 Task: Find an Airbnb in Tindouf, Algeria for 9 guests from August 8 to August 15, with Wifi, Free parking, TV, Gym, 5 bedrooms, 8+ beds, 5 bathrooms, price range ₹10,000 to ₹14,000, and self check-in.
Action: Mouse moved to (682, 108)
Screenshot: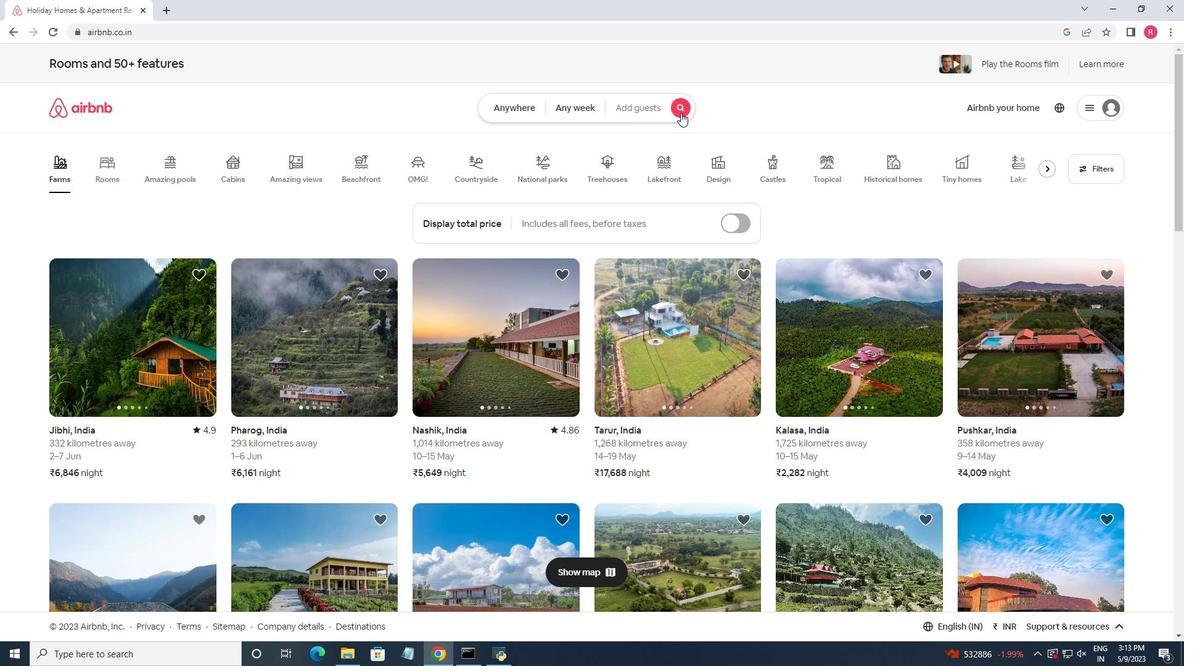 
Action: Mouse pressed left at (682, 108)
Screenshot: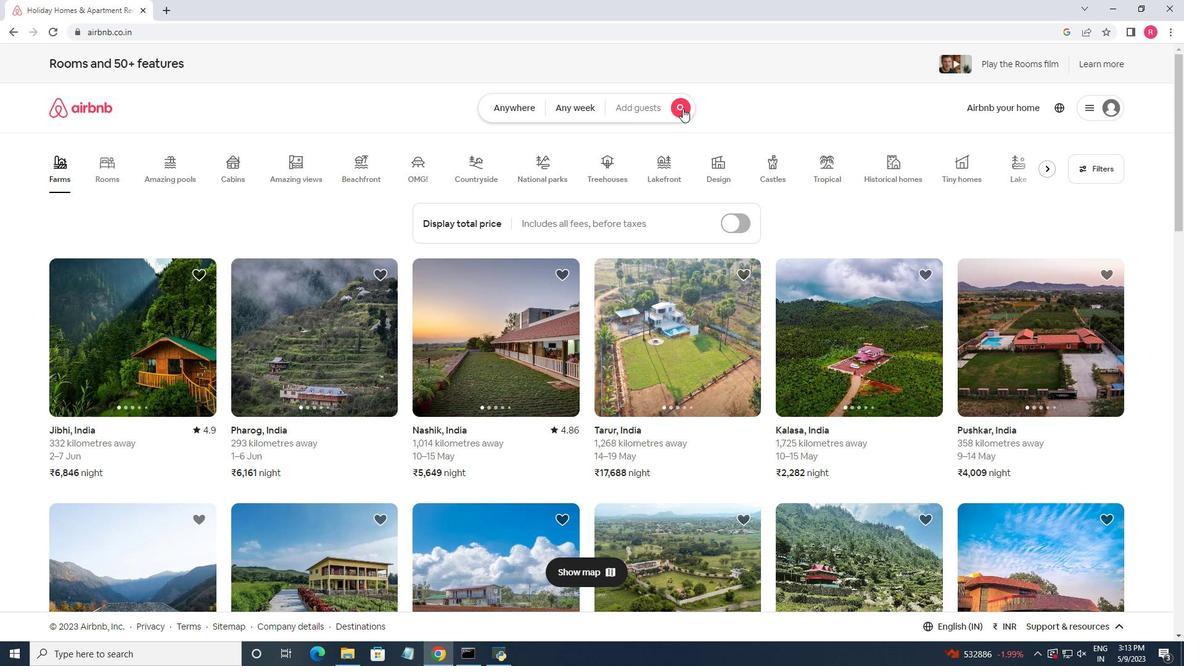 
Action: Mouse moved to (409, 162)
Screenshot: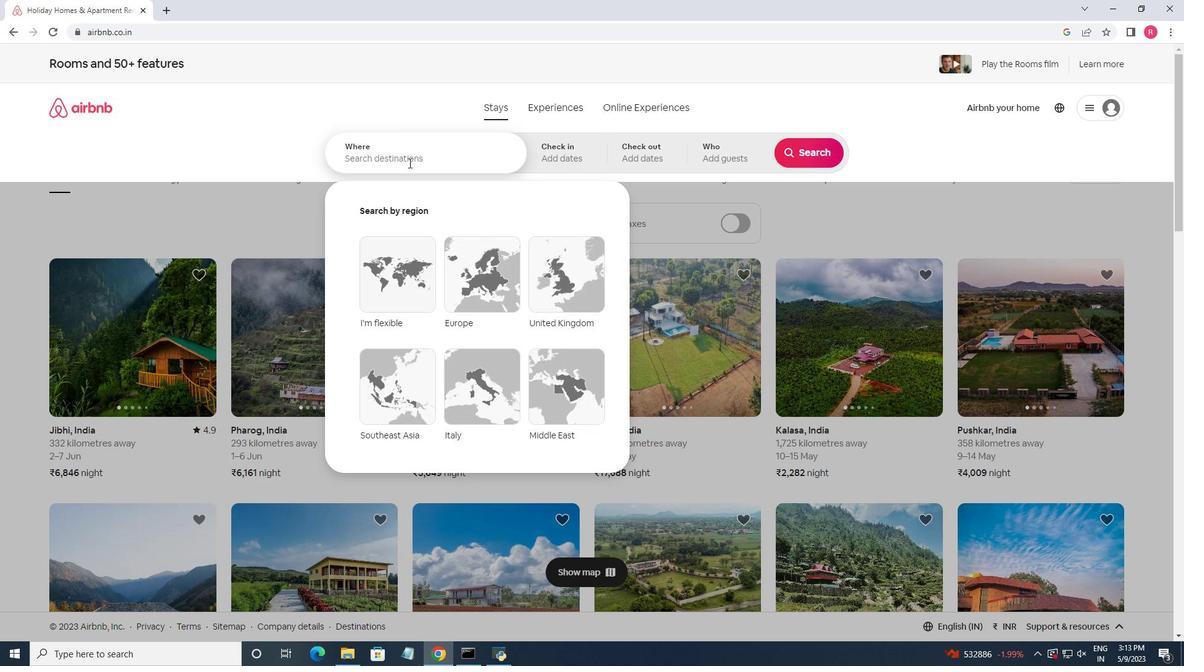 
Action: Mouse pressed left at (409, 162)
Screenshot: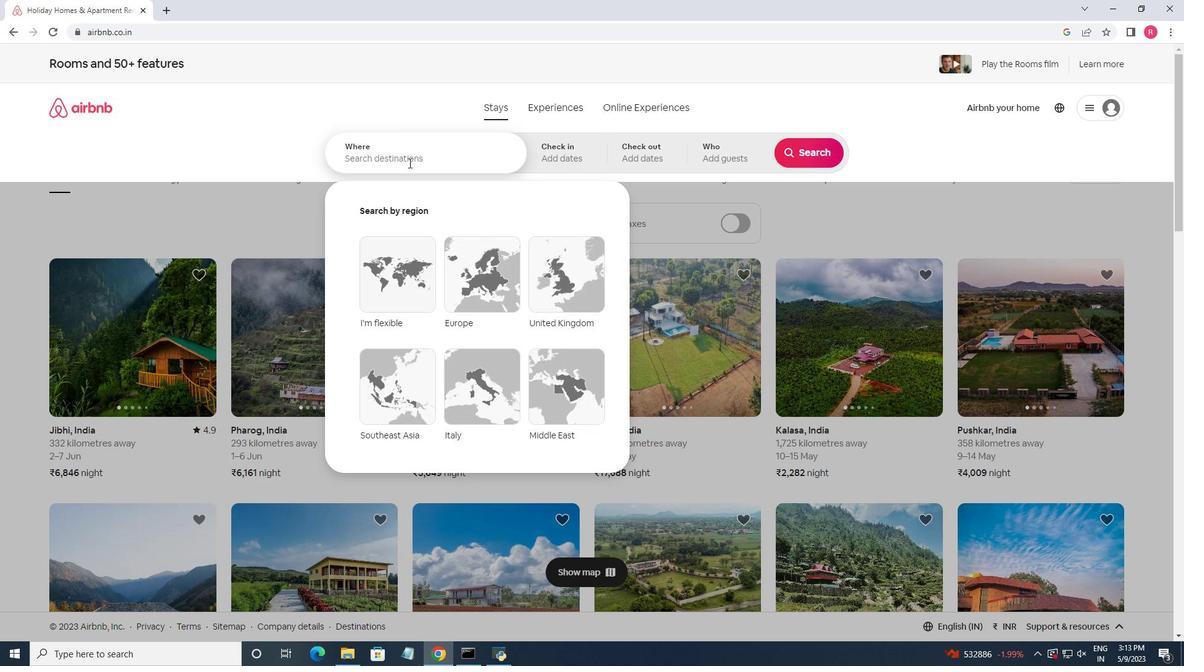 
Action: Key pressed <Key.shift>Tindouf,<Key.space><Key.caps_lock><Key.caps_lock><Key.caps_lock><Key.caps_lock><Key.caps_lock><Key.caps_lock><Key.caps_lock><Key.caps_lock>al<Key.backspace><Key.caps_lock>LGERIA<Key.enter>
Screenshot: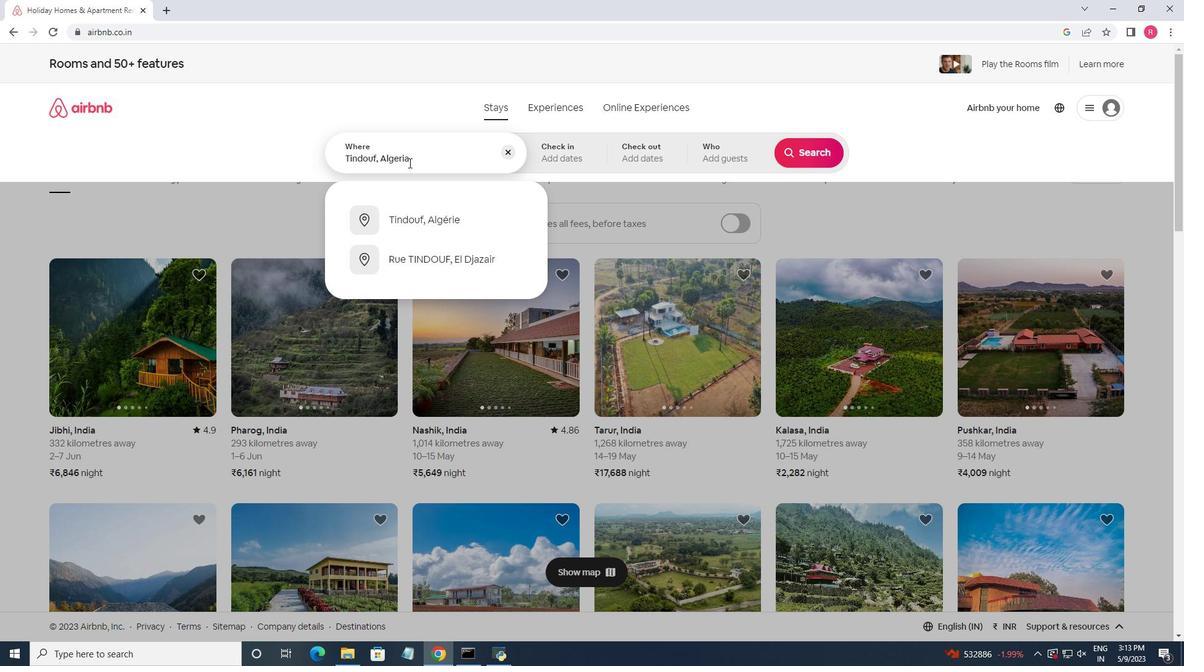
Action: Mouse moved to (803, 247)
Screenshot: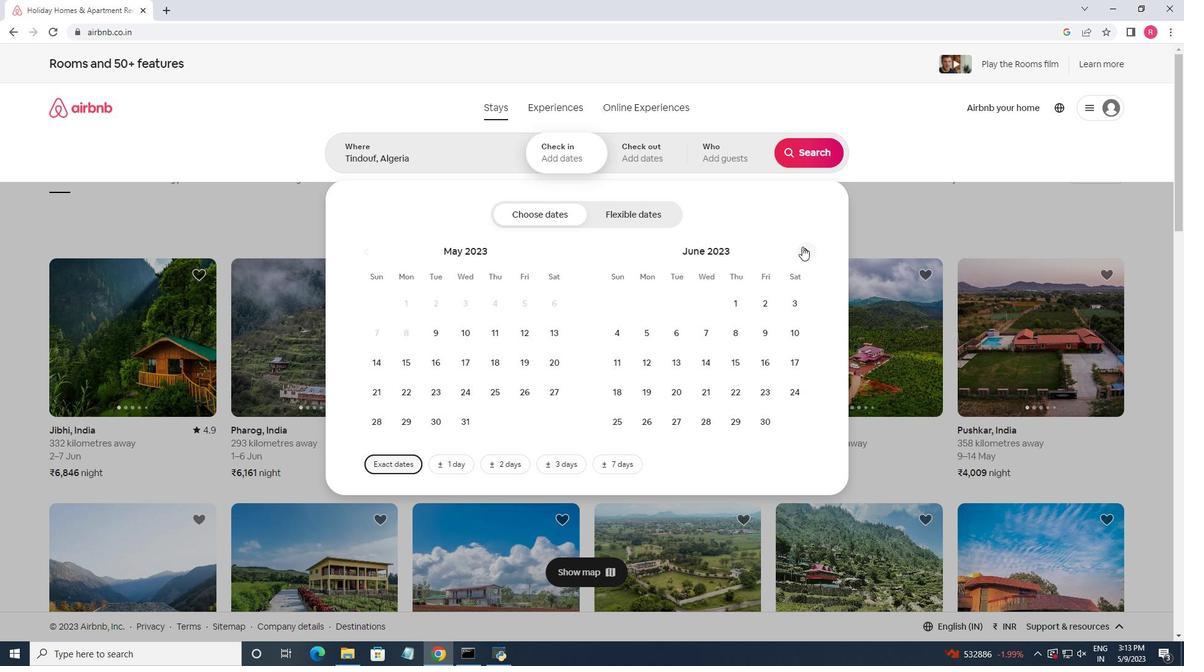 
Action: Mouse pressed left at (803, 247)
Screenshot: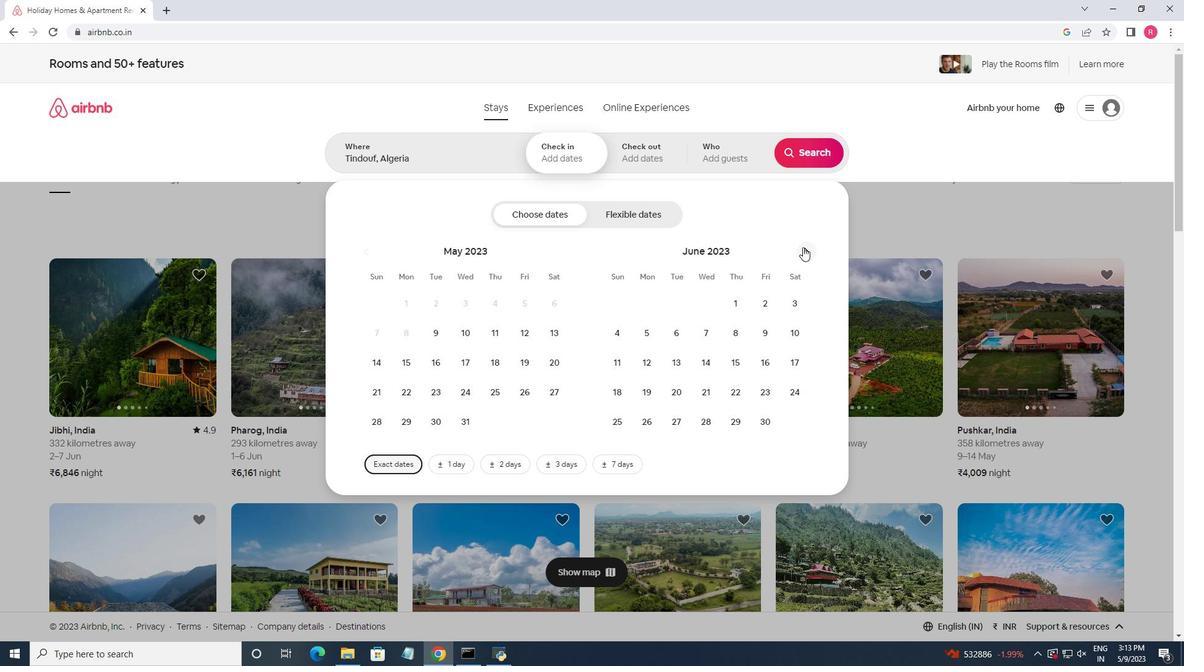
Action: Mouse moved to (811, 252)
Screenshot: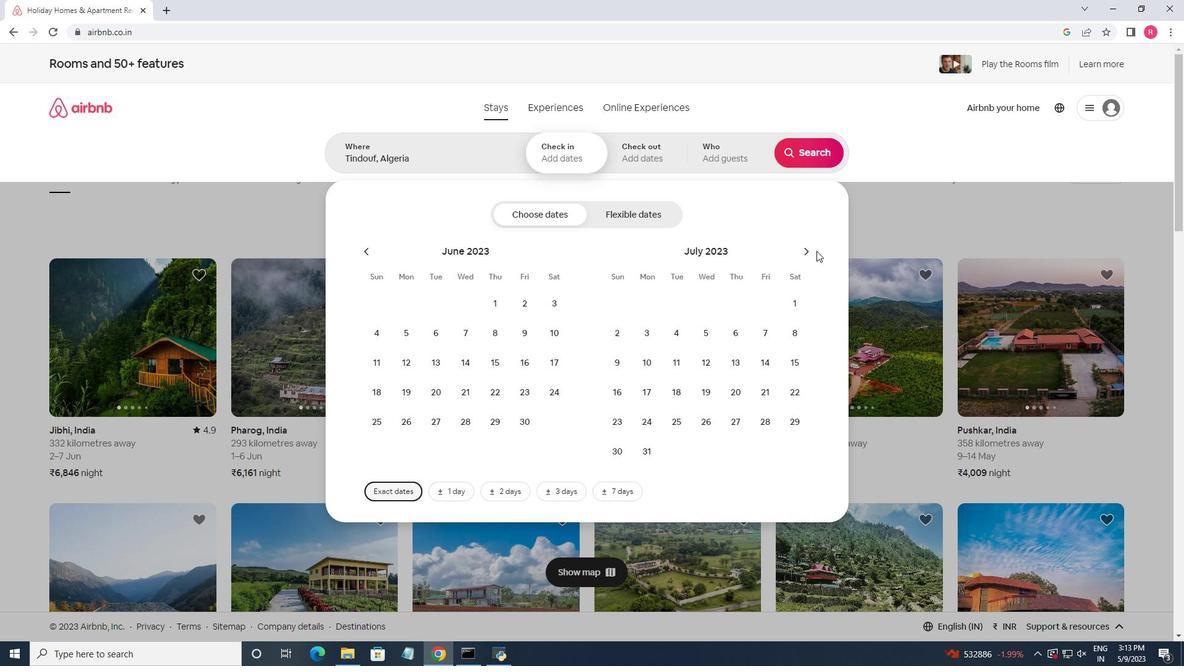 
Action: Mouse pressed left at (811, 252)
Screenshot: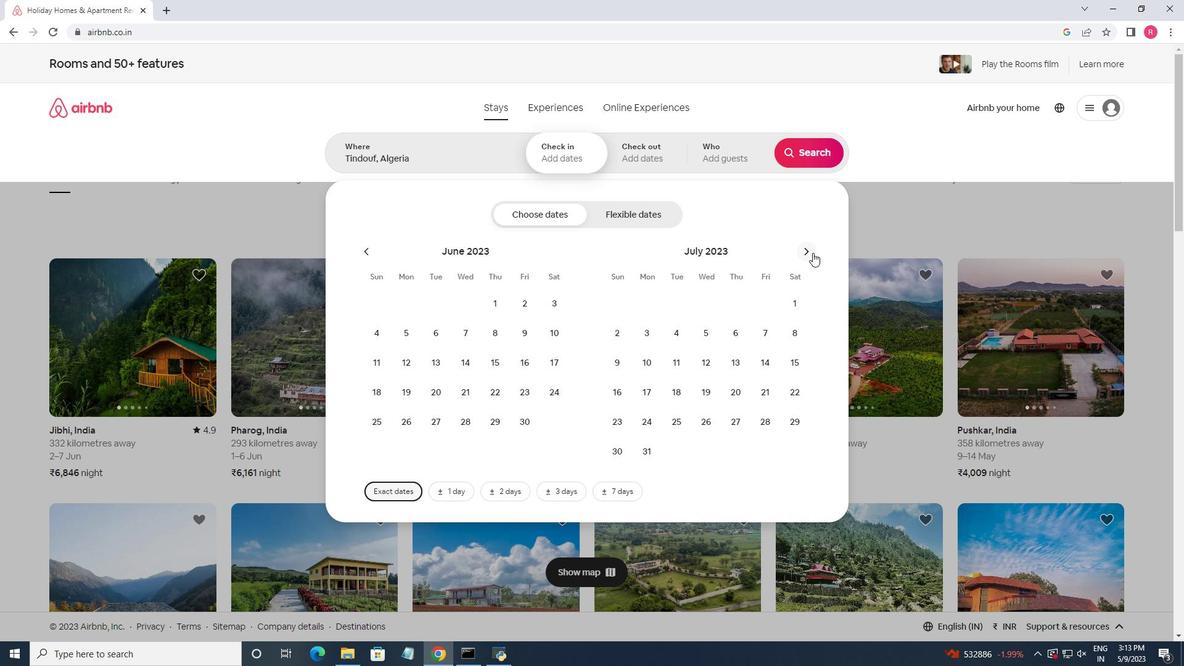
Action: Mouse moved to (676, 337)
Screenshot: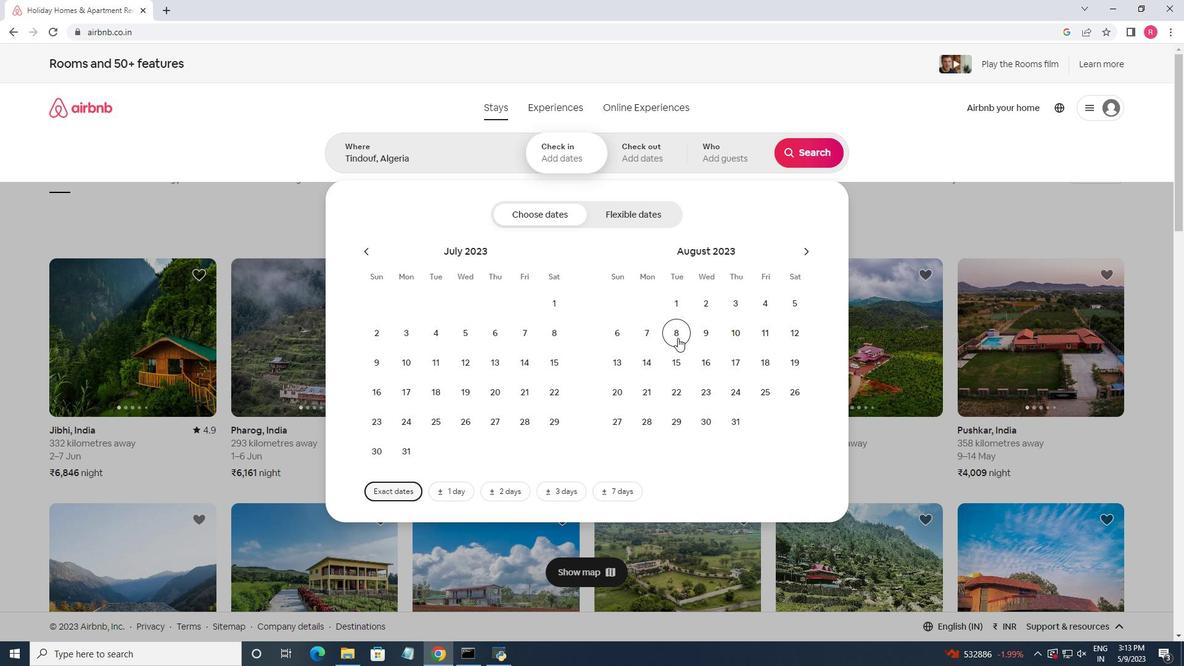 
Action: Mouse pressed left at (676, 337)
Screenshot: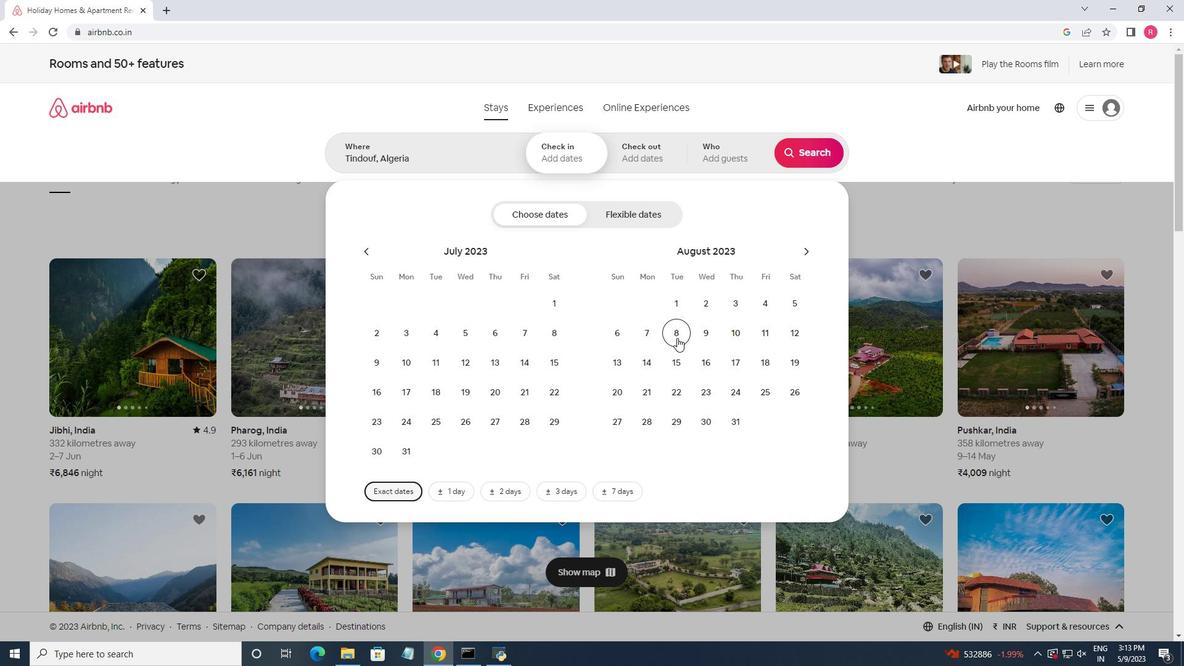 
Action: Mouse moved to (681, 354)
Screenshot: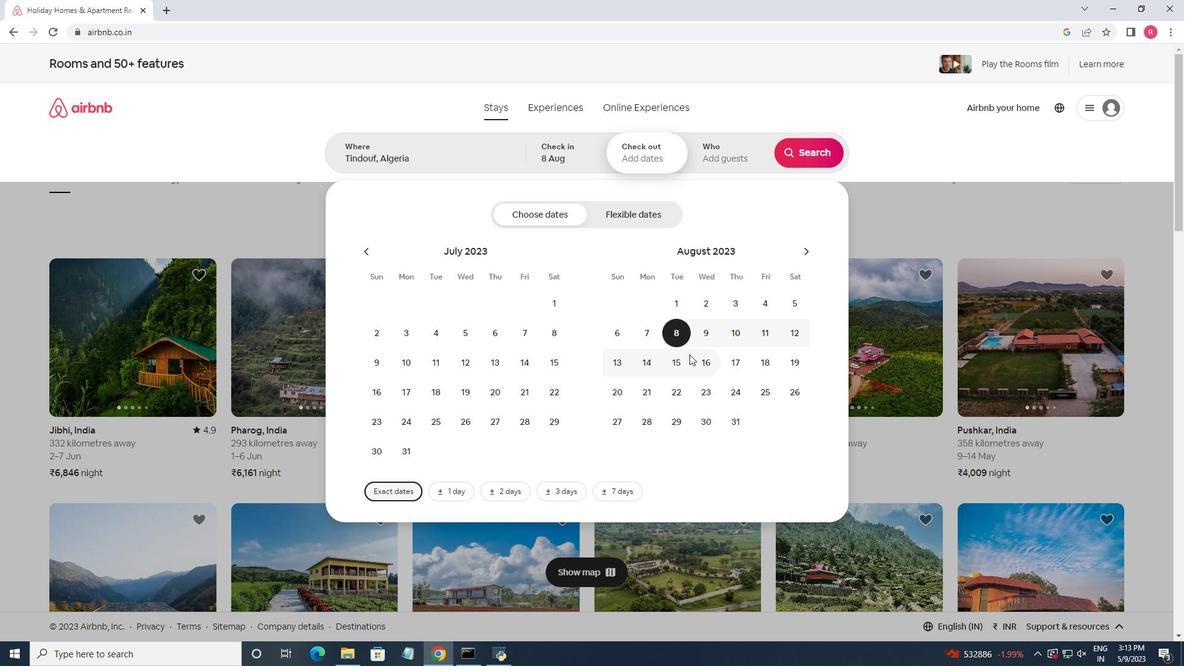 
Action: Mouse pressed left at (681, 354)
Screenshot: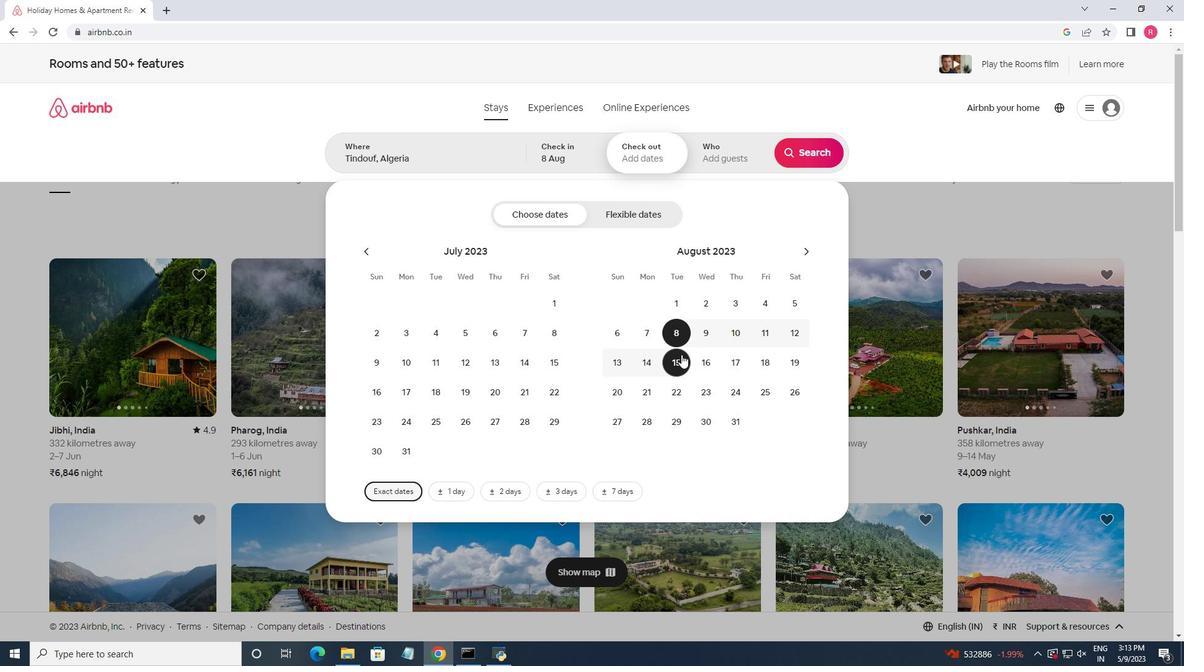 
Action: Mouse moved to (745, 157)
Screenshot: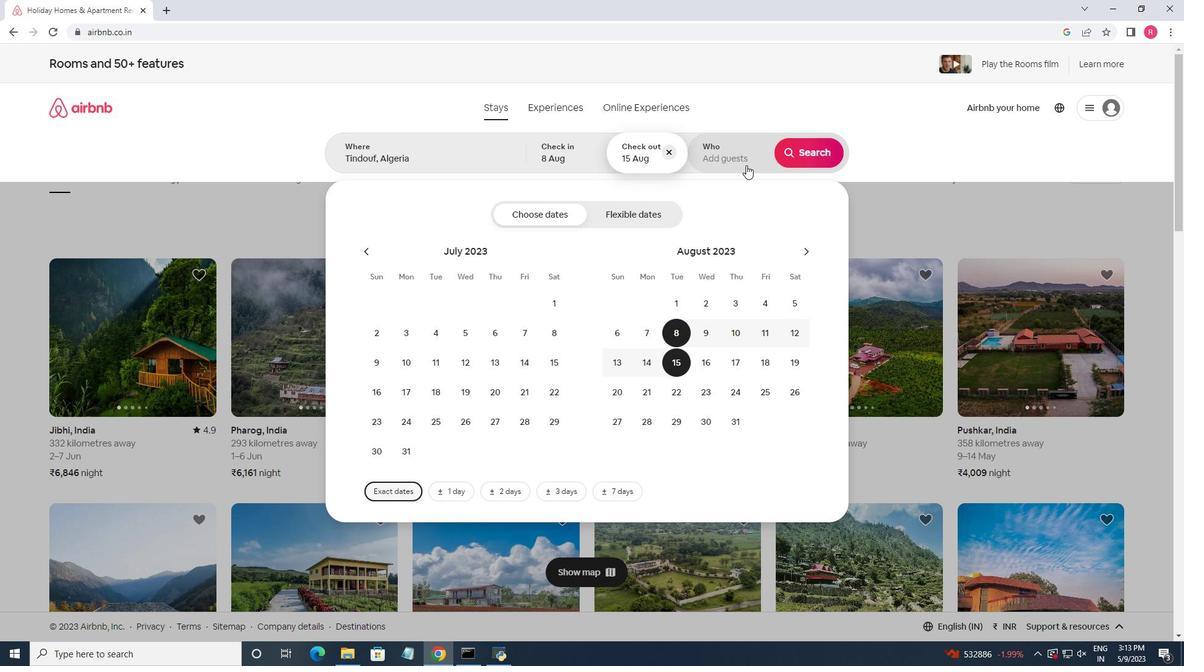 
Action: Mouse pressed left at (745, 157)
Screenshot: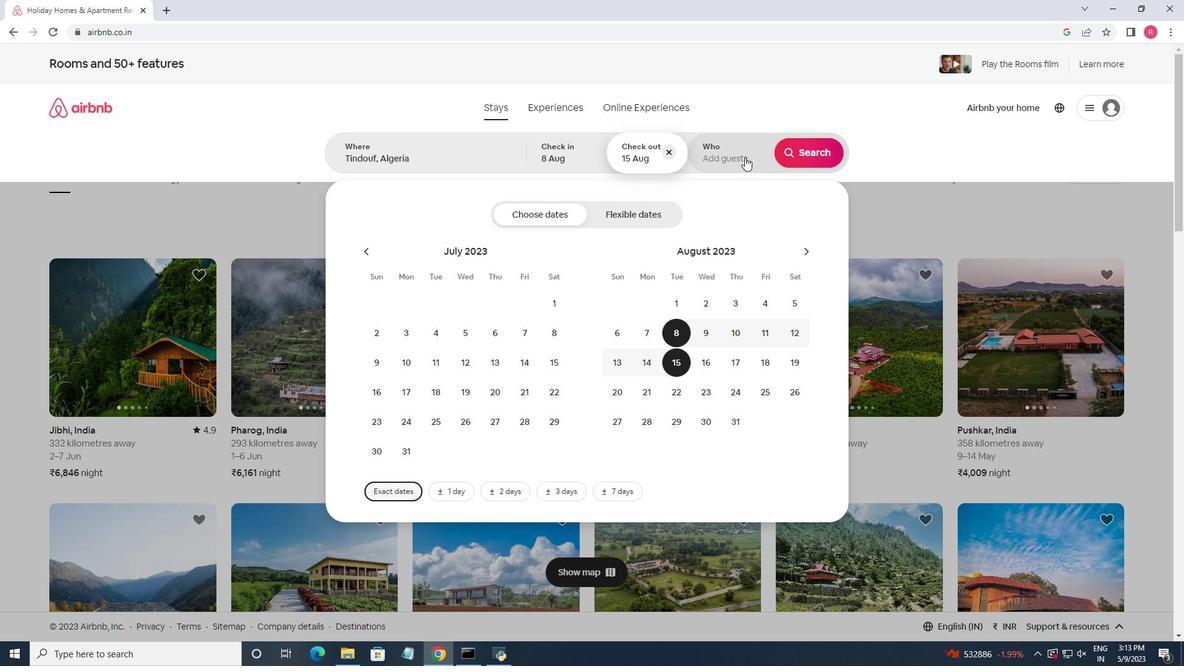 
Action: Mouse moved to (817, 225)
Screenshot: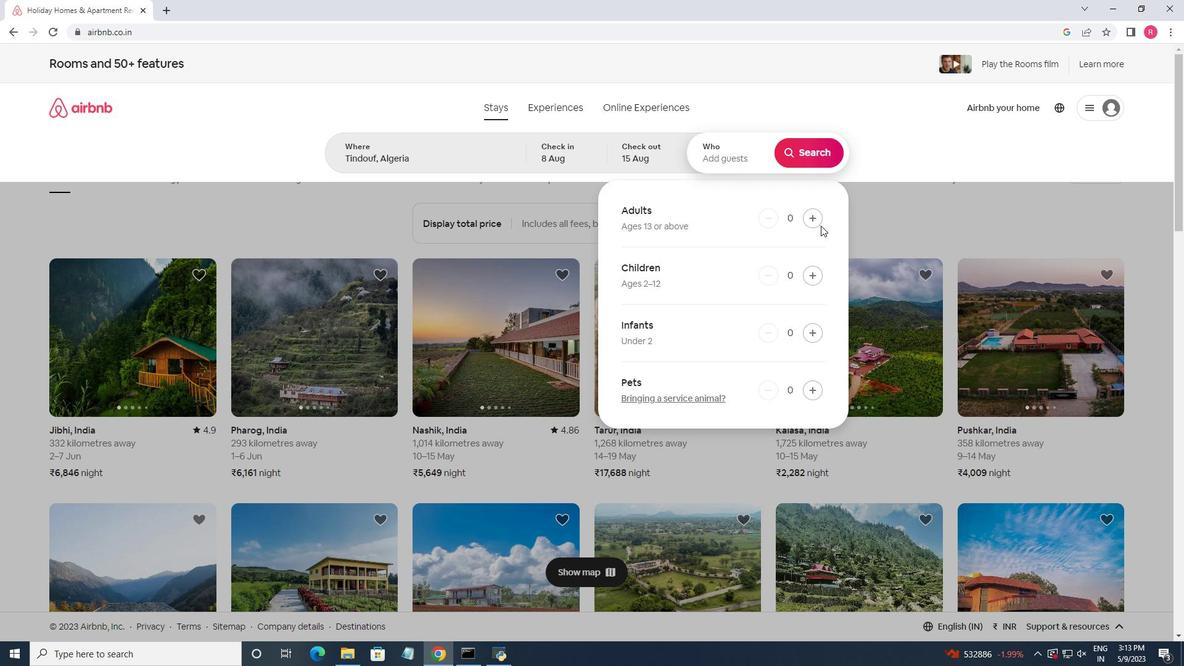 
Action: Mouse pressed left at (817, 225)
Screenshot: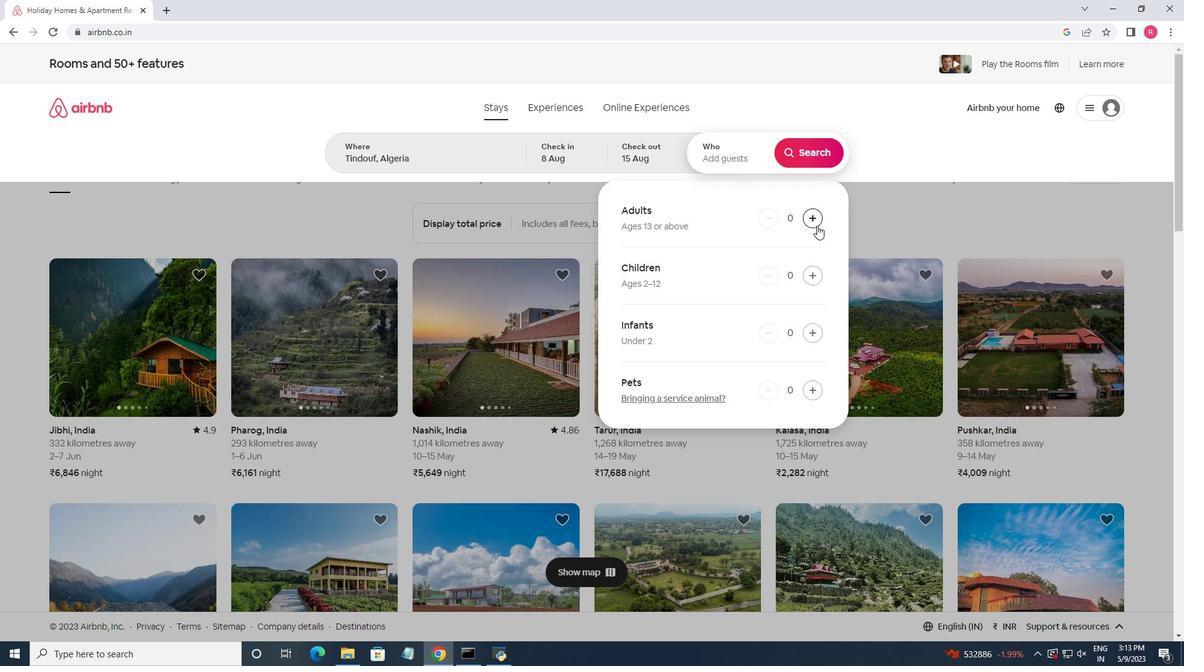 
Action: Mouse pressed left at (817, 225)
Screenshot: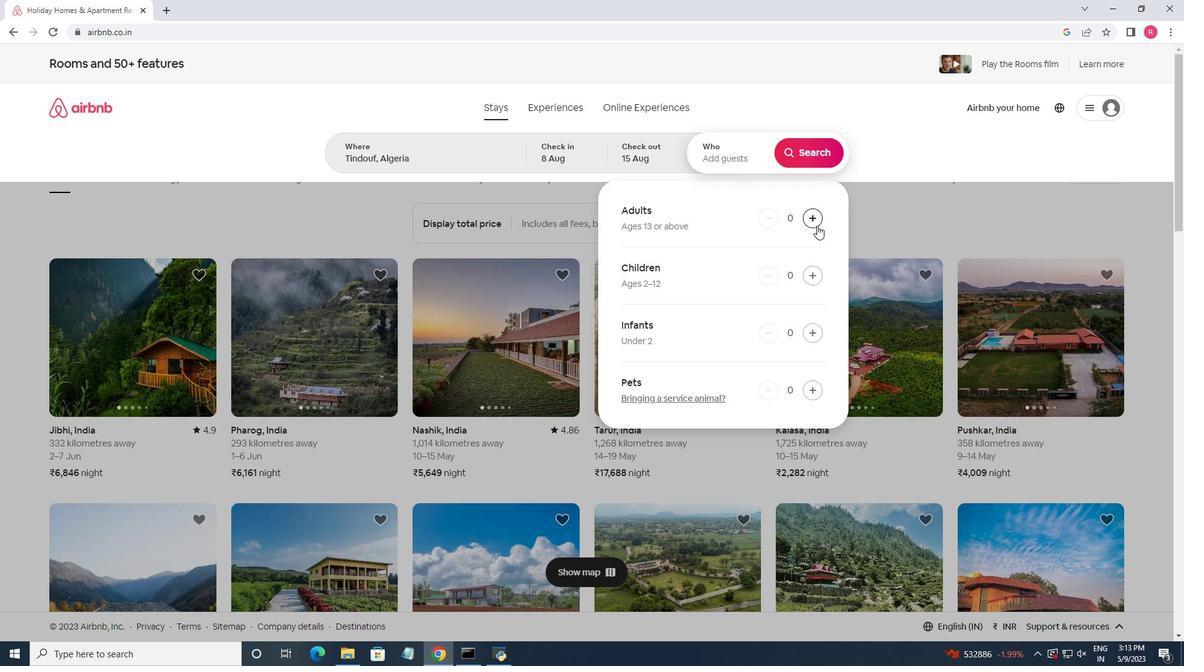 
Action: Mouse pressed left at (817, 225)
Screenshot: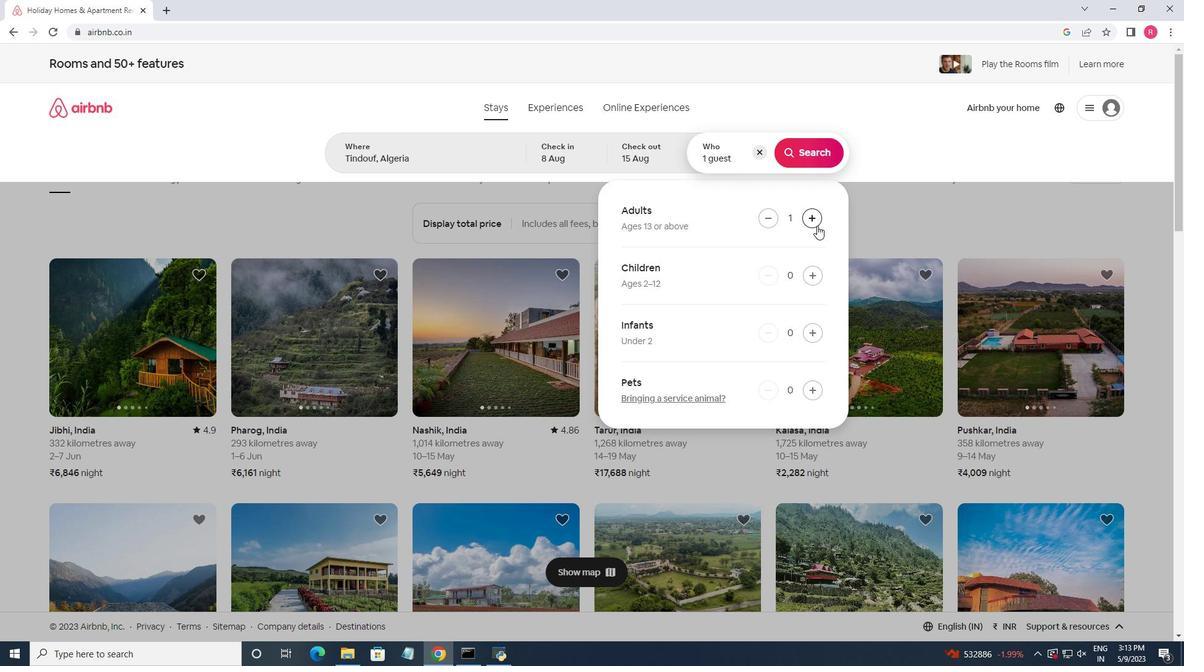 
Action: Mouse pressed left at (817, 225)
Screenshot: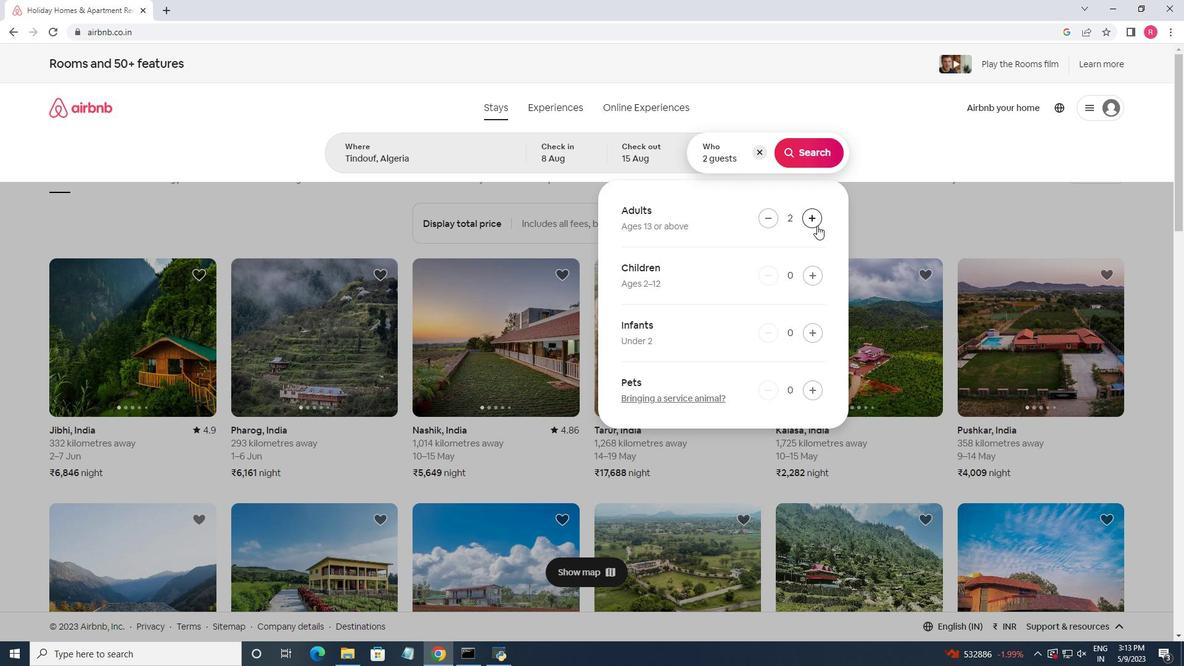 
Action: Mouse pressed left at (817, 225)
Screenshot: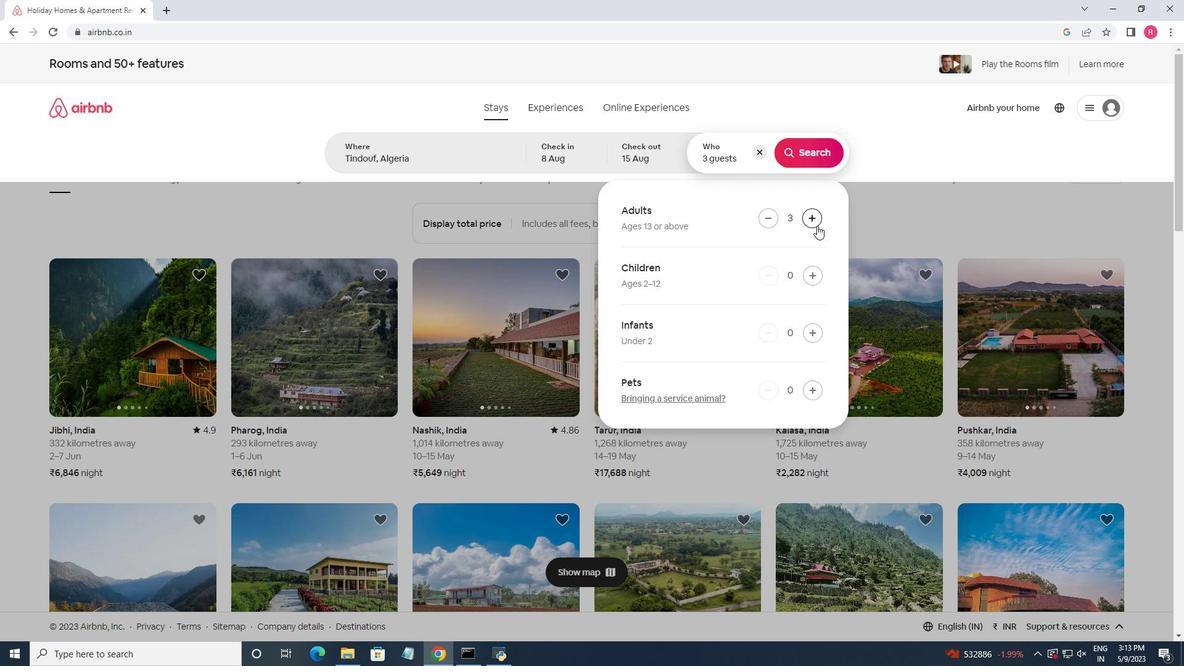 
Action: Mouse pressed left at (817, 225)
Screenshot: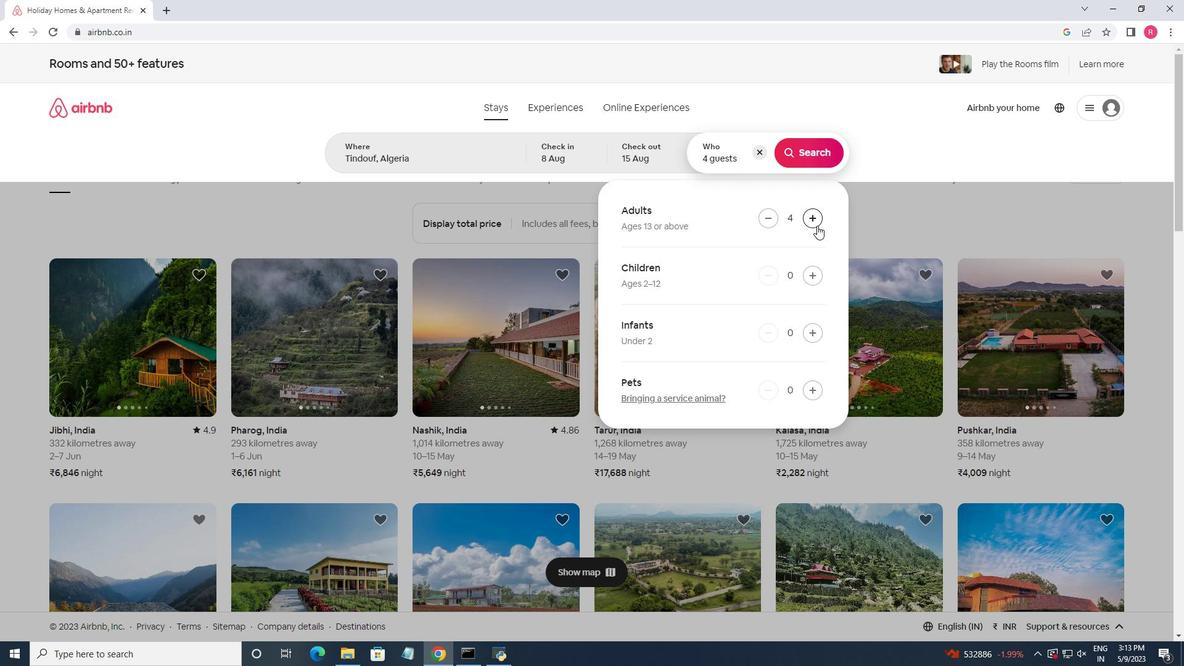 
Action: Mouse pressed left at (817, 225)
Screenshot: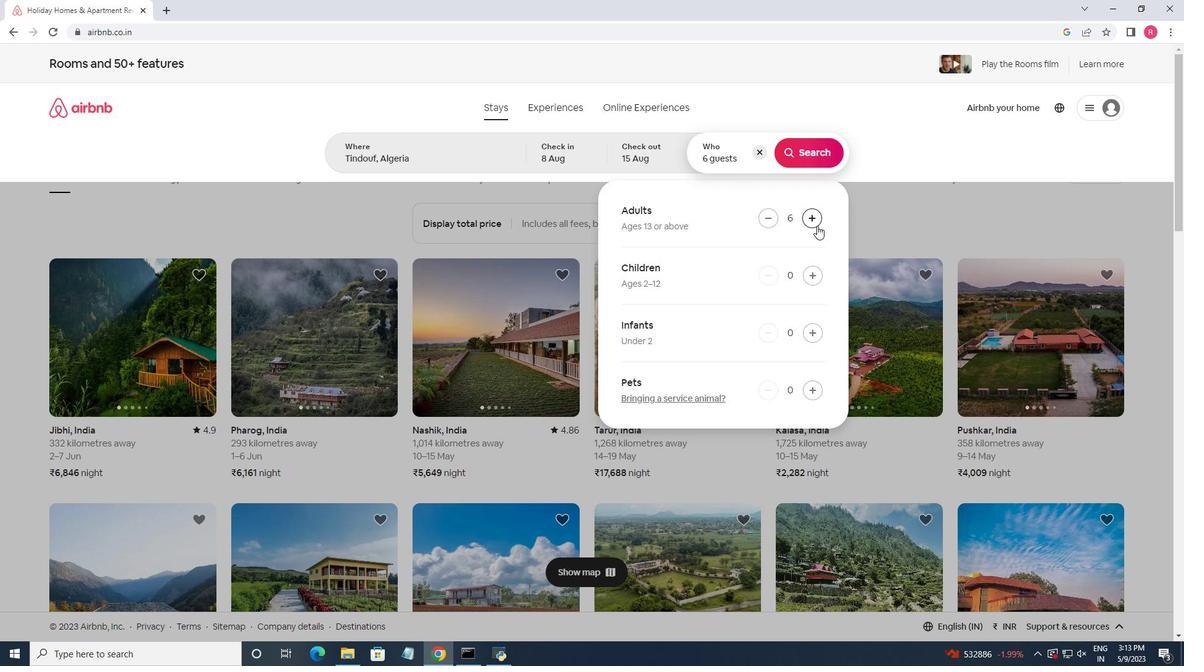 
Action: Mouse pressed left at (817, 225)
Screenshot: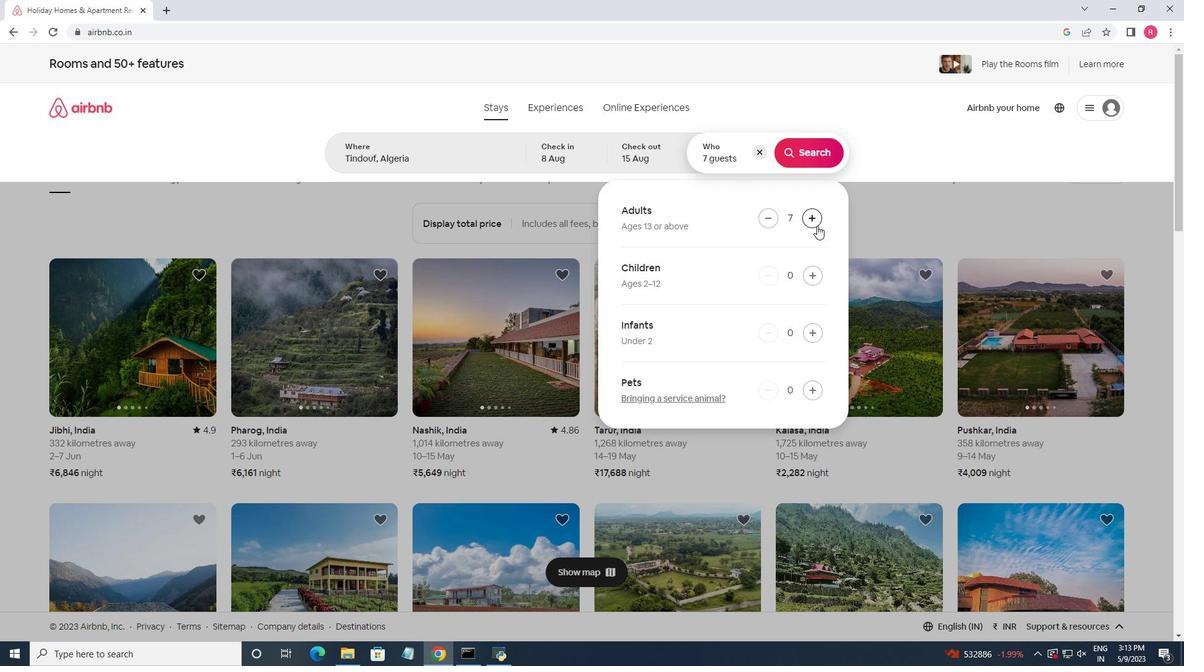 
Action: Mouse pressed left at (817, 225)
Screenshot: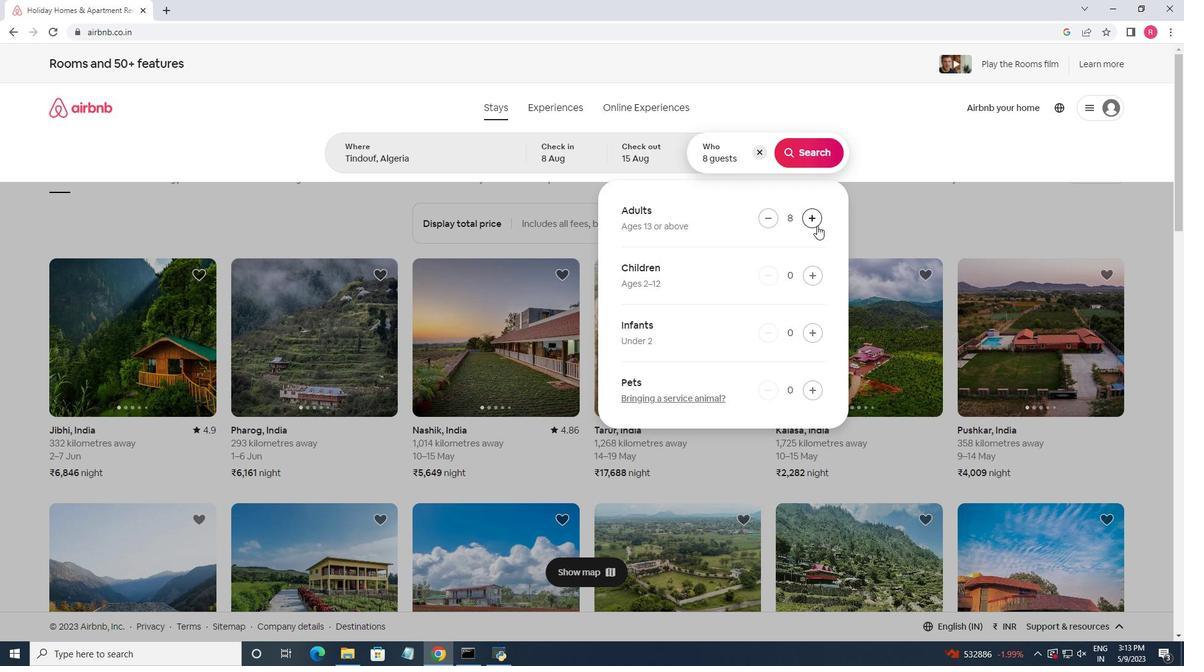 
Action: Mouse moved to (809, 161)
Screenshot: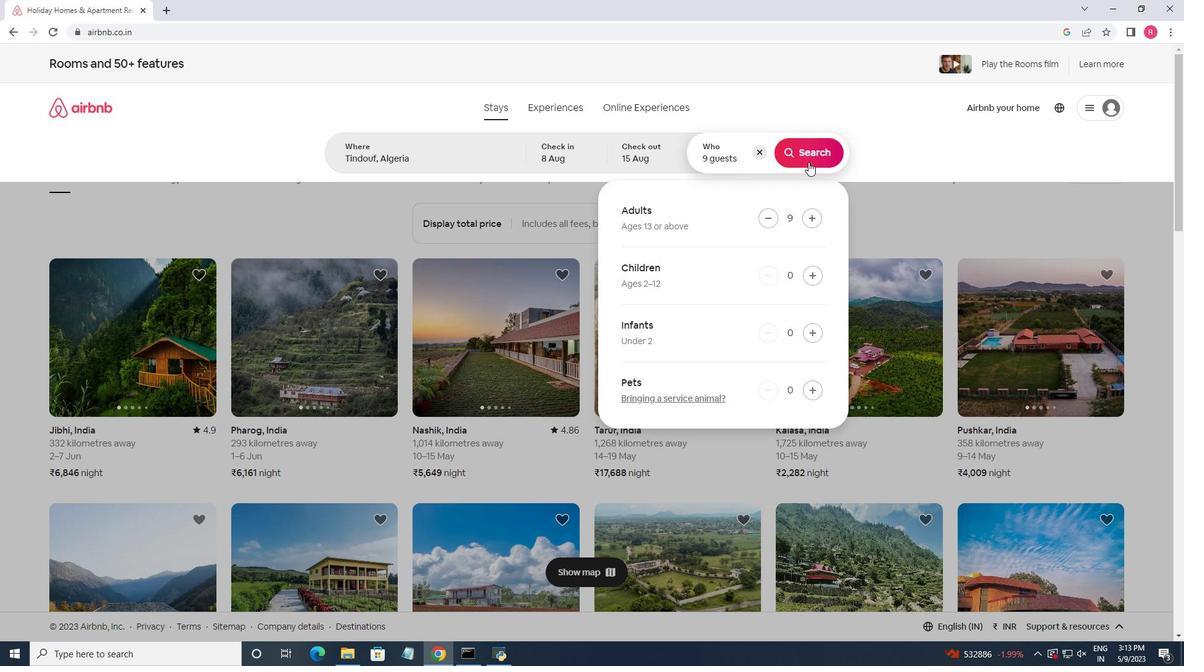 
Action: Mouse pressed left at (809, 161)
Screenshot: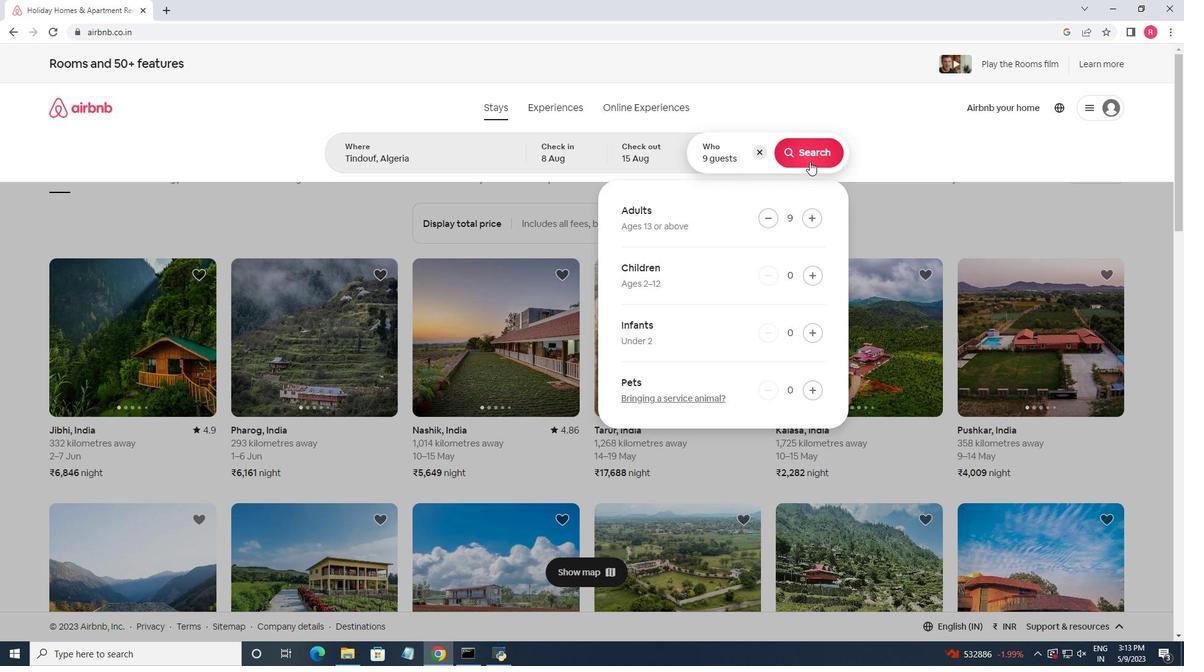 
Action: Mouse moved to (1141, 113)
Screenshot: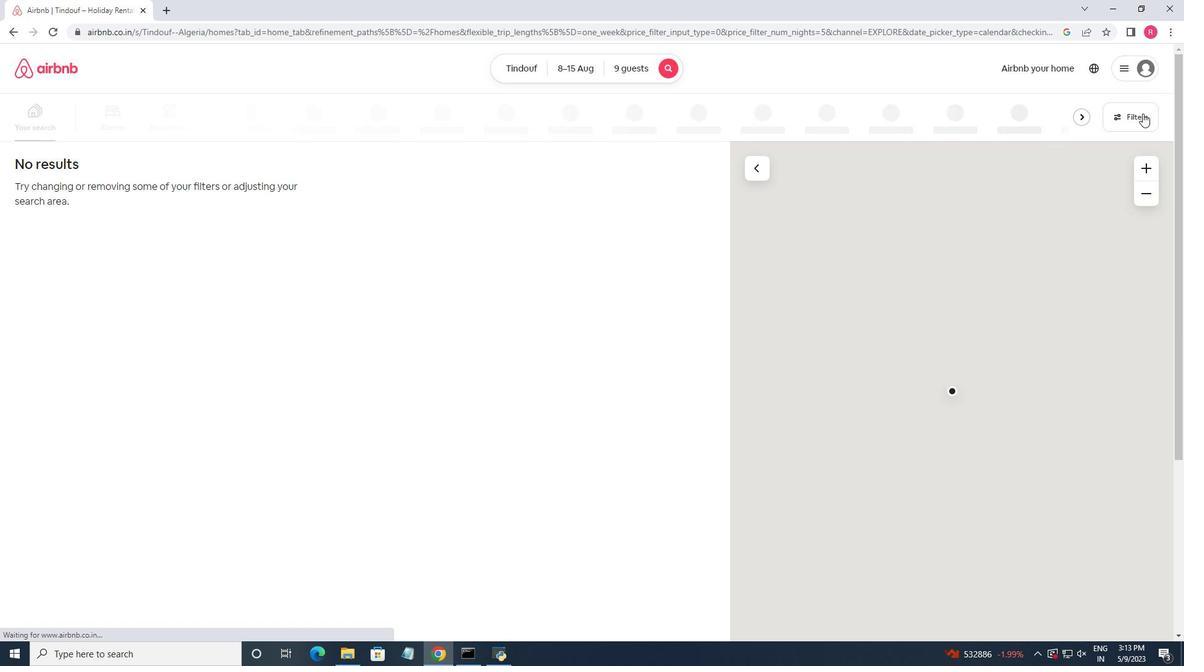 
Action: Mouse pressed left at (1141, 113)
Screenshot: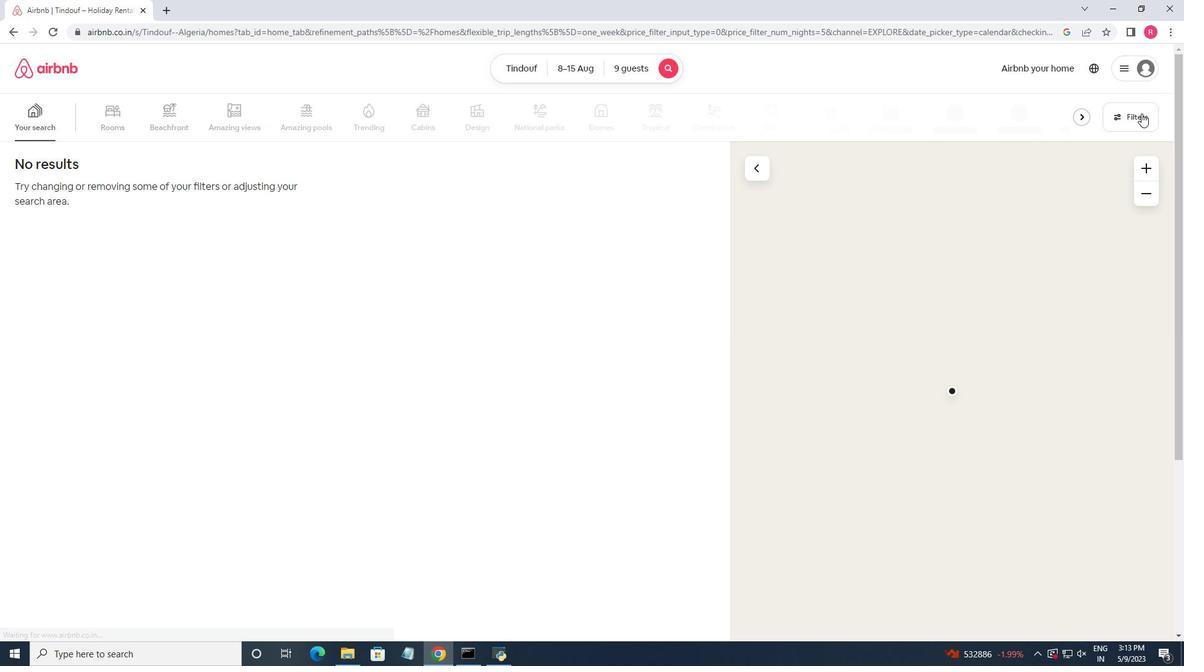 
Action: Mouse moved to (470, 417)
Screenshot: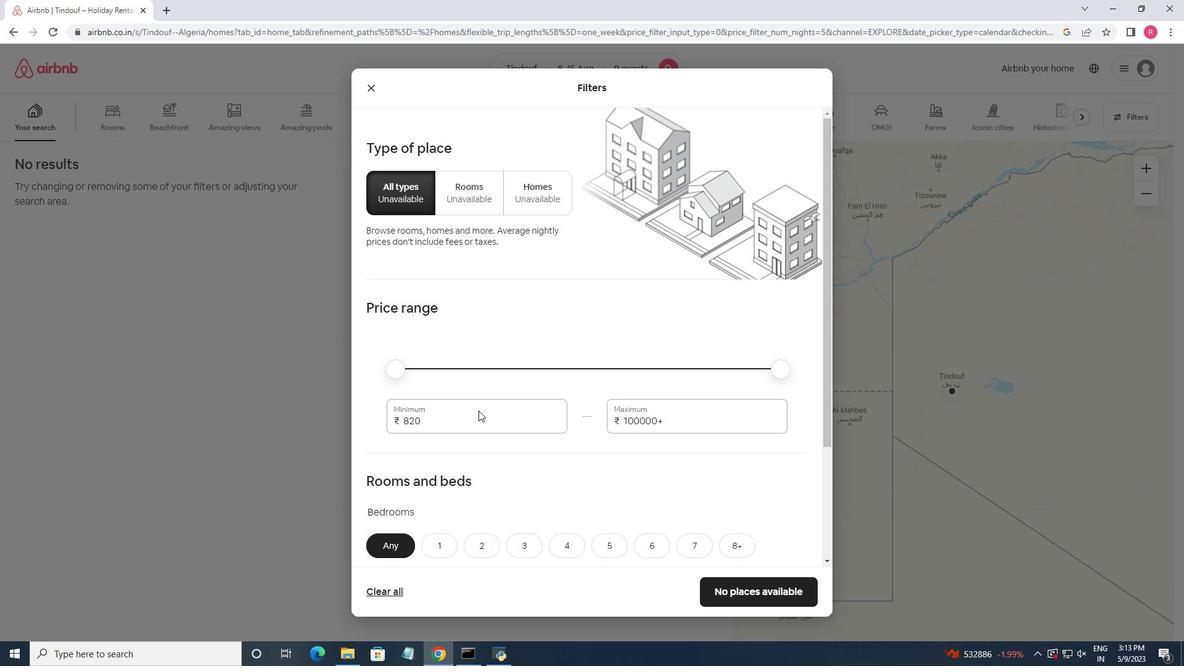 
Action: Mouse pressed left at (470, 417)
Screenshot: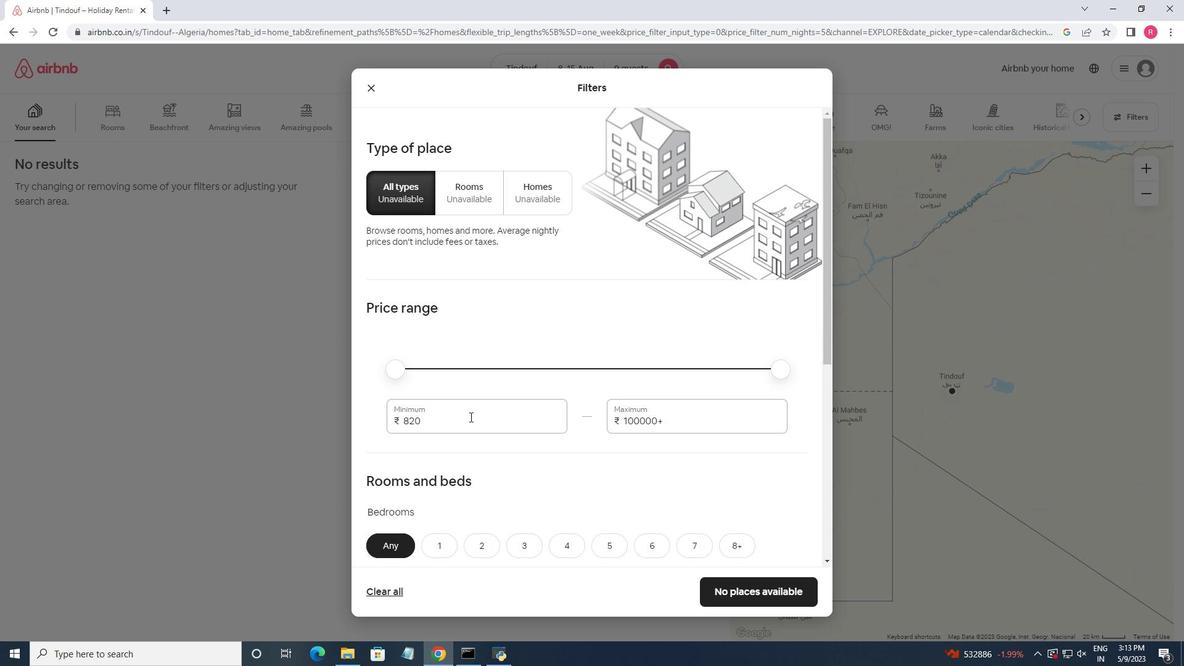 
Action: Mouse moved to (468, 417)
Screenshot: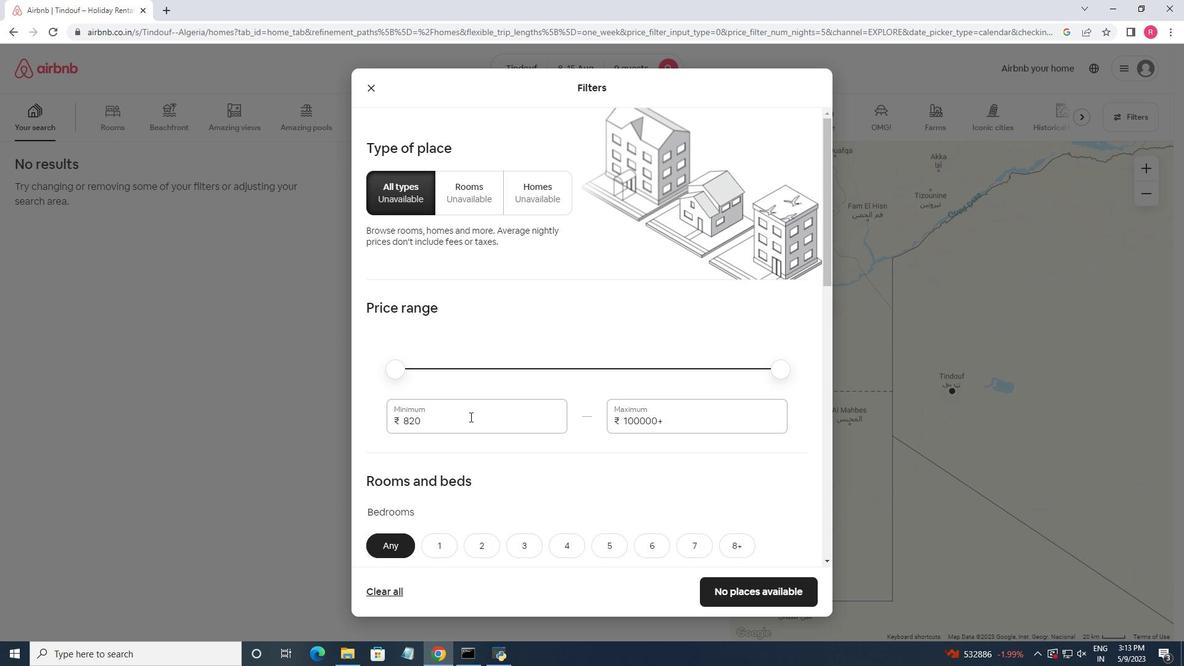 
Action: Mouse pressed left at (468, 417)
Screenshot: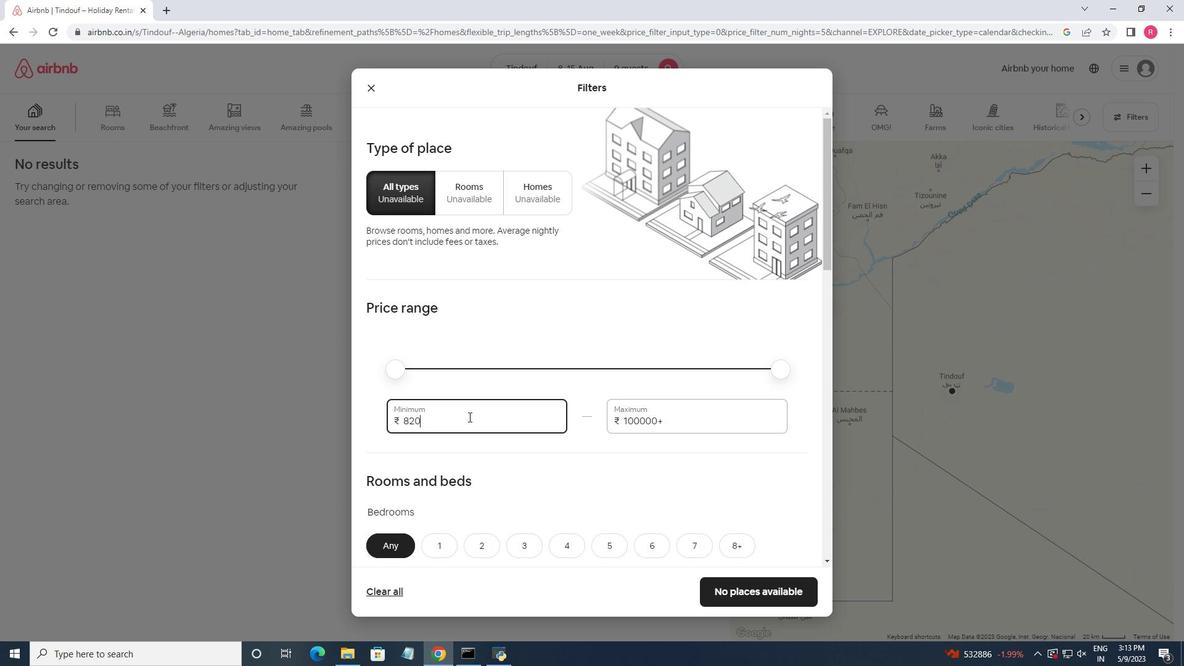 
Action: Mouse moved to (468, 417)
Screenshot: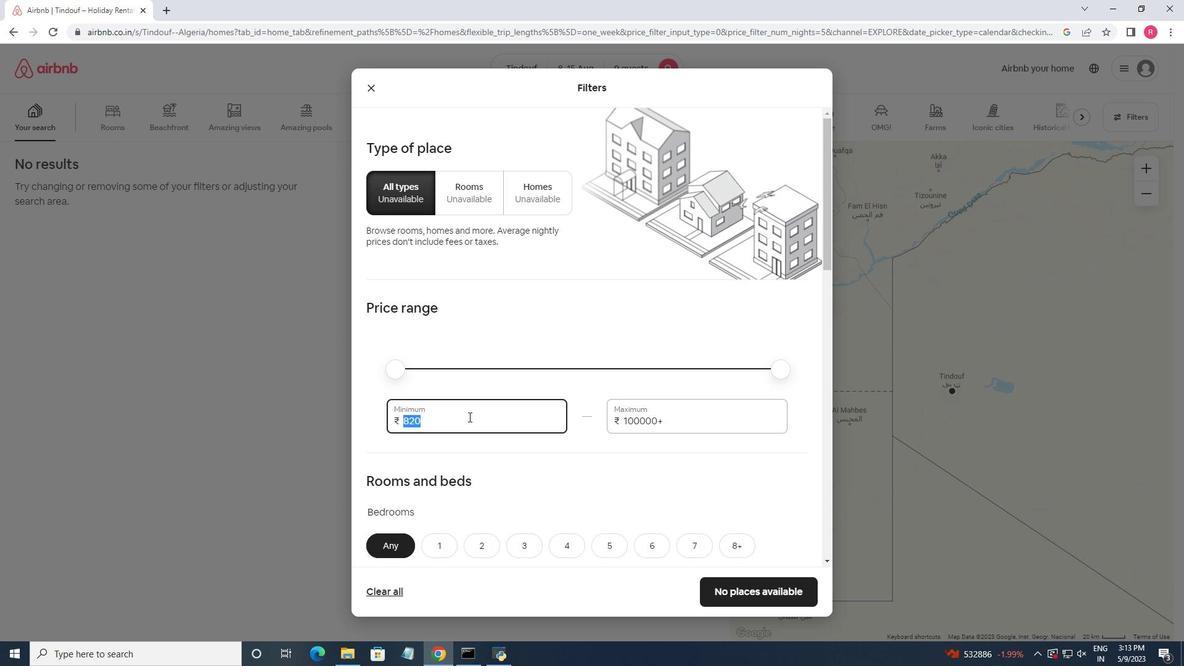 
Action: Key pressed <Key.backspace>10000<Key.tab>1500<Key.backspace><Key.backspace><Key.backspace>4000
Screenshot: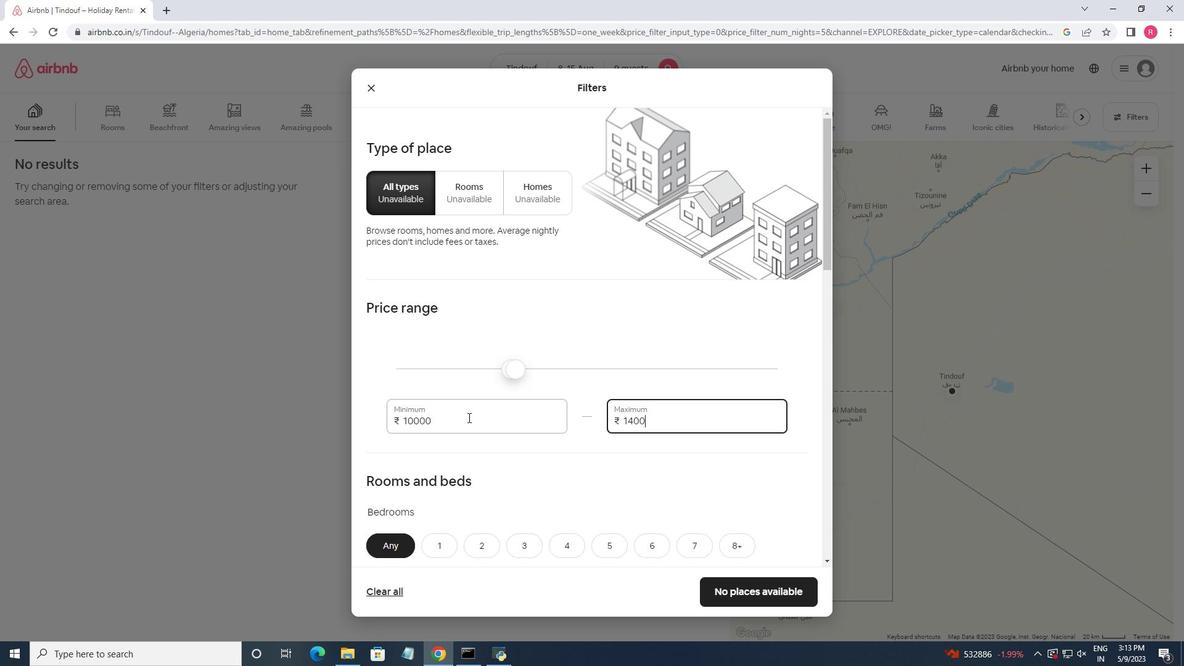 
Action: Mouse moved to (528, 447)
Screenshot: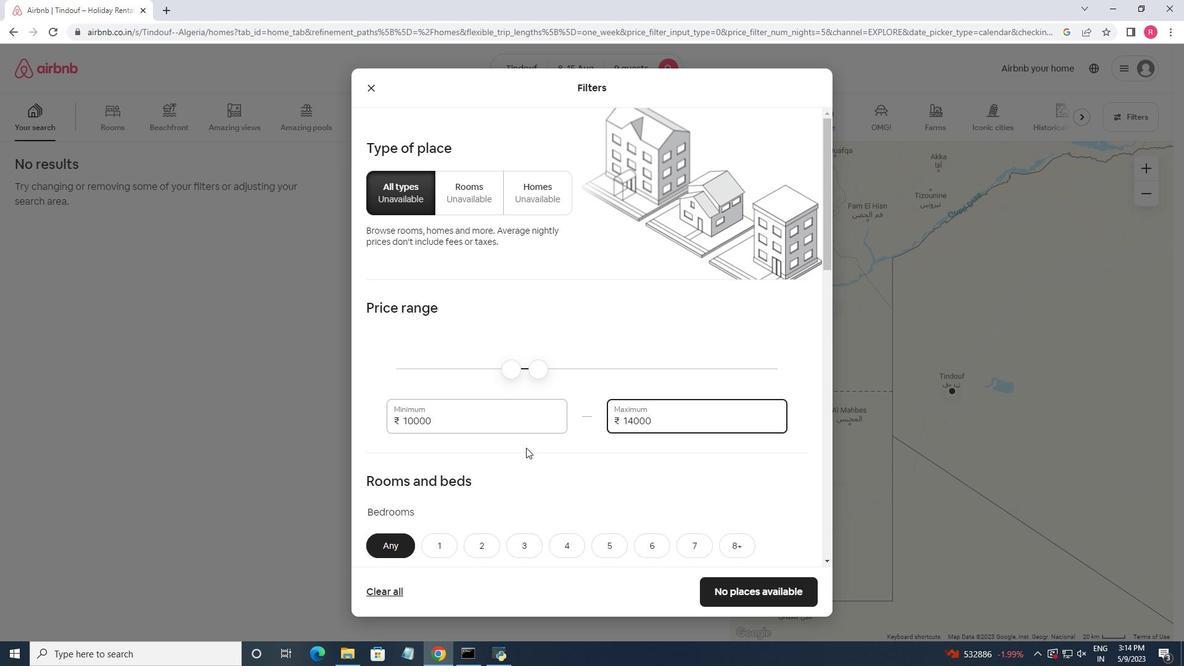 
Action: Mouse scrolled (528, 446) with delta (0, 0)
Screenshot: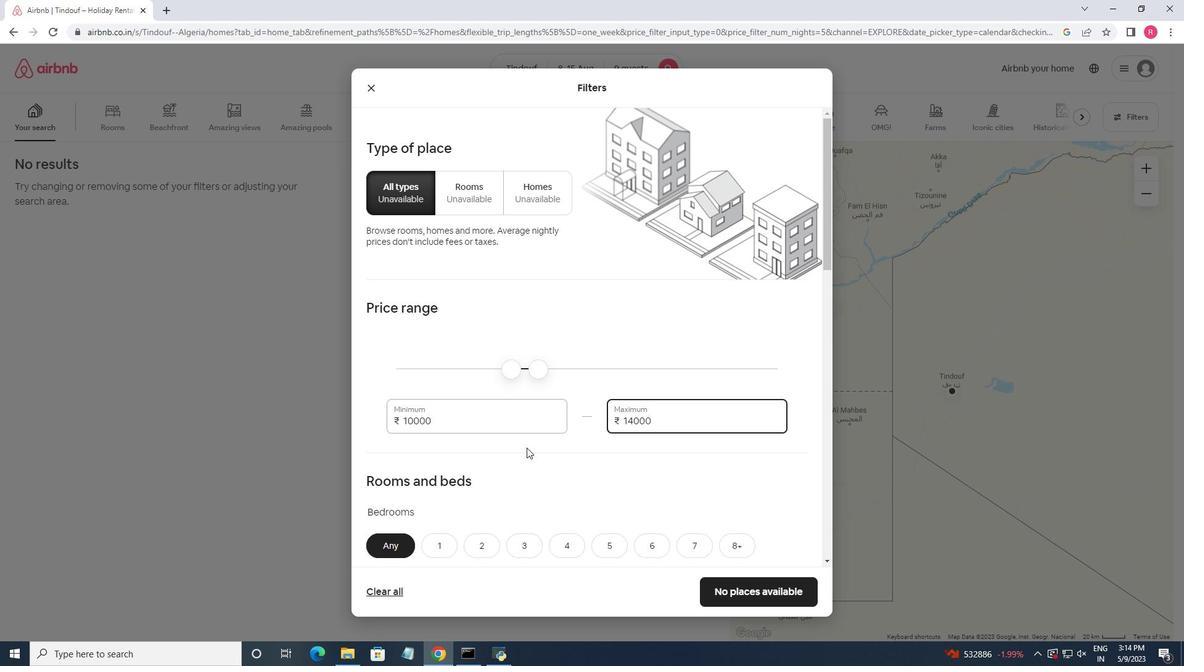 
Action: Mouse moved to (612, 483)
Screenshot: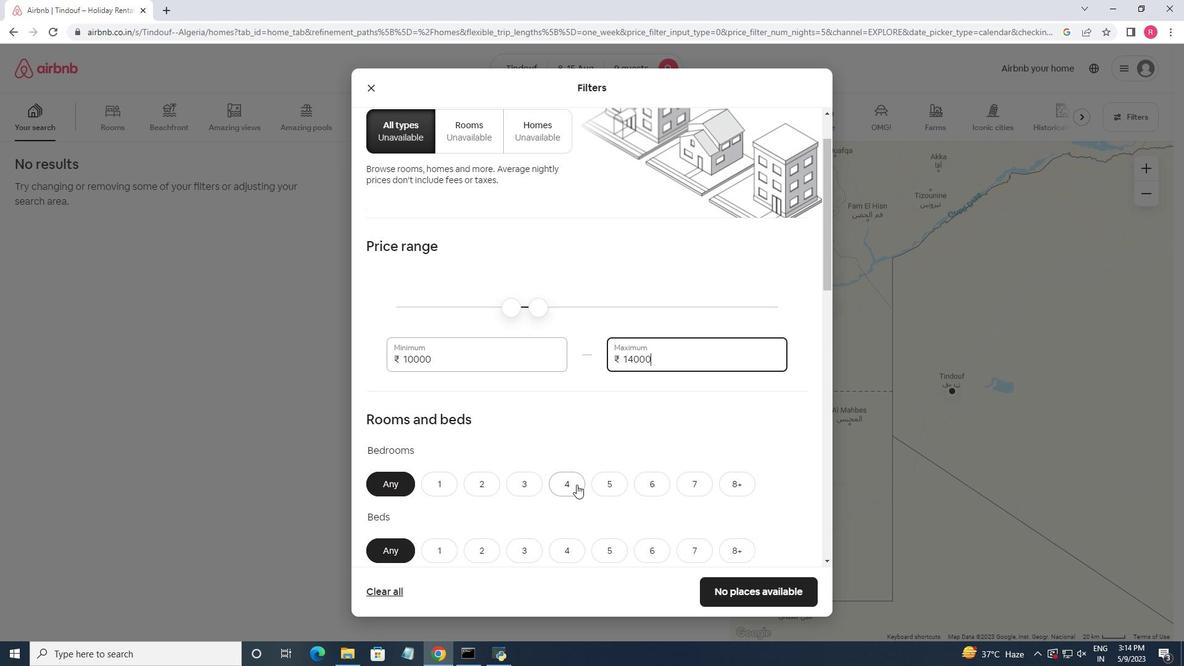 
Action: Mouse pressed left at (612, 483)
Screenshot: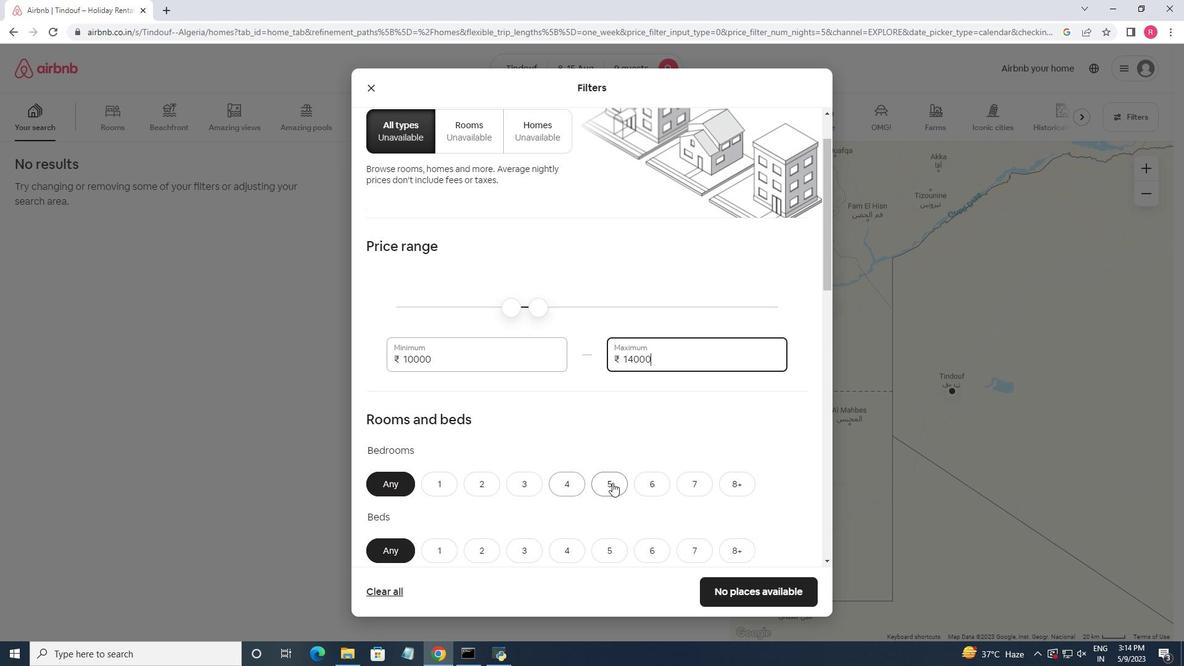 
Action: Mouse moved to (740, 548)
Screenshot: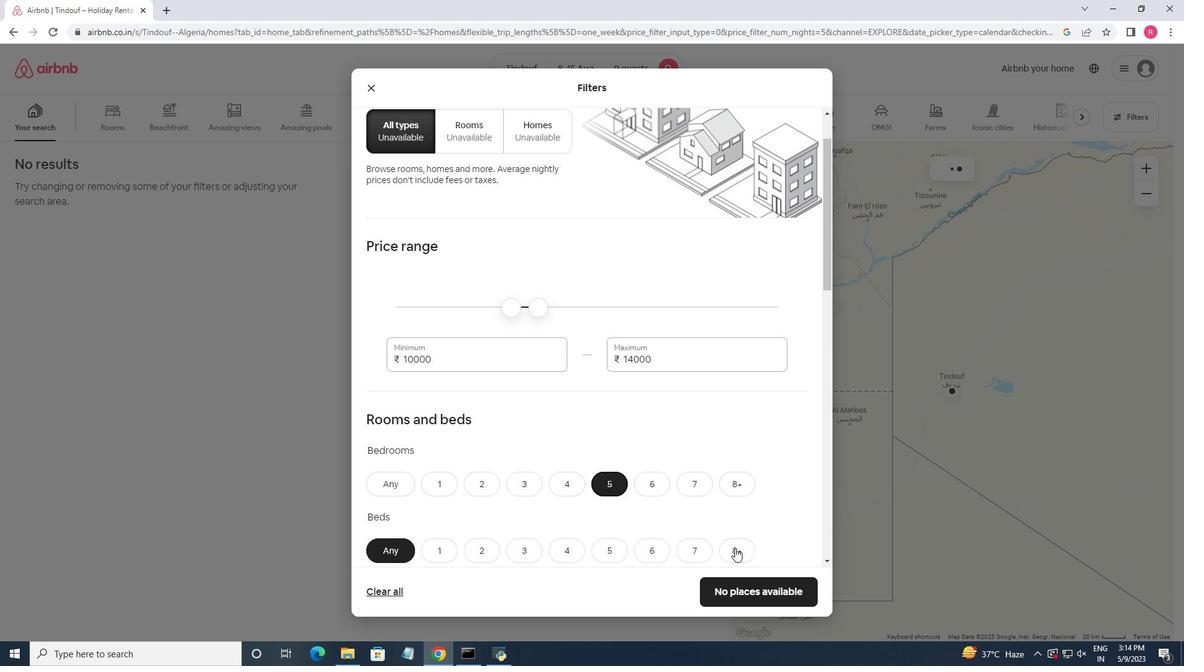 
Action: Mouse pressed left at (740, 548)
Screenshot: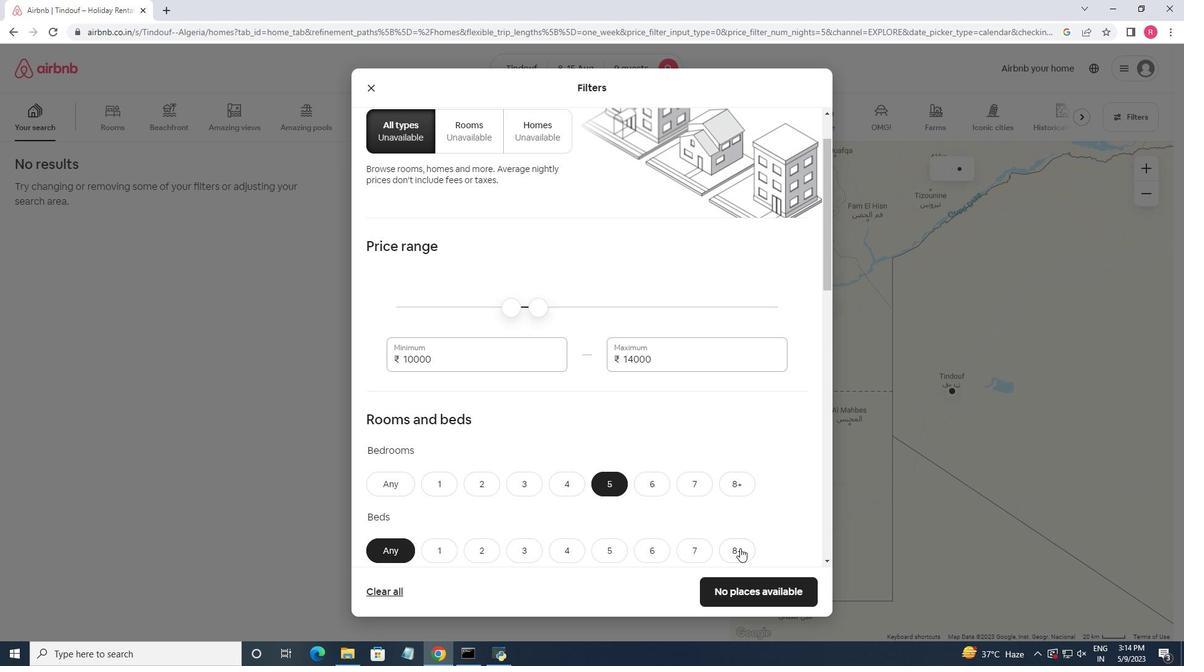 
Action: Mouse moved to (694, 441)
Screenshot: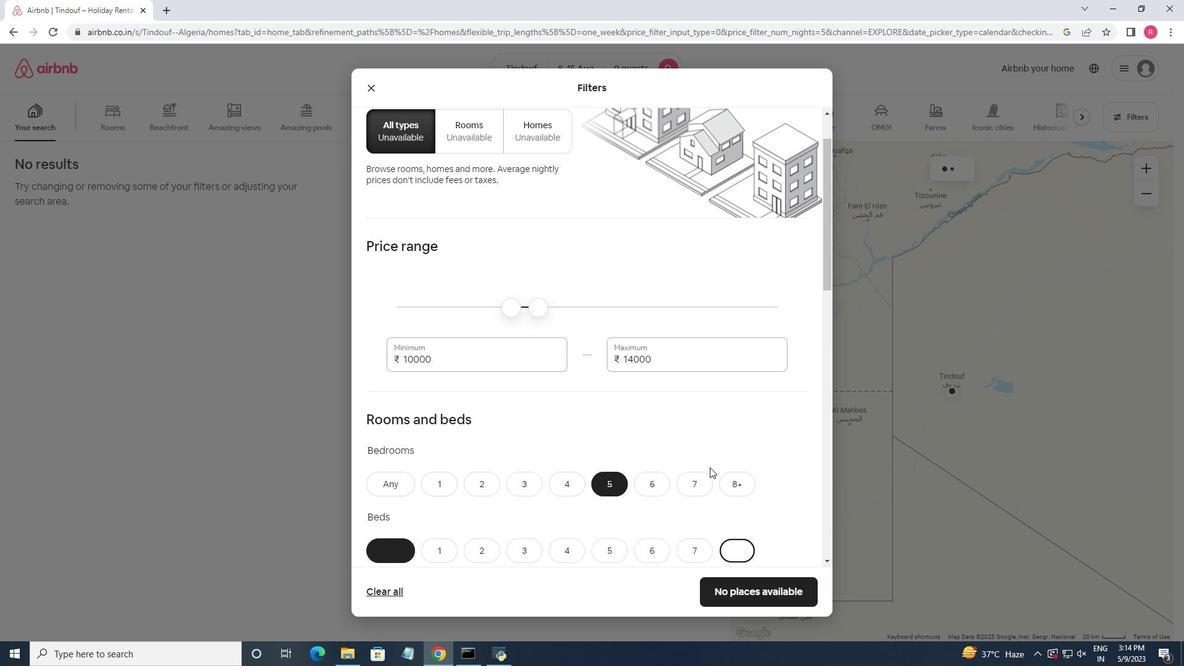 
Action: Mouse scrolled (694, 441) with delta (0, 0)
Screenshot: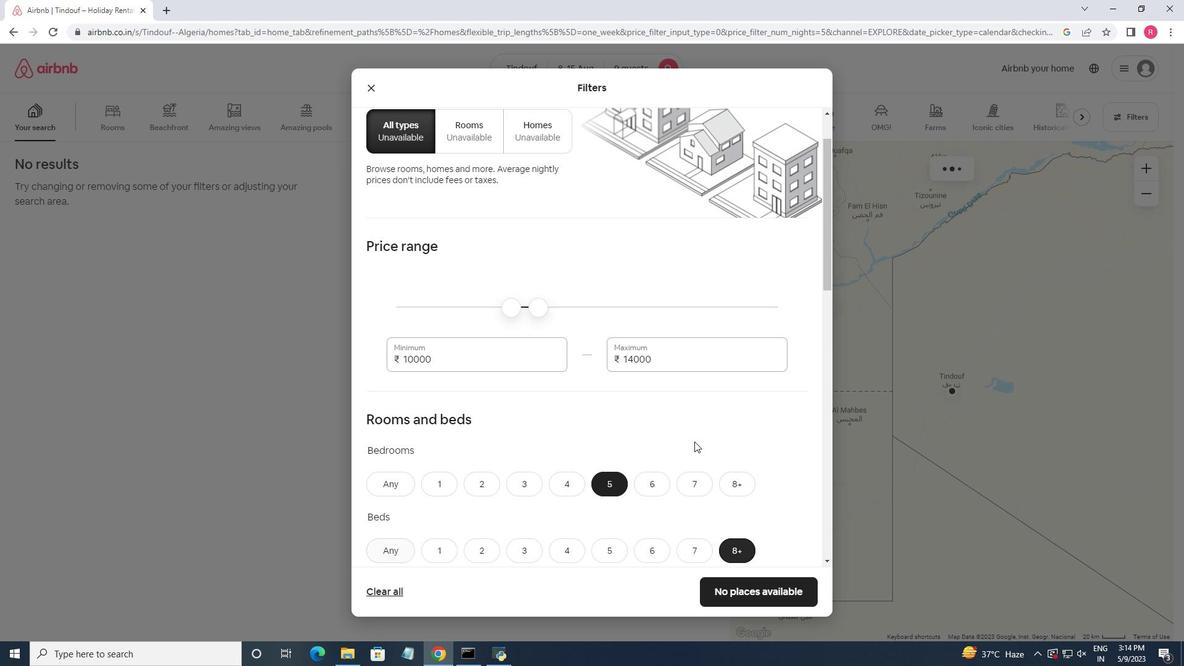 
Action: Mouse scrolled (694, 441) with delta (0, 0)
Screenshot: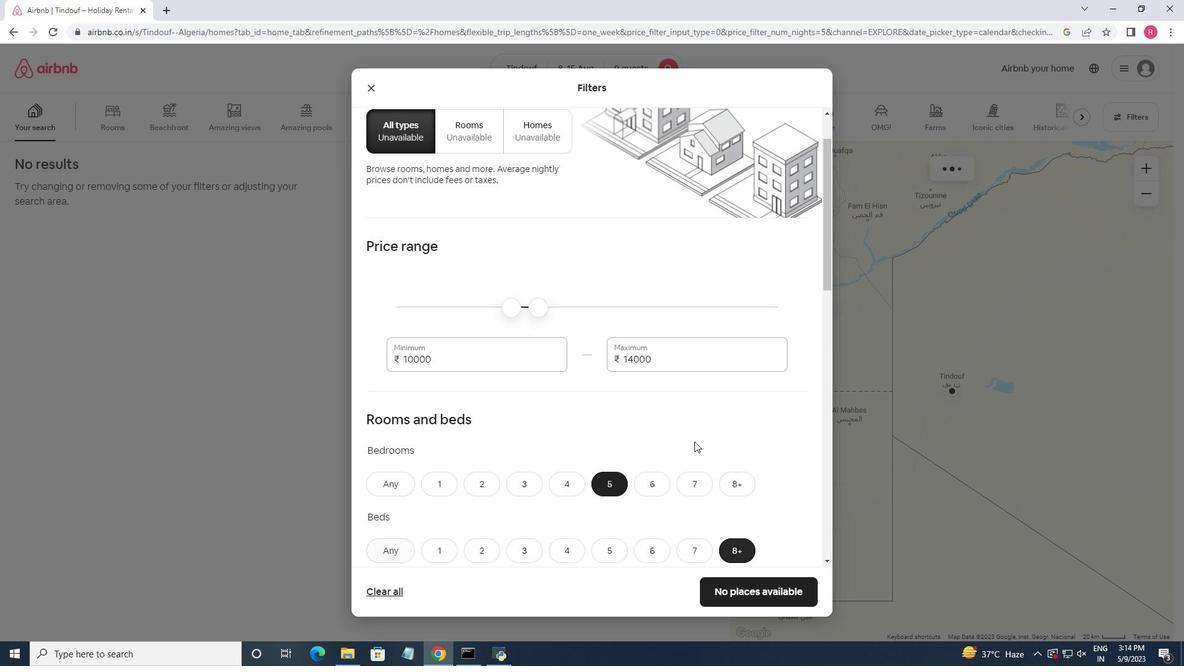 
Action: Mouse moved to (612, 495)
Screenshot: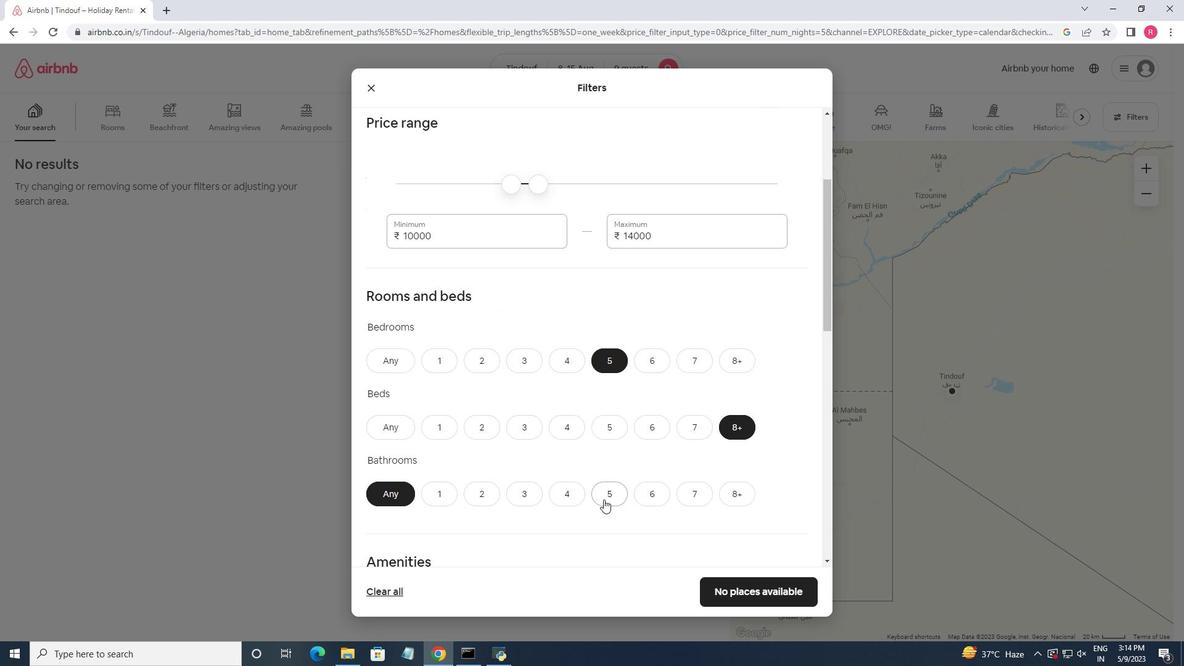 
Action: Mouse pressed left at (612, 495)
Screenshot: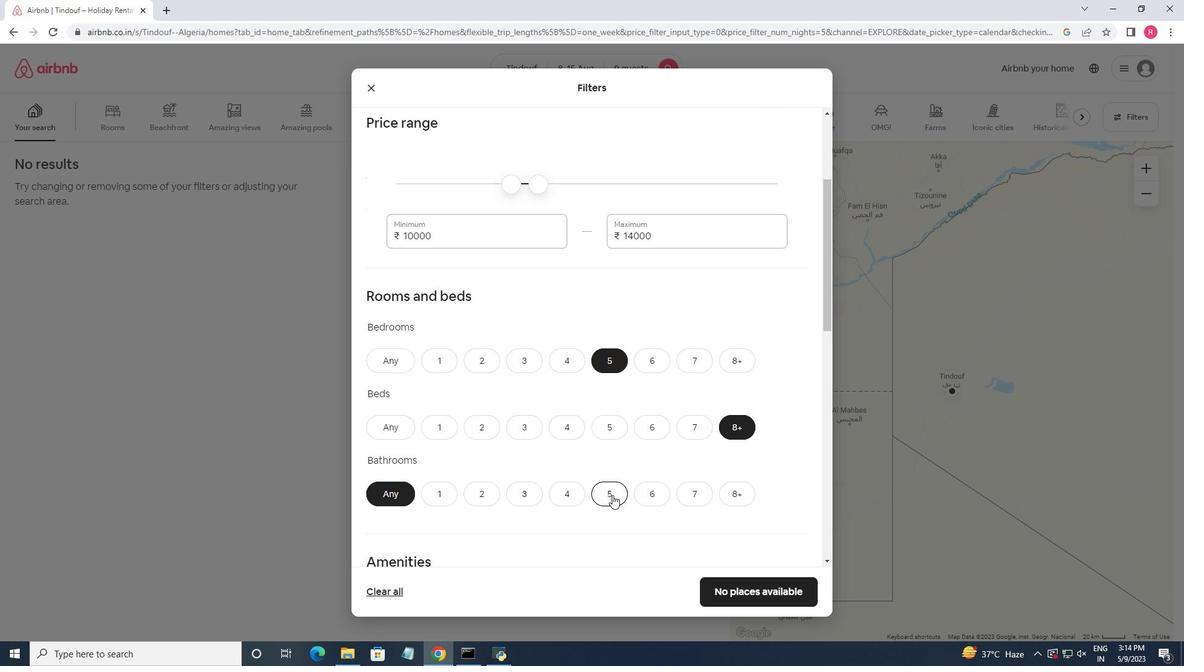 
Action: Mouse moved to (631, 412)
Screenshot: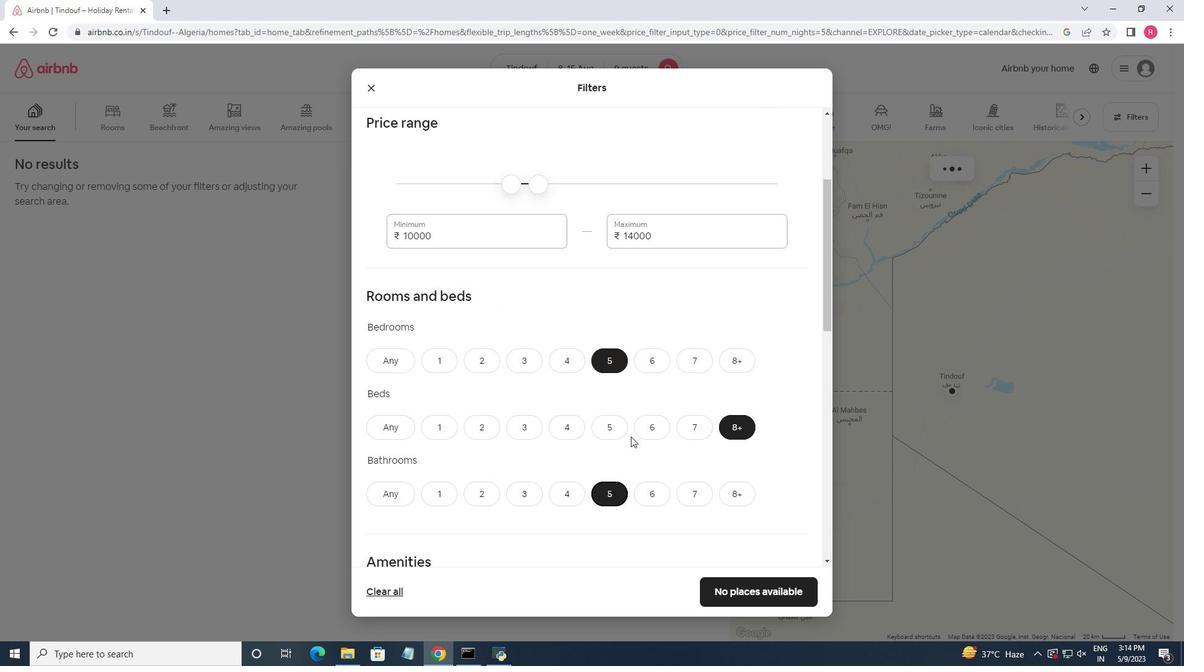 
Action: Mouse scrolled (631, 411) with delta (0, 0)
Screenshot: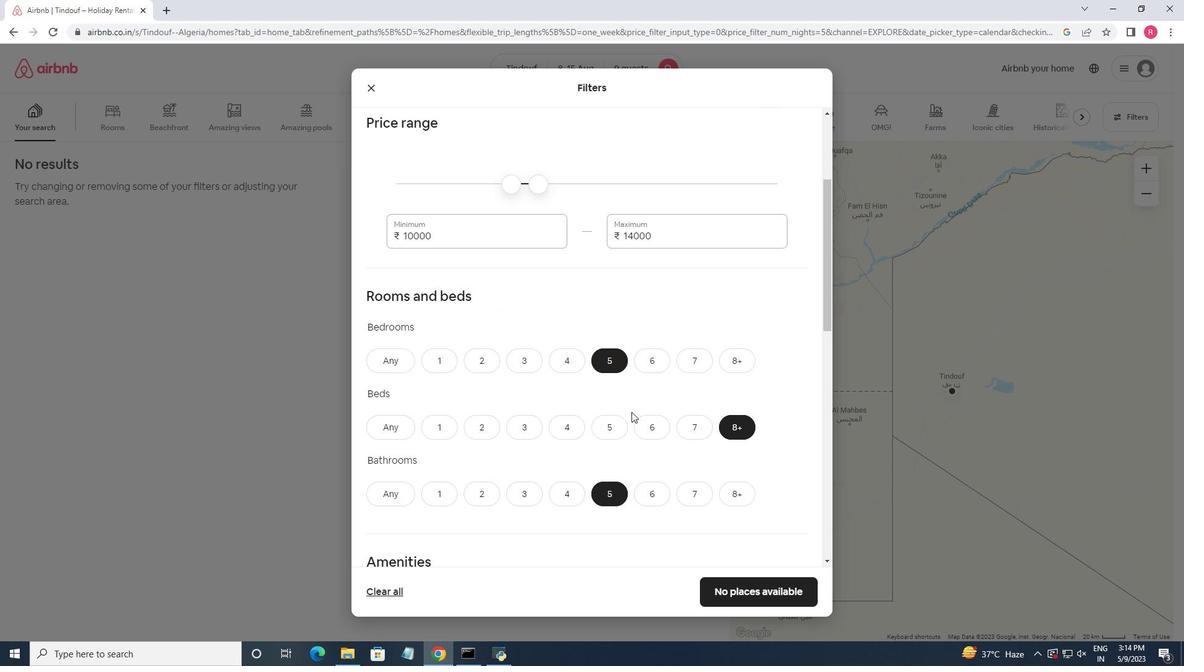
Action: Mouse moved to (631, 411)
Screenshot: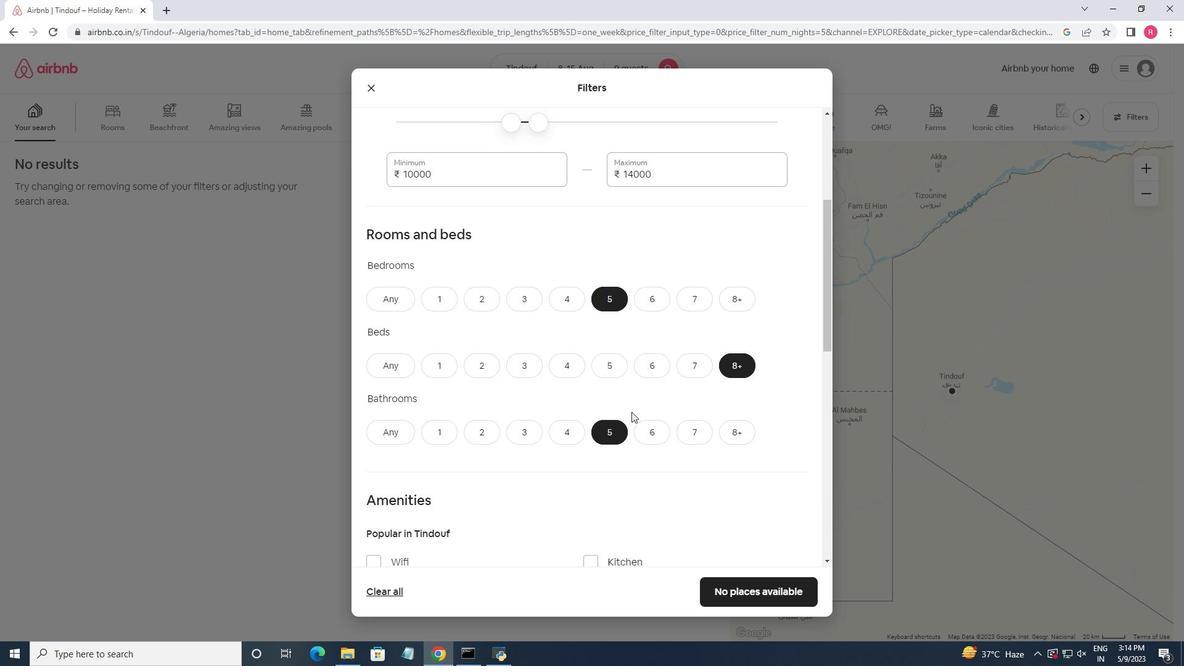 
Action: Mouse scrolled (631, 410) with delta (0, 0)
Screenshot: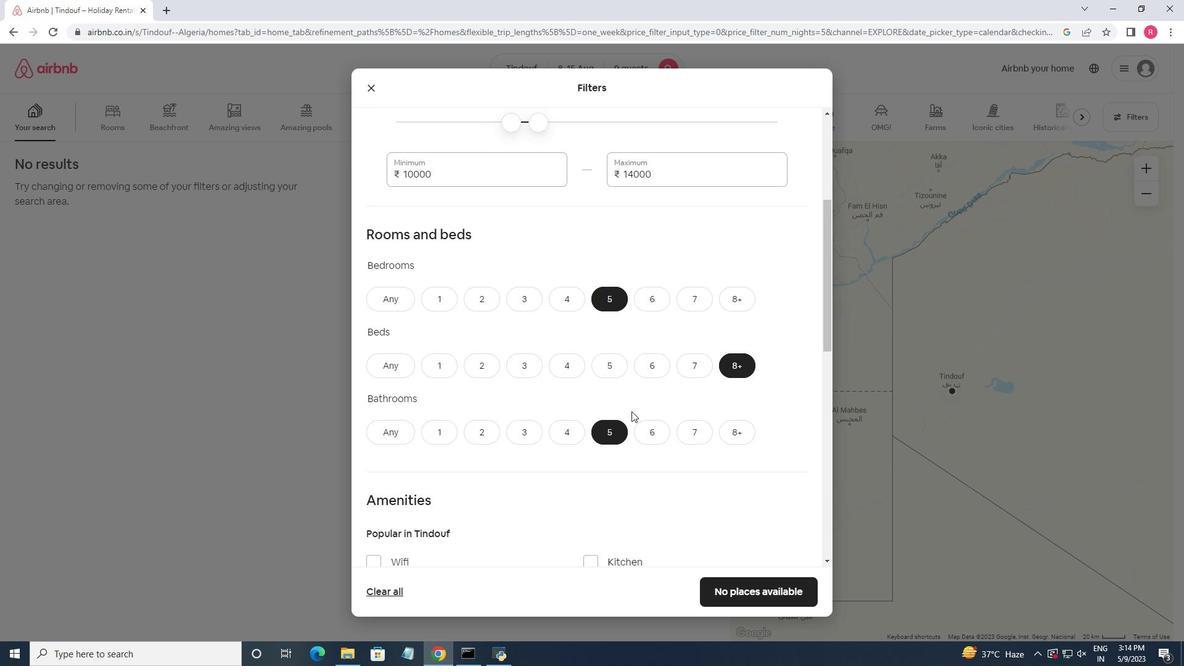 
Action: Mouse moved to (613, 432)
Screenshot: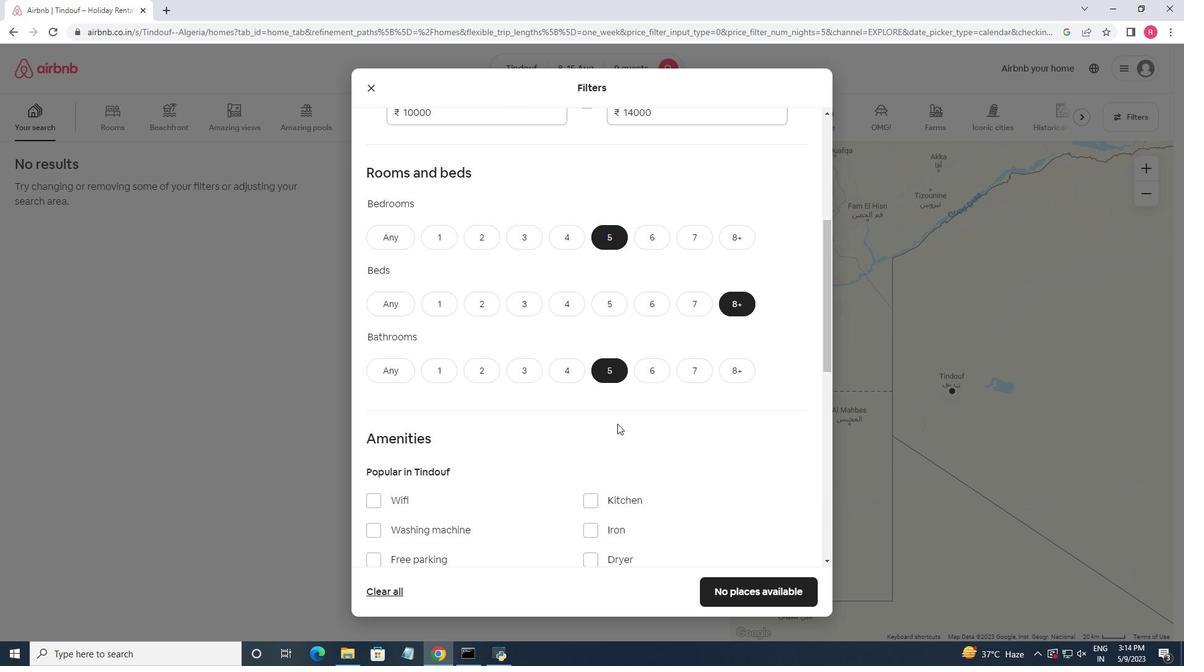 
Action: Mouse scrolled (613, 431) with delta (0, 0)
Screenshot: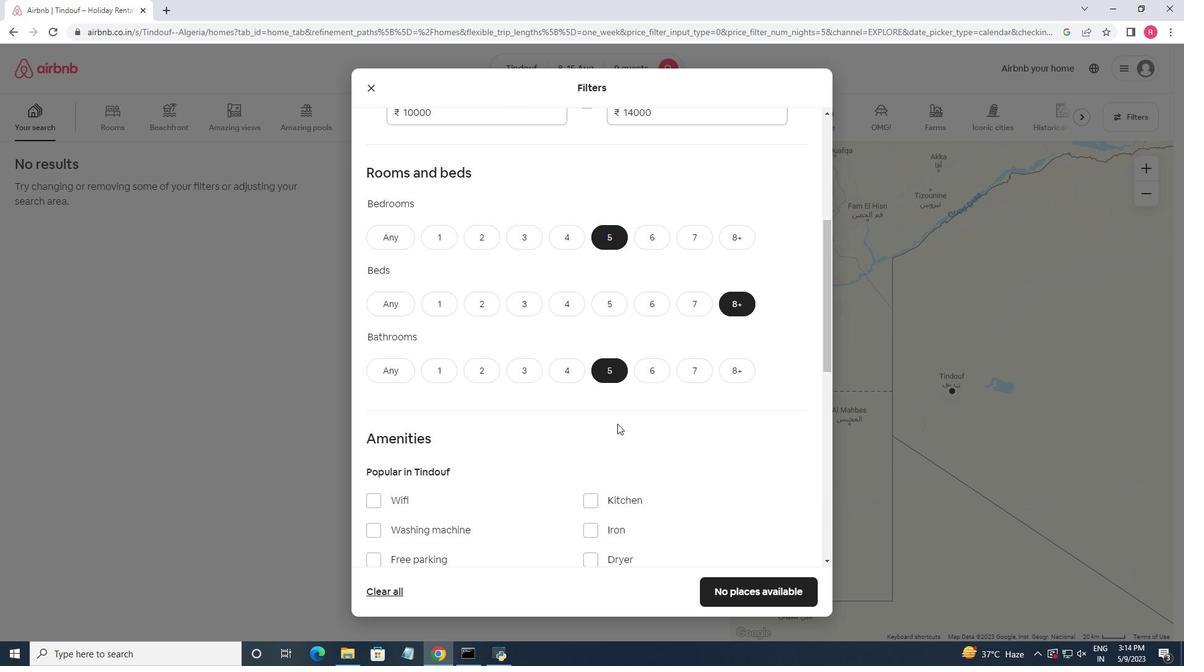 
Action: Mouse moved to (372, 438)
Screenshot: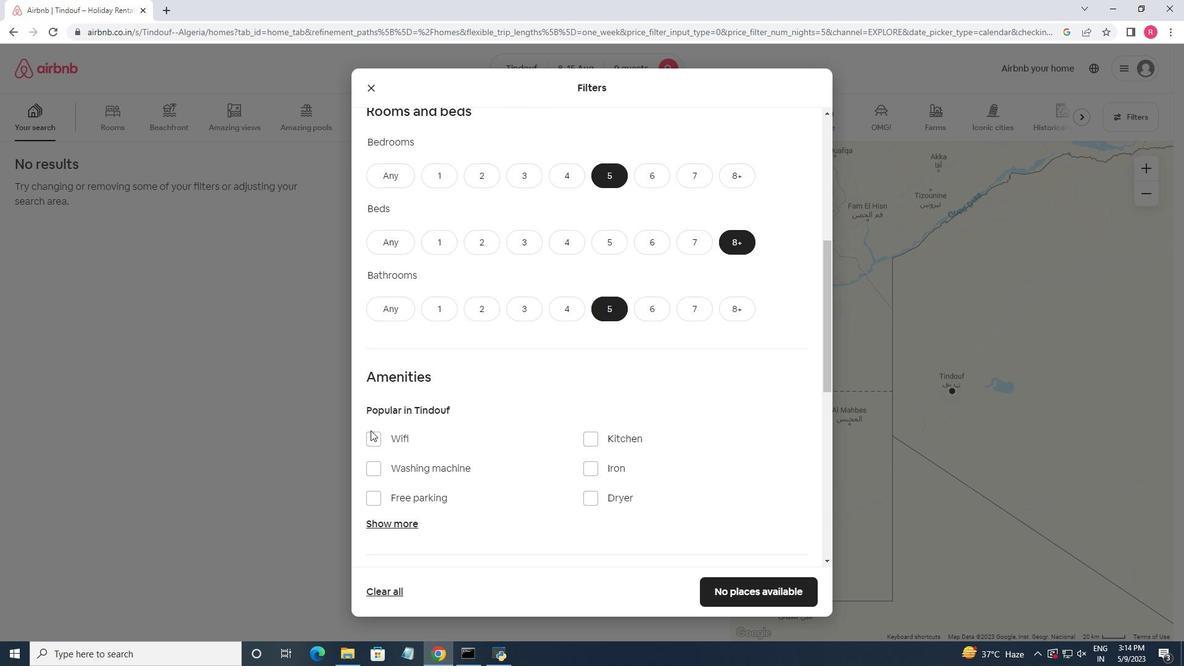 
Action: Mouse pressed left at (372, 438)
Screenshot: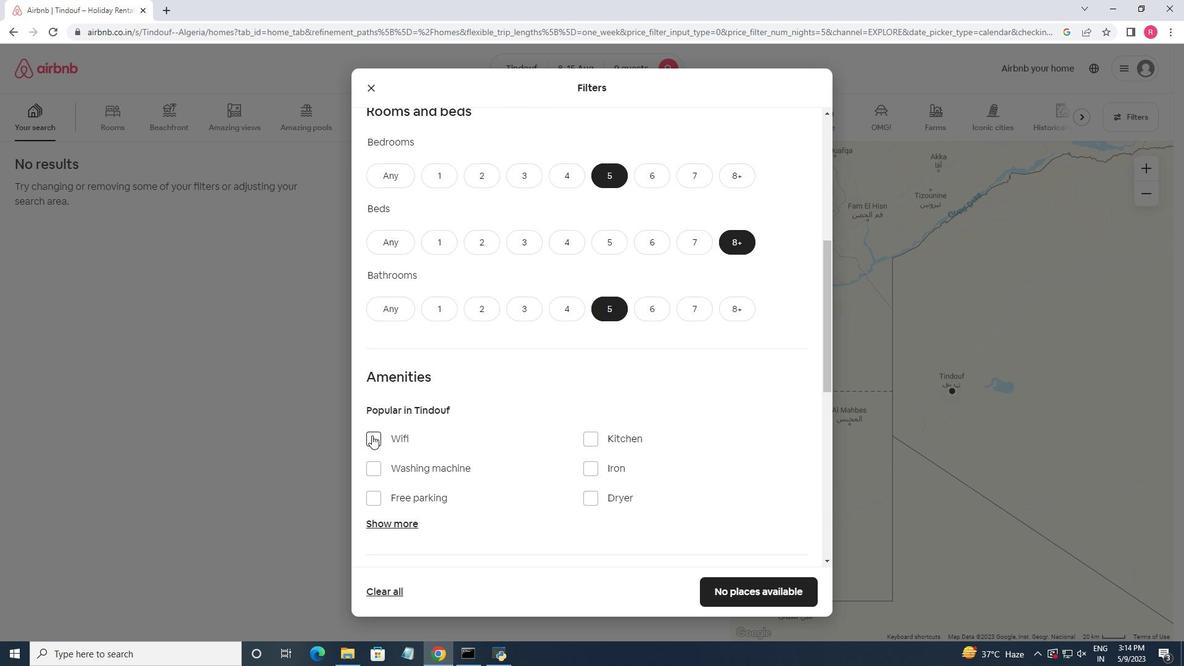 
Action: Mouse moved to (395, 528)
Screenshot: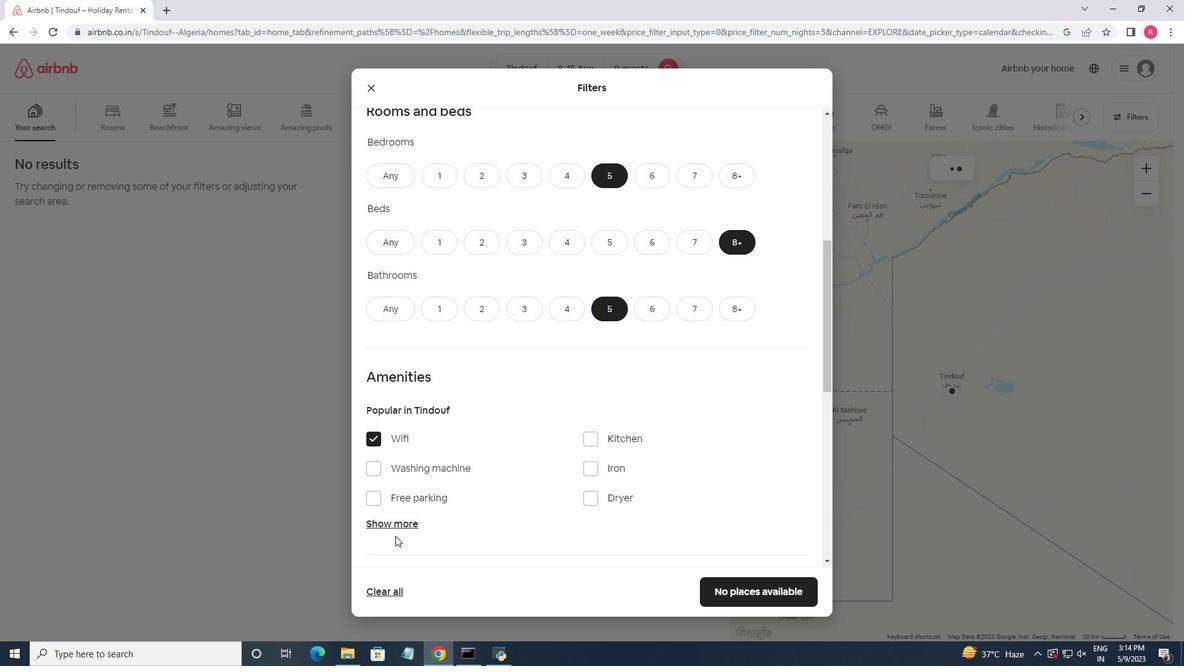 
Action: Mouse pressed left at (395, 528)
Screenshot: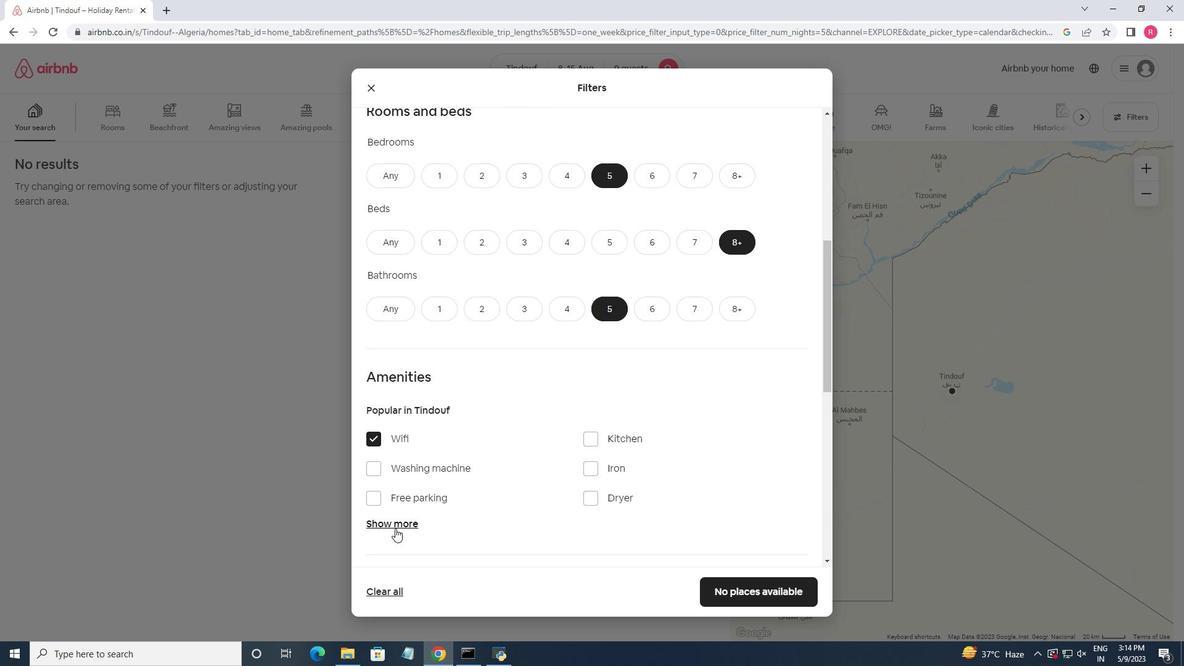 
Action: Mouse moved to (558, 475)
Screenshot: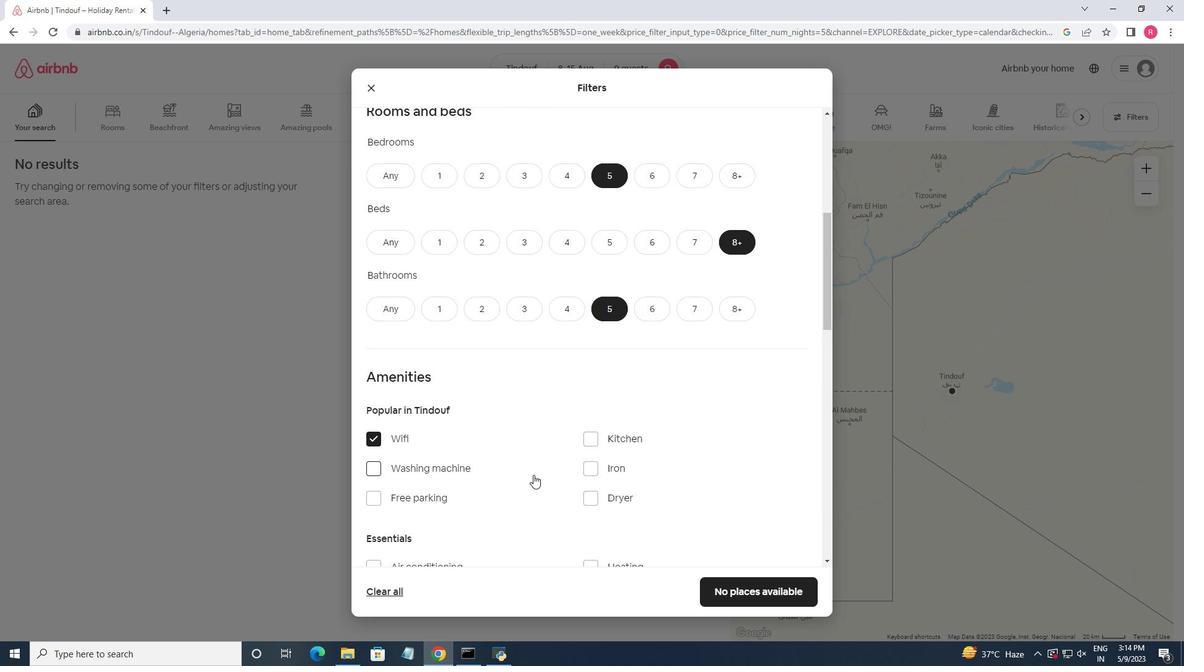 
Action: Mouse scrolled (558, 474) with delta (0, 0)
Screenshot: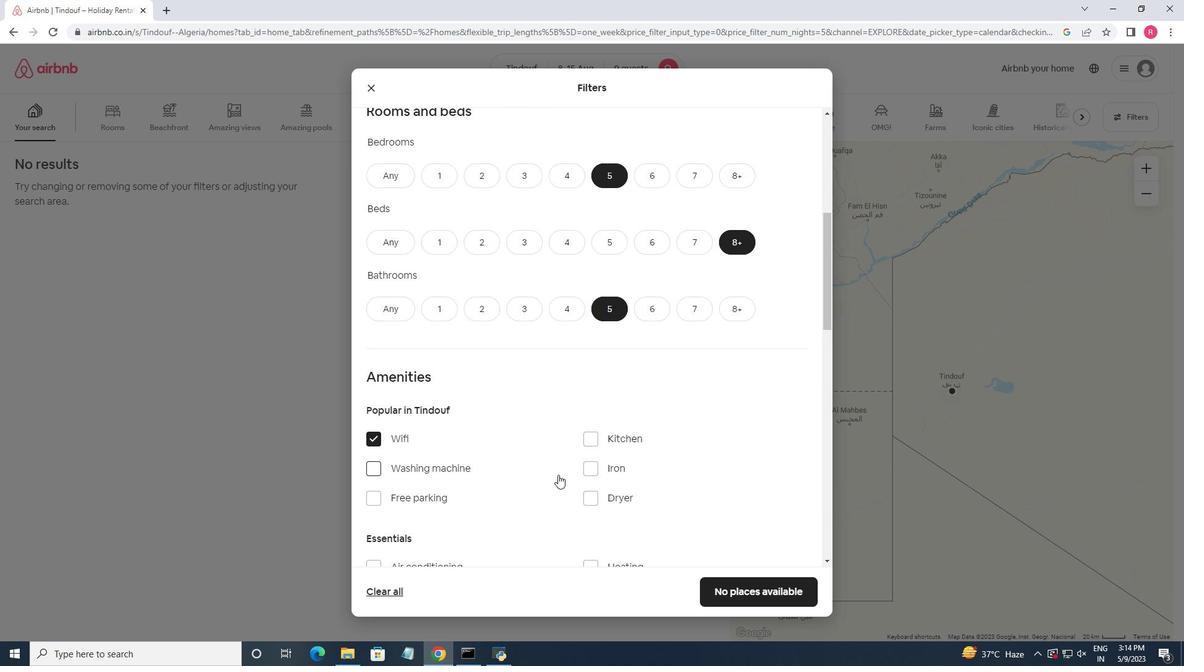 
Action: Mouse scrolled (558, 474) with delta (0, 0)
Screenshot: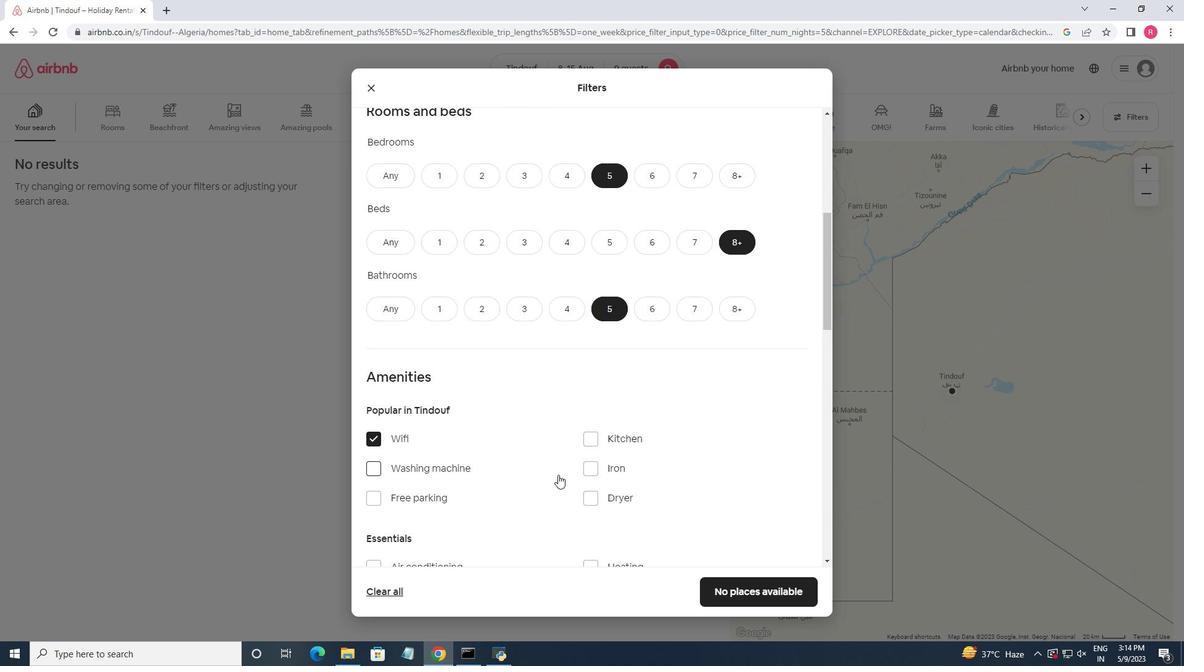 
Action: Mouse moved to (366, 375)
Screenshot: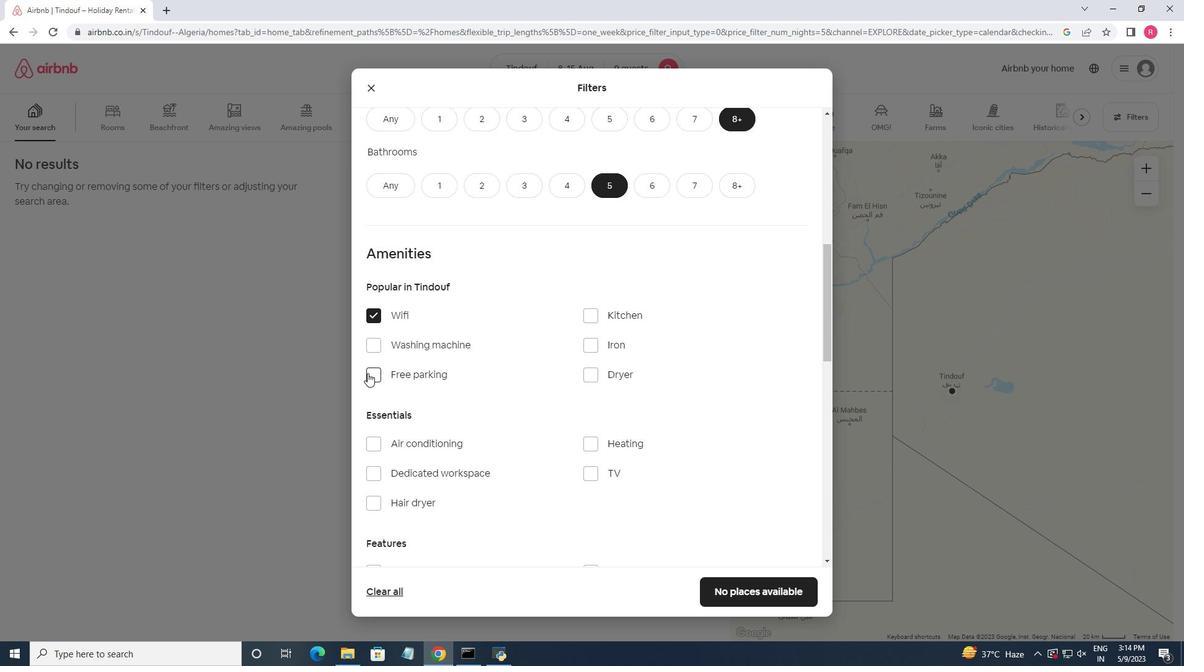 
Action: Mouse pressed left at (366, 375)
Screenshot: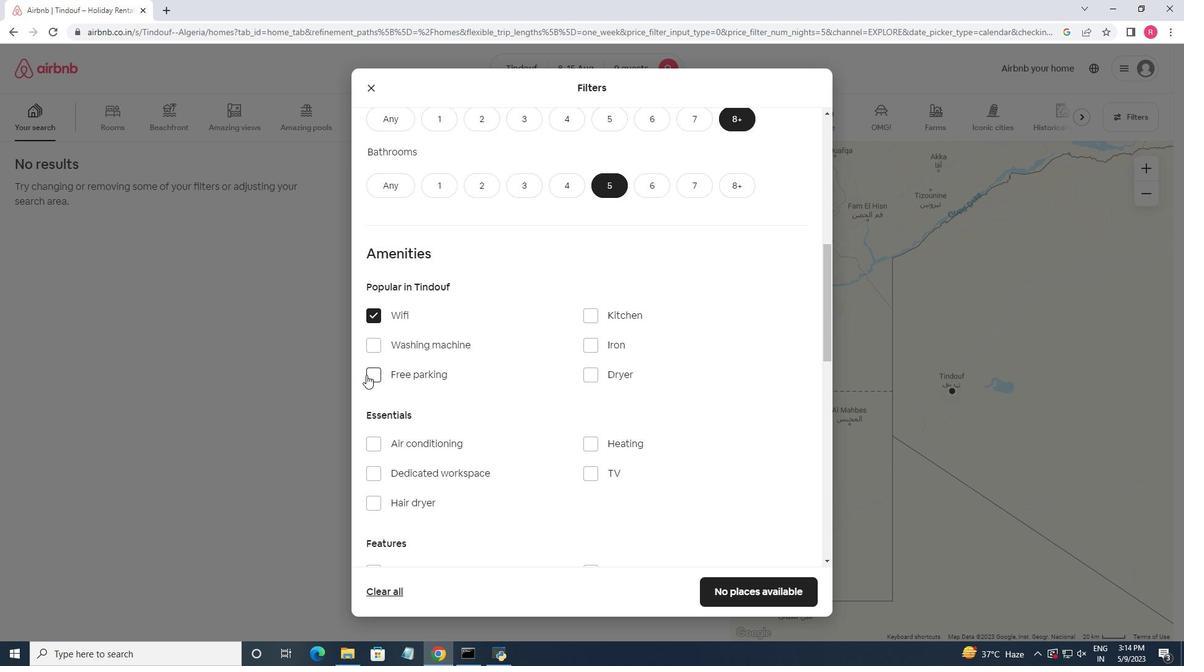 
Action: Mouse moved to (487, 389)
Screenshot: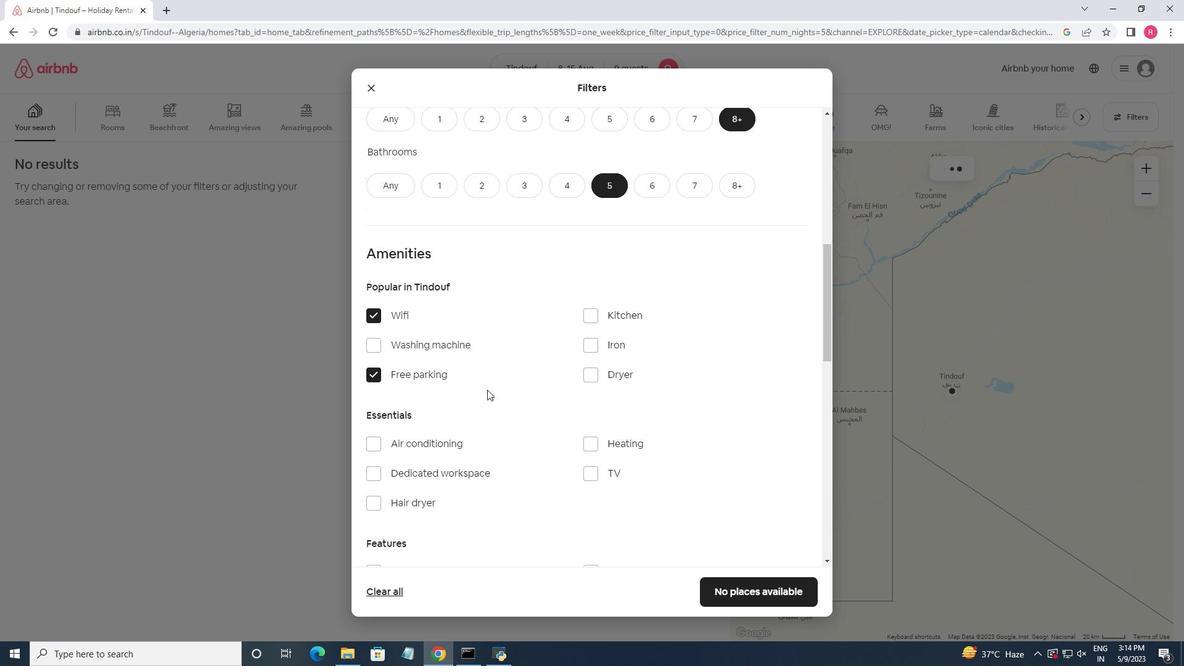 
Action: Mouse scrolled (487, 388) with delta (0, 0)
Screenshot: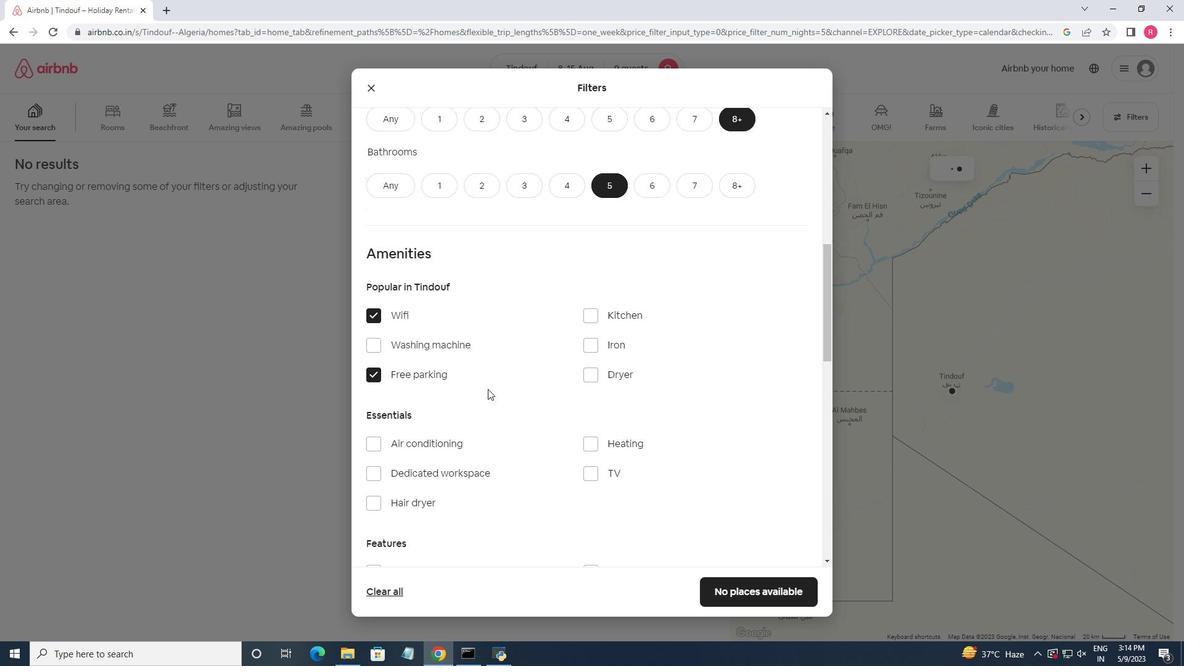 
Action: Mouse moved to (594, 406)
Screenshot: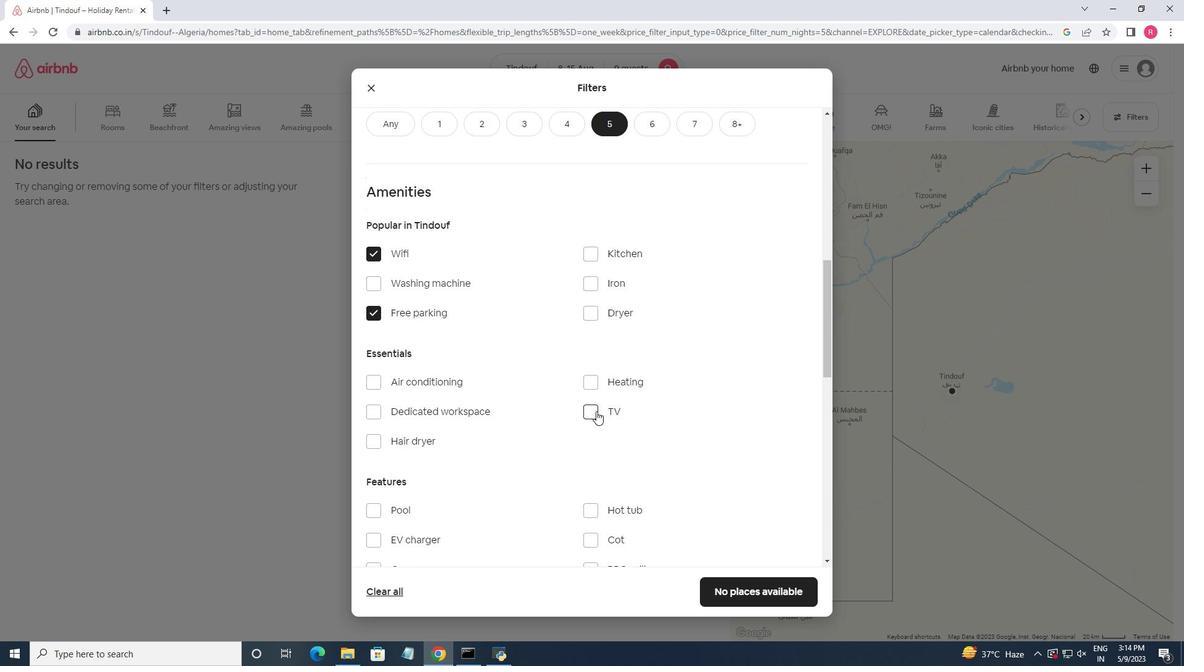 
Action: Mouse pressed left at (594, 406)
Screenshot: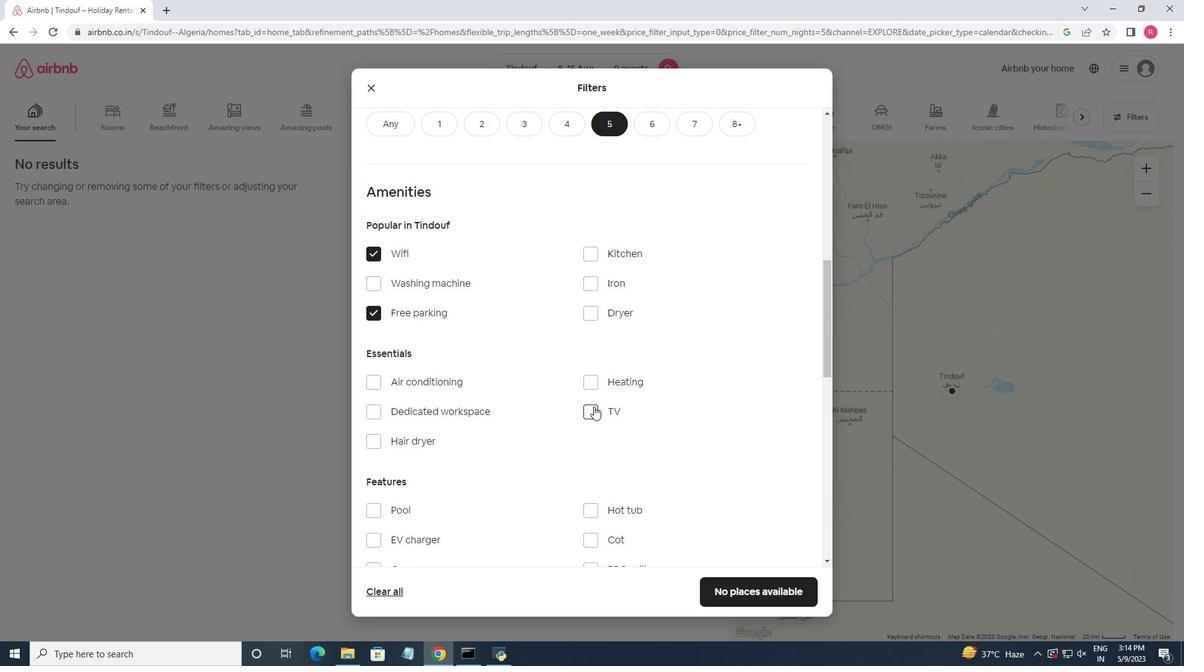 
Action: Mouse moved to (524, 405)
Screenshot: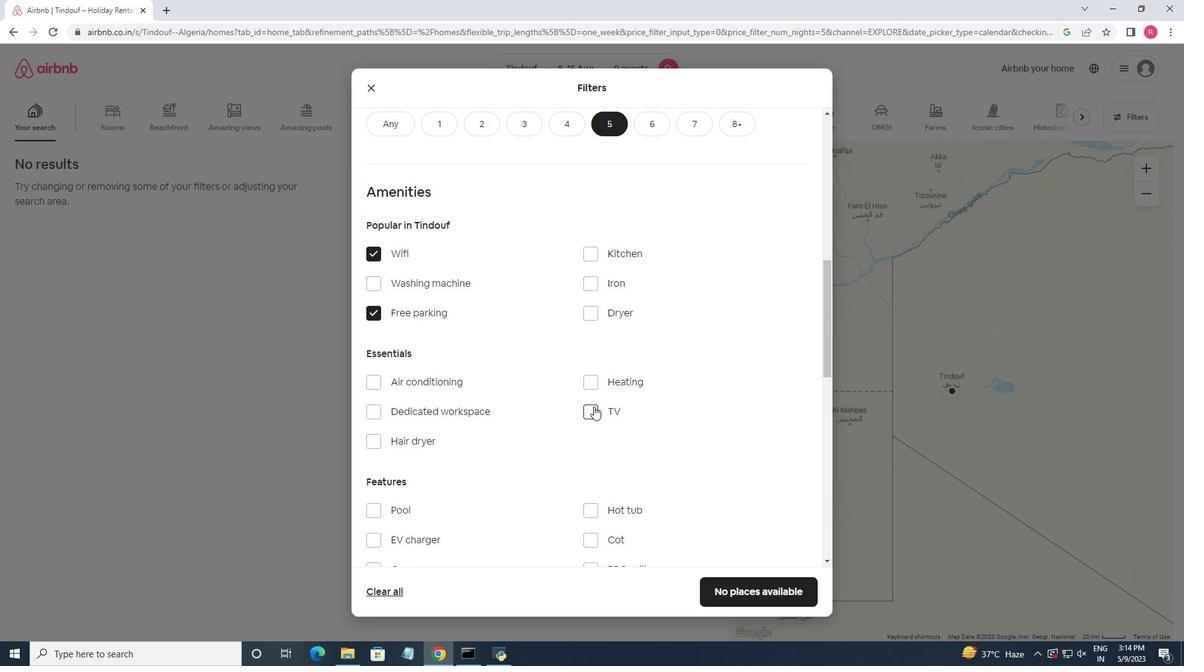 
Action: Mouse scrolled (524, 405) with delta (0, 0)
Screenshot: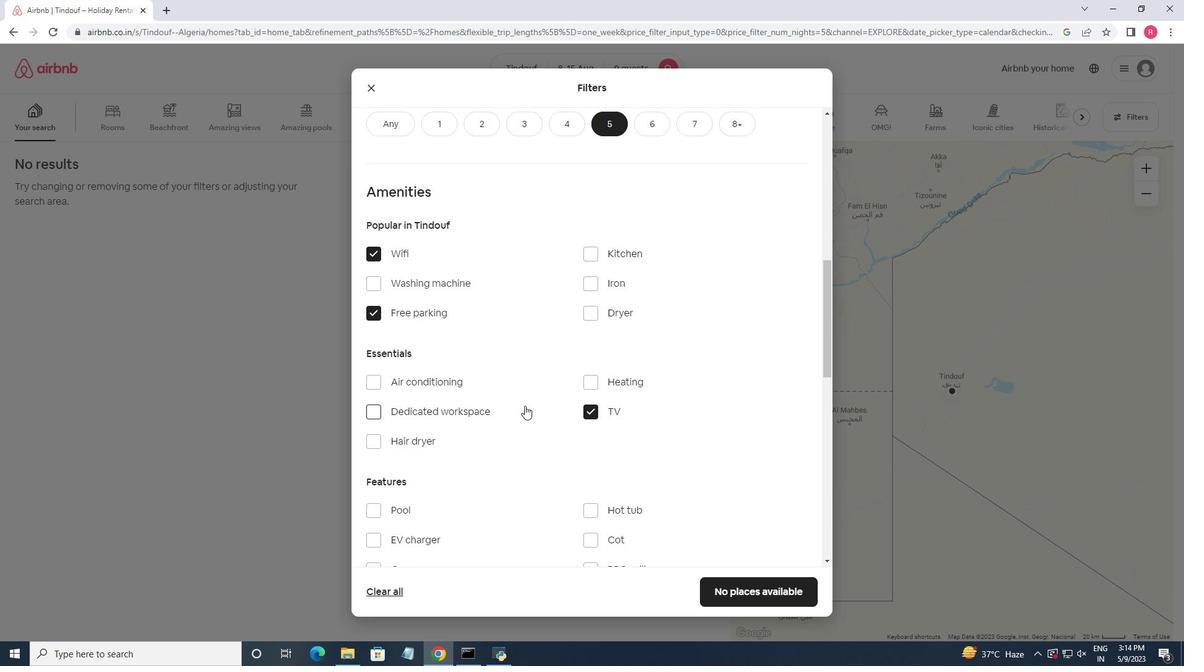 
Action: Mouse scrolled (524, 405) with delta (0, 0)
Screenshot: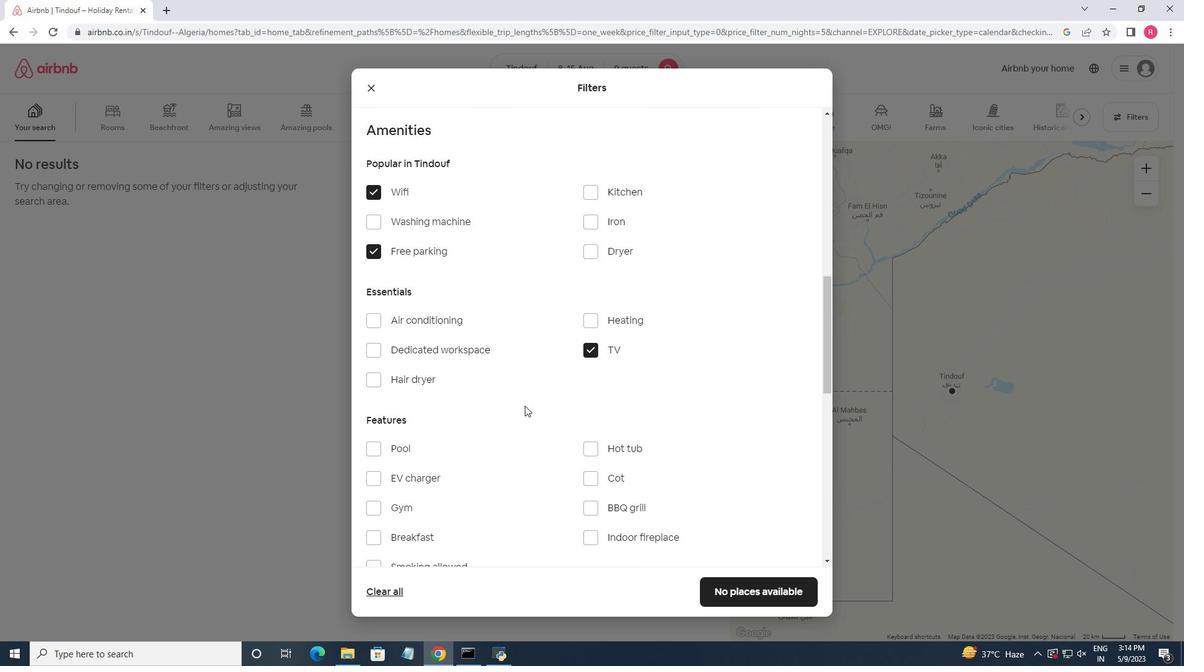
Action: Mouse scrolled (524, 405) with delta (0, 0)
Screenshot: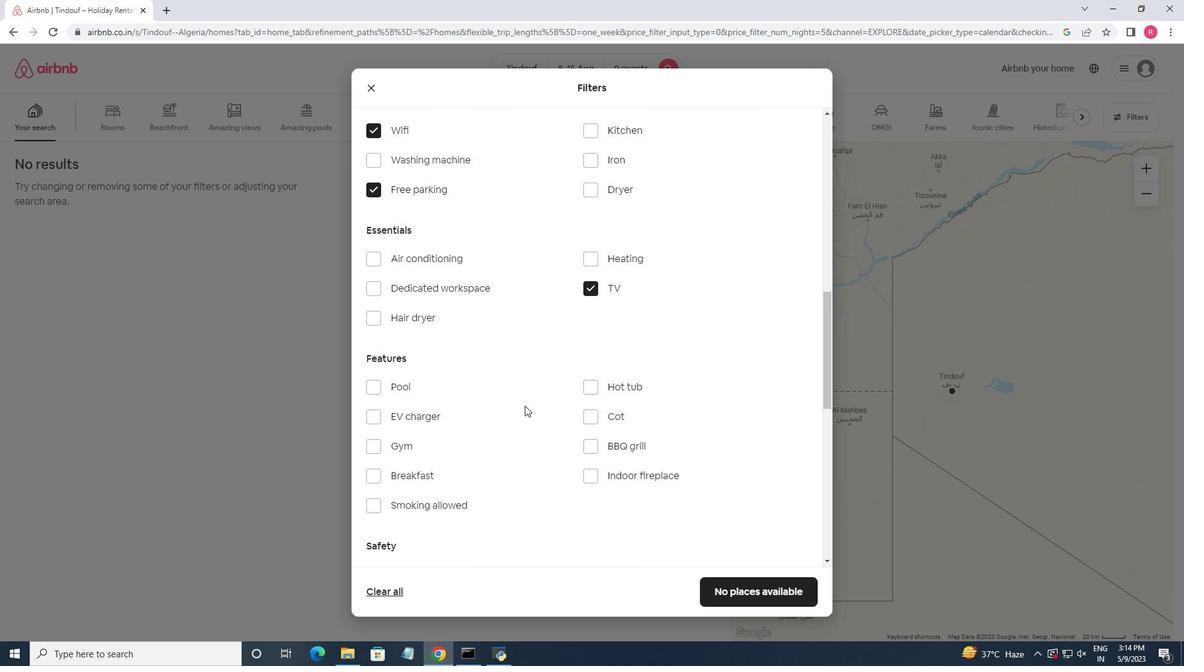 
Action: Mouse moved to (523, 407)
Screenshot: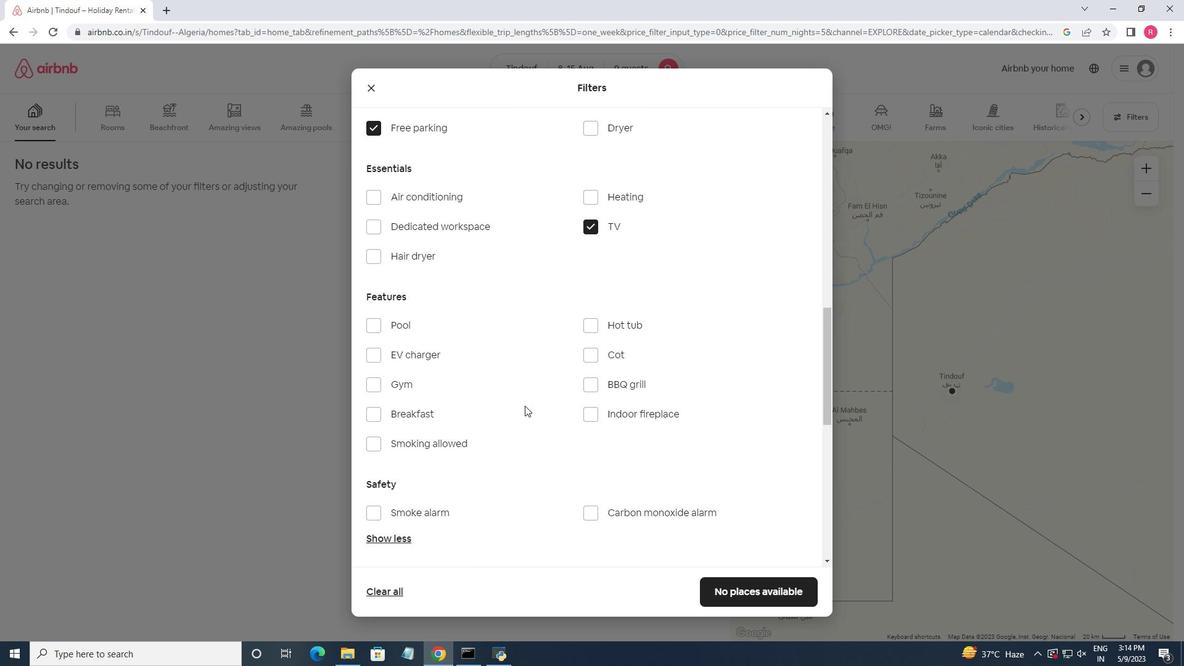 
Action: Mouse scrolled (523, 406) with delta (0, 0)
Screenshot: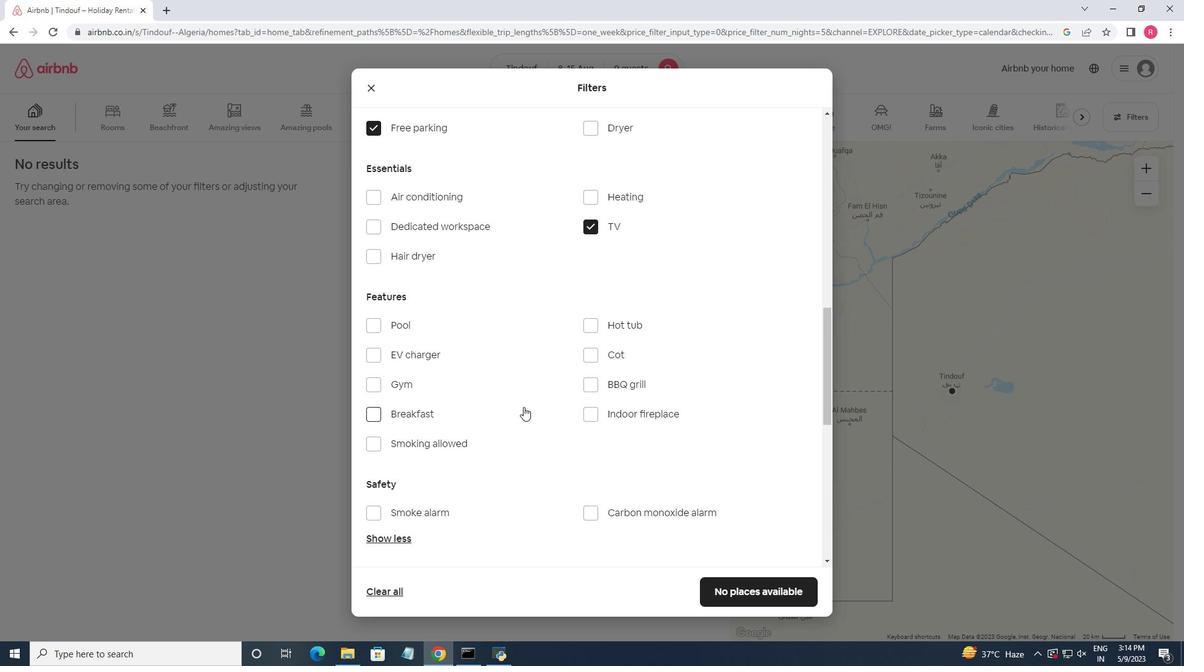 
Action: Mouse moved to (371, 324)
Screenshot: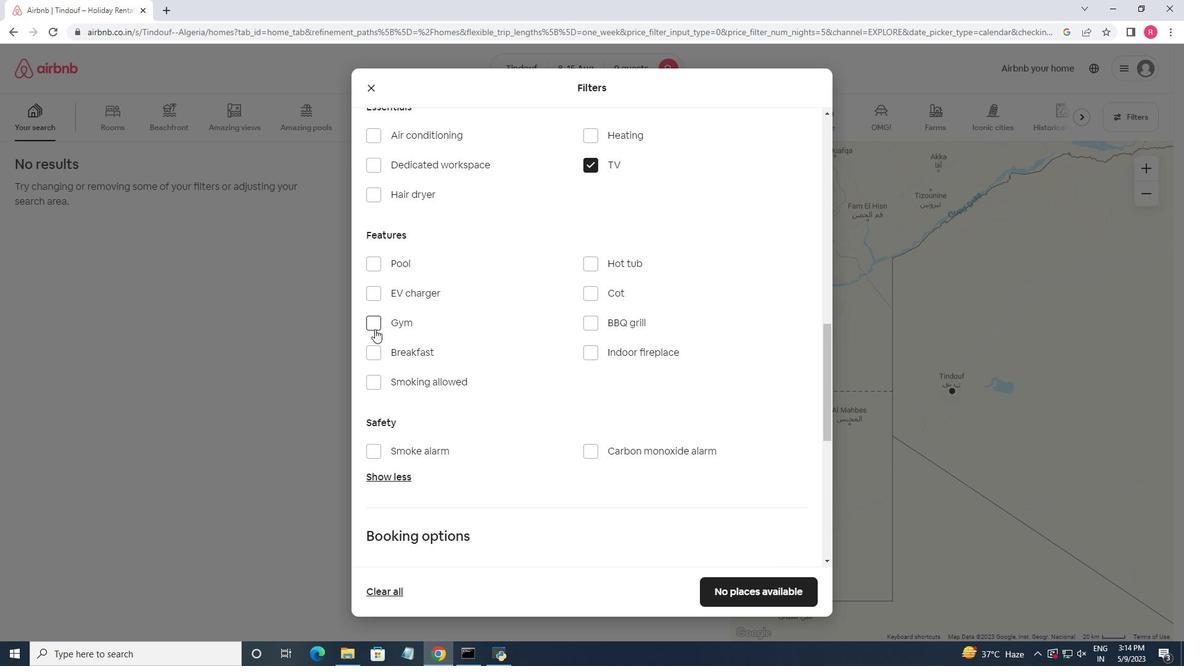 
Action: Mouse pressed left at (371, 324)
Screenshot: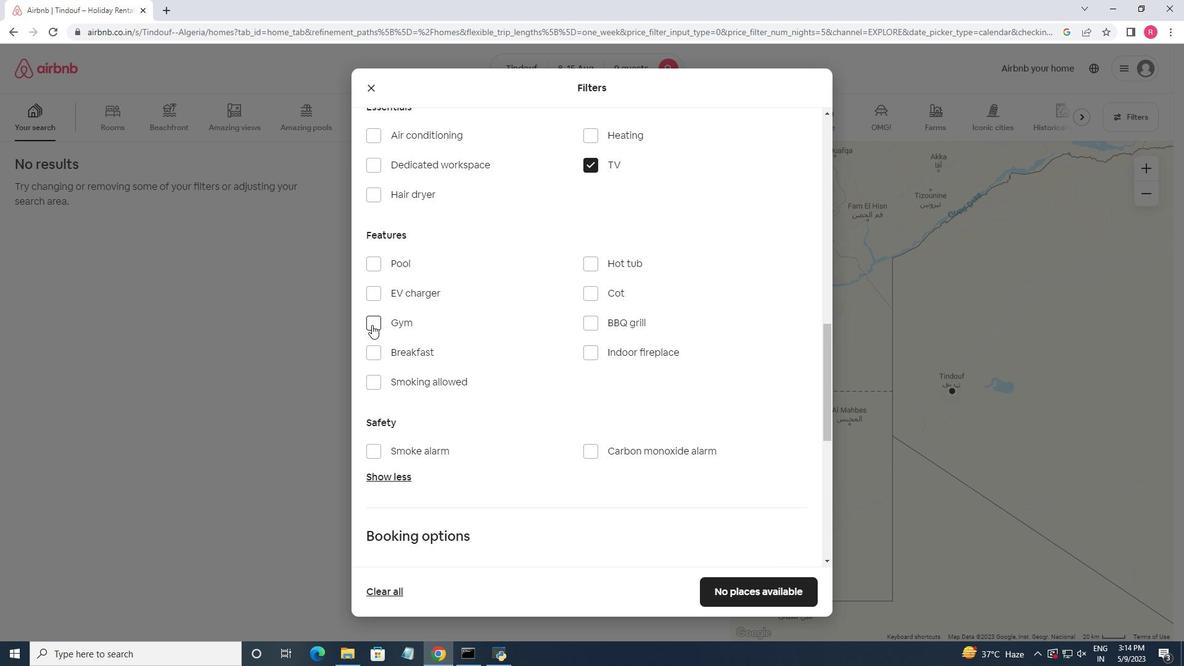 
Action: Mouse moved to (376, 357)
Screenshot: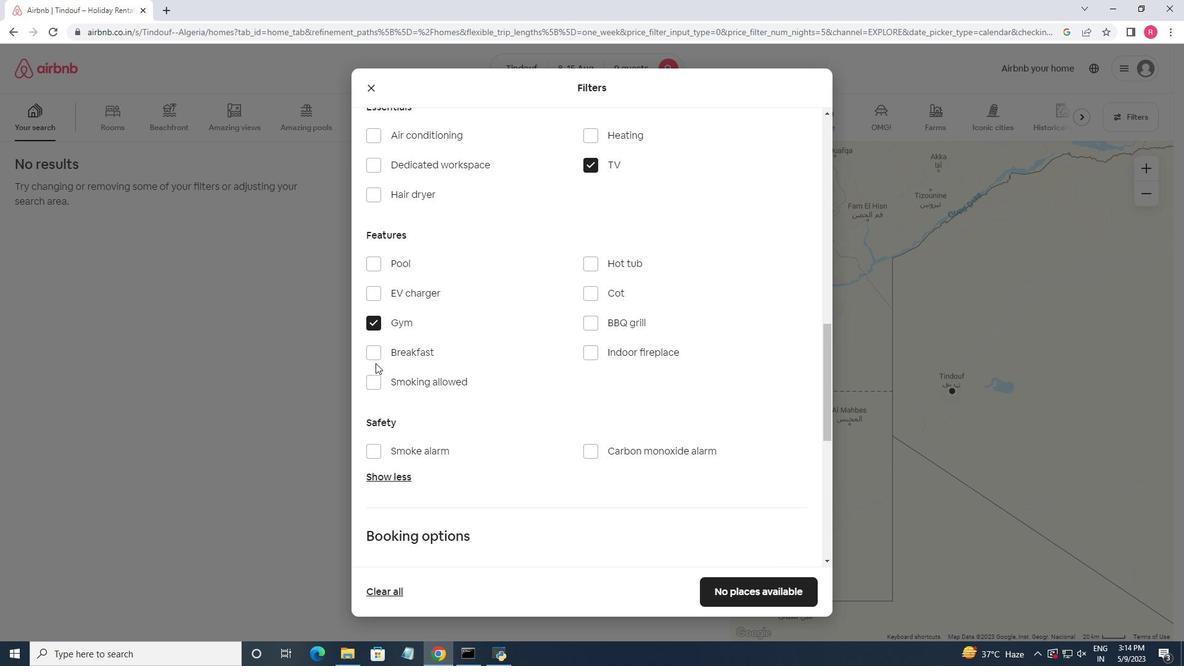 
Action: Mouse pressed left at (376, 357)
Screenshot: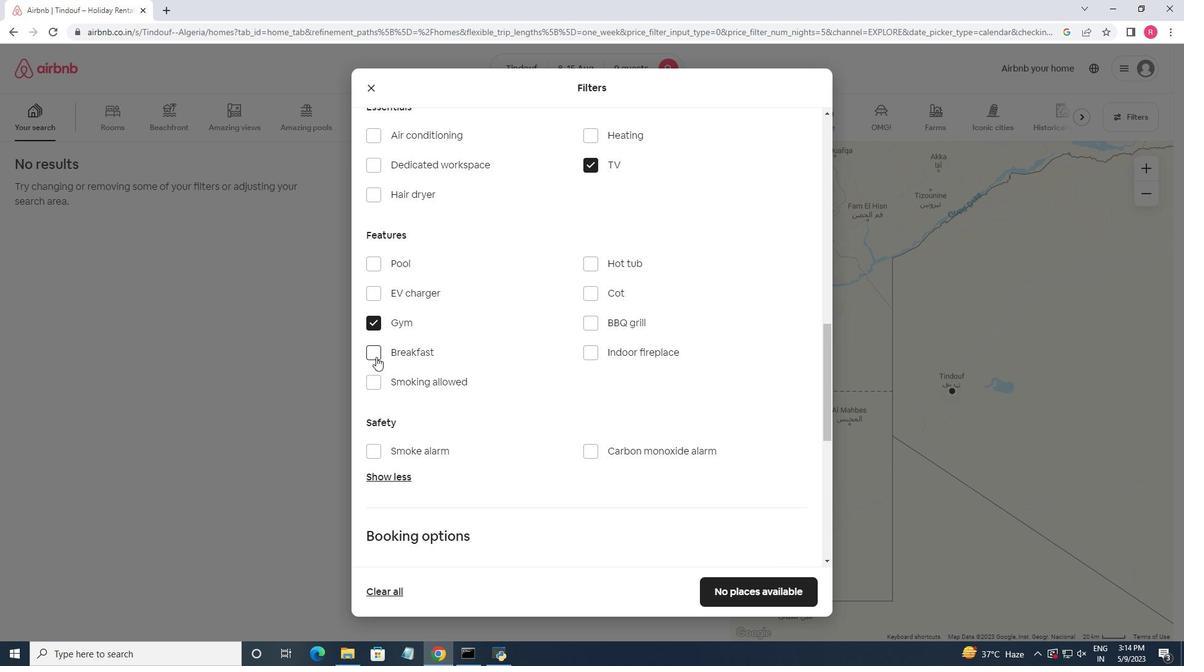
Action: Mouse moved to (533, 355)
Screenshot: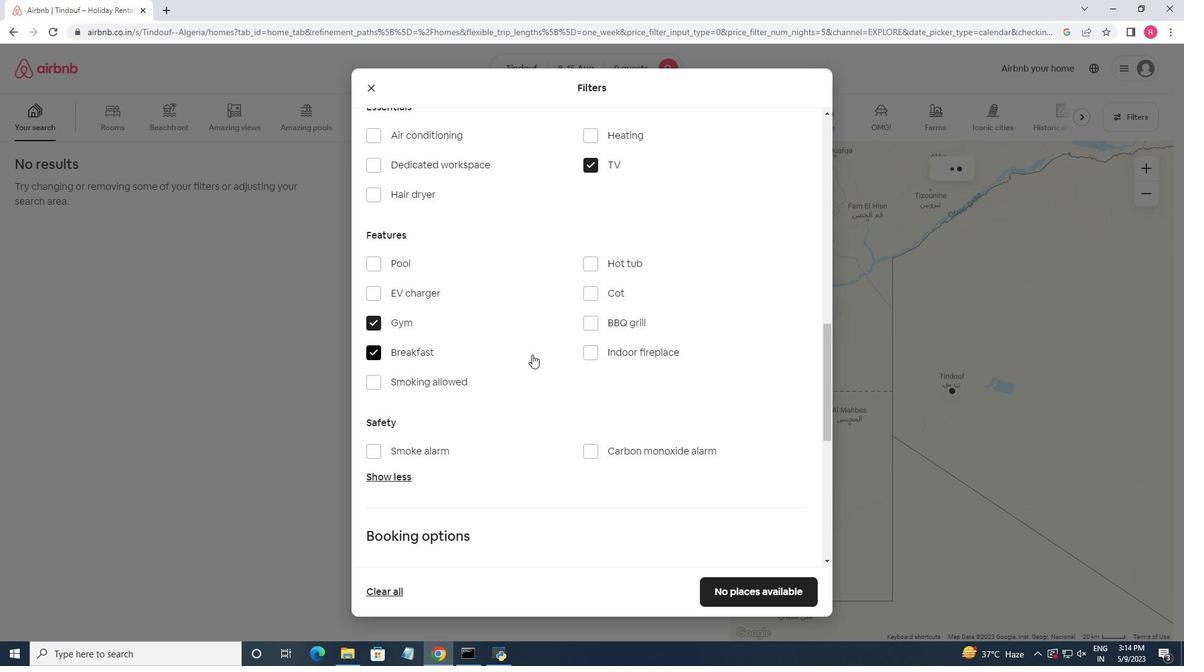 
Action: Mouse scrolled (533, 355) with delta (0, 0)
Screenshot: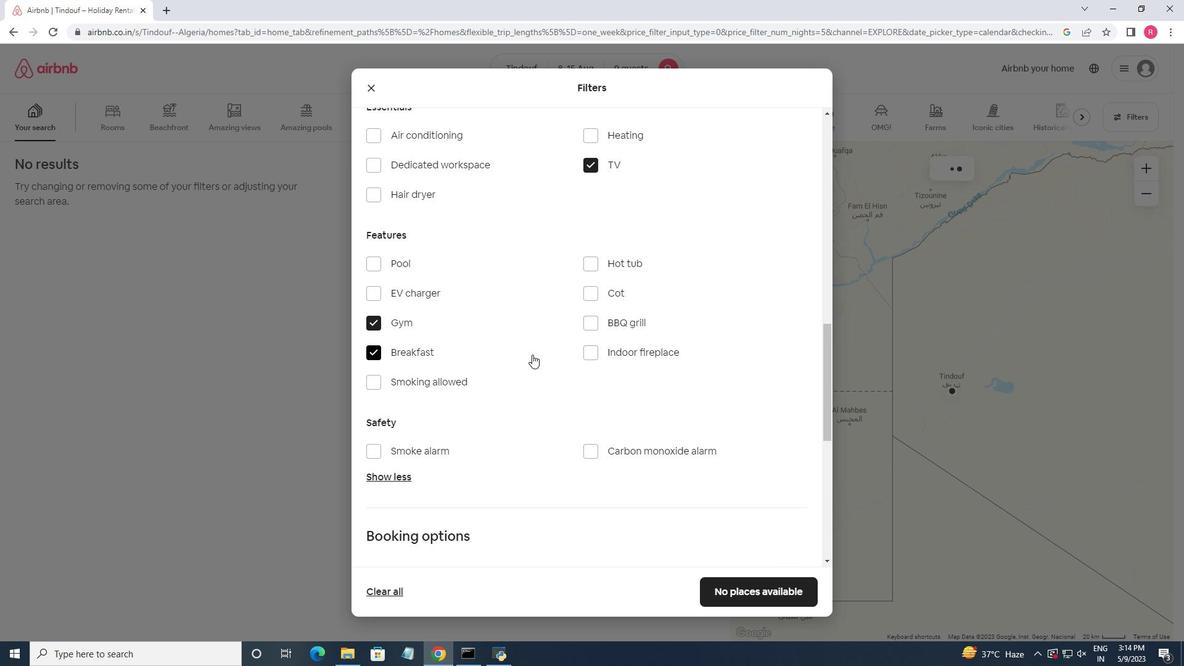
Action: Mouse moved to (533, 357)
Screenshot: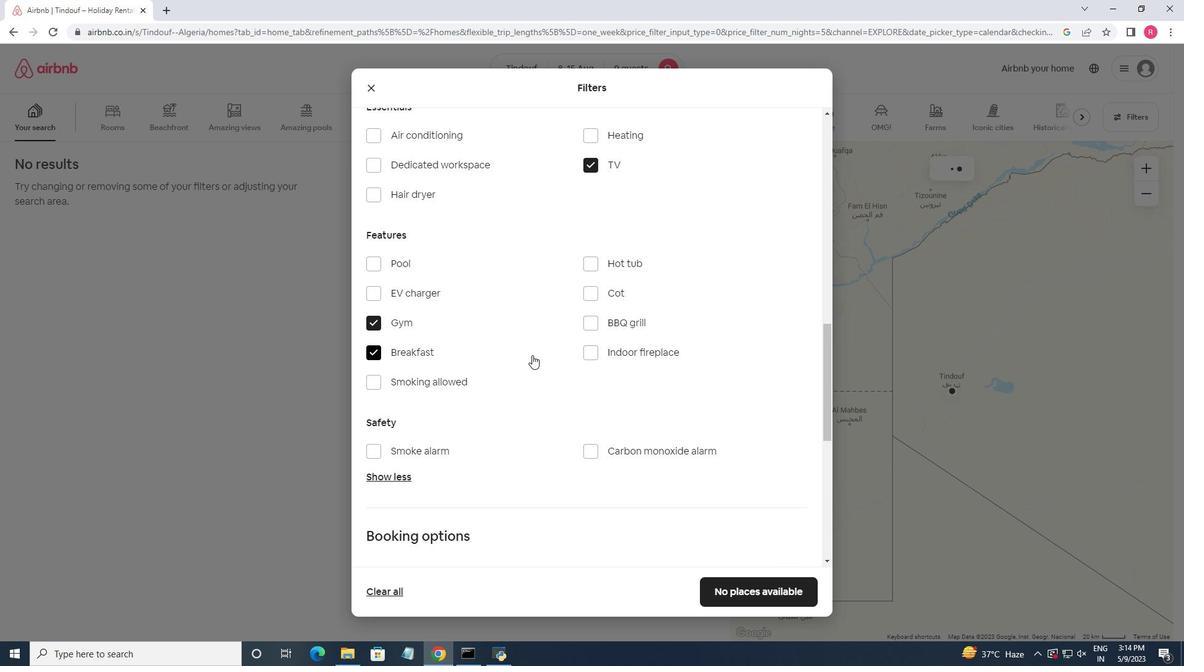 
Action: Mouse scrolled (533, 356) with delta (0, 0)
Screenshot: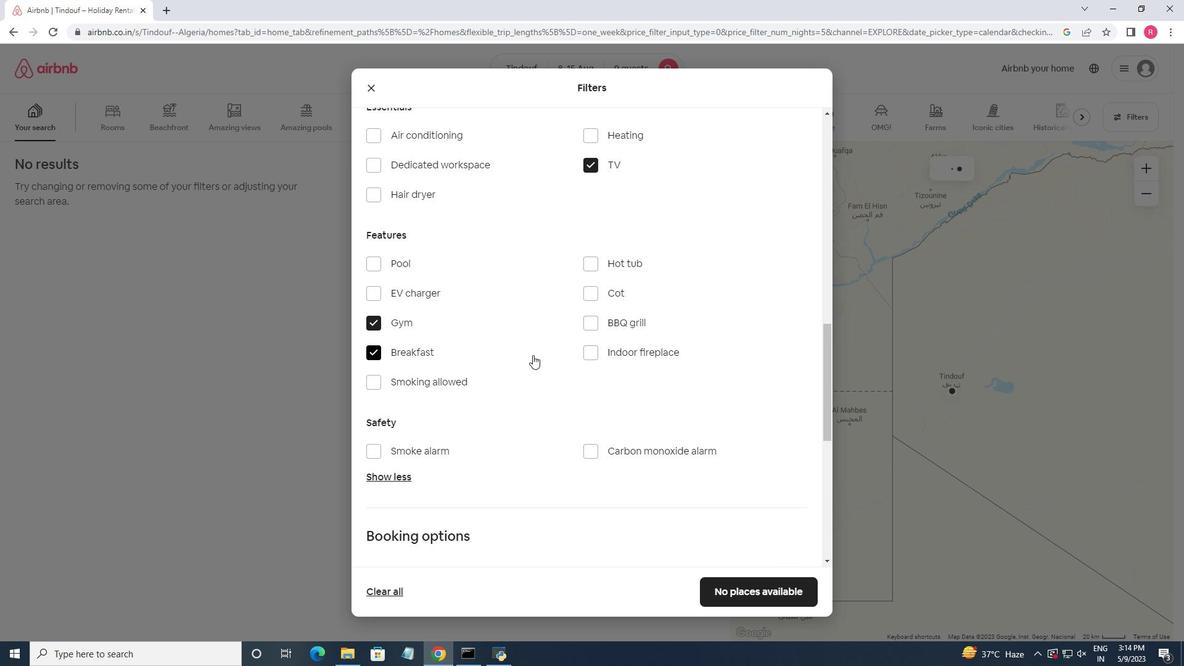 
Action: Mouse moved to (539, 388)
Screenshot: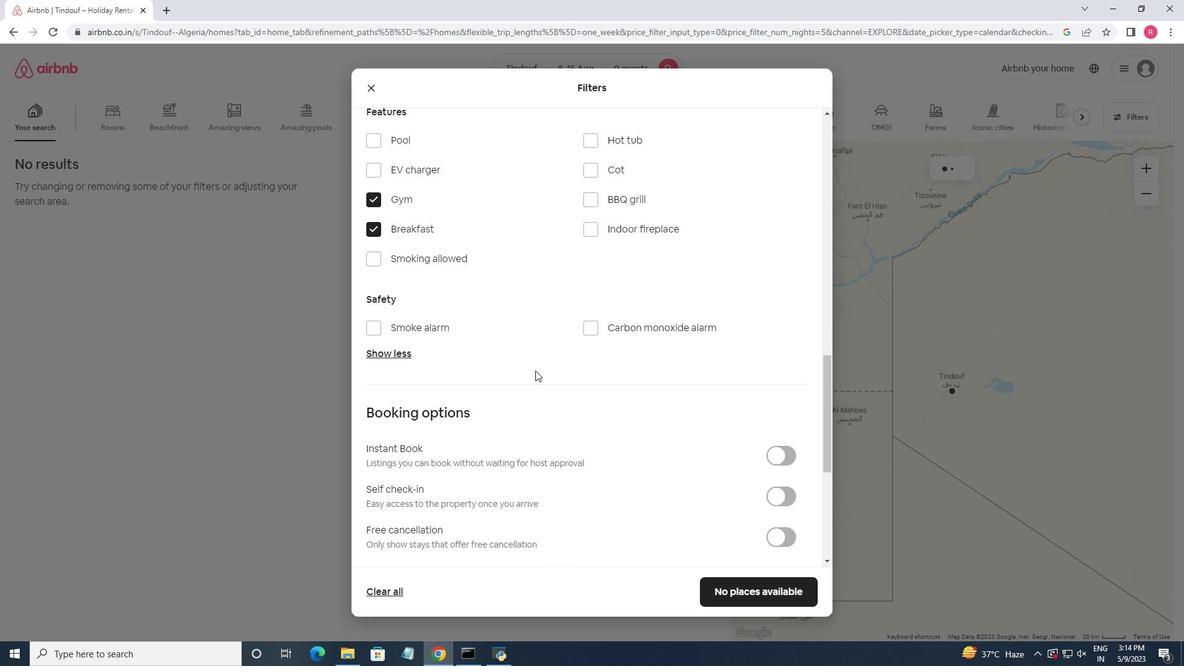 
Action: Mouse scrolled (539, 388) with delta (0, 0)
Screenshot: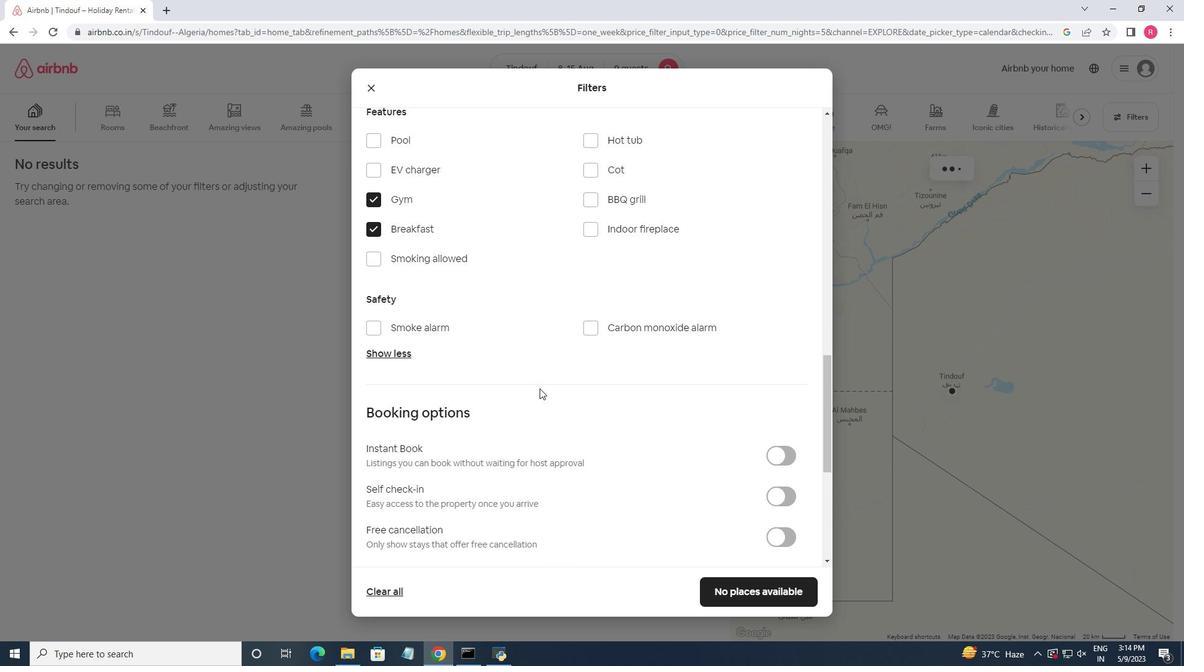 
Action: Mouse scrolled (539, 388) with delta (0, 0)
Screenshot: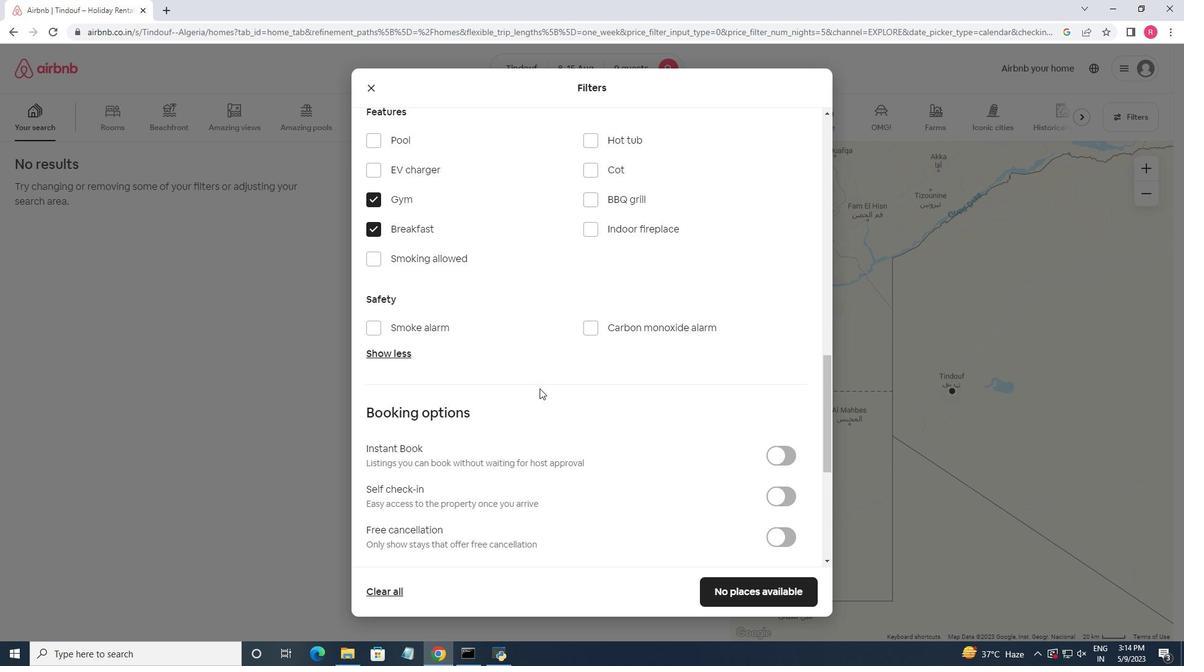 
Action: Mouse moved to (782, 368)
Screenshot: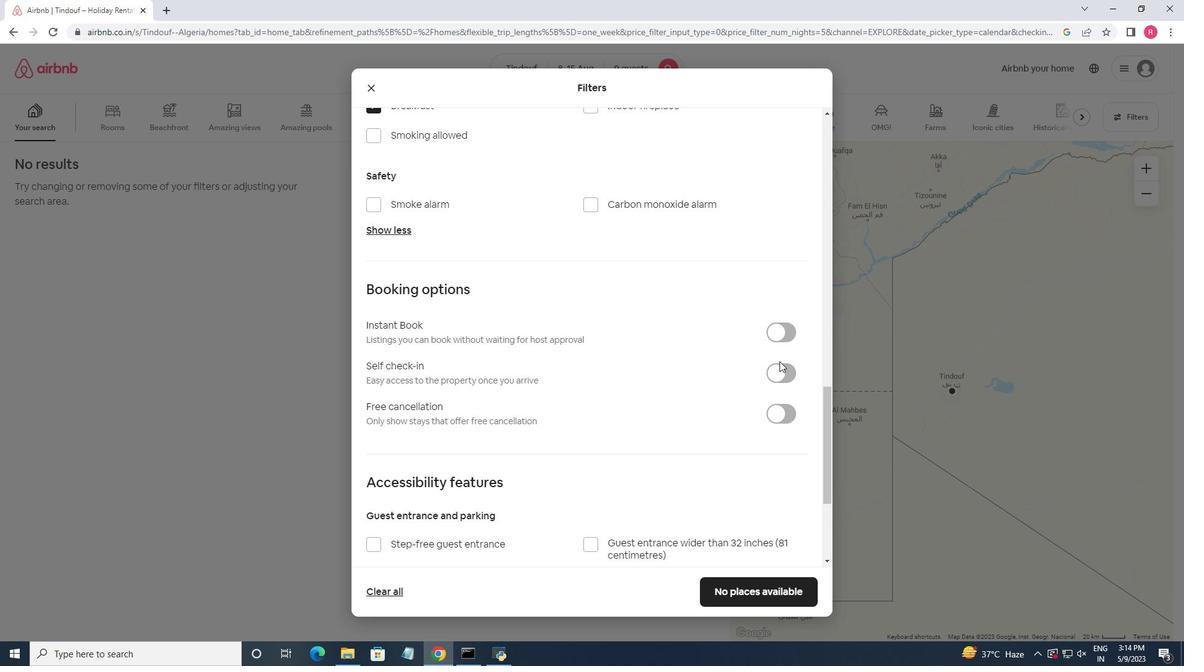 
Action: Mouse pressed left at (782, 368)
Screenshot: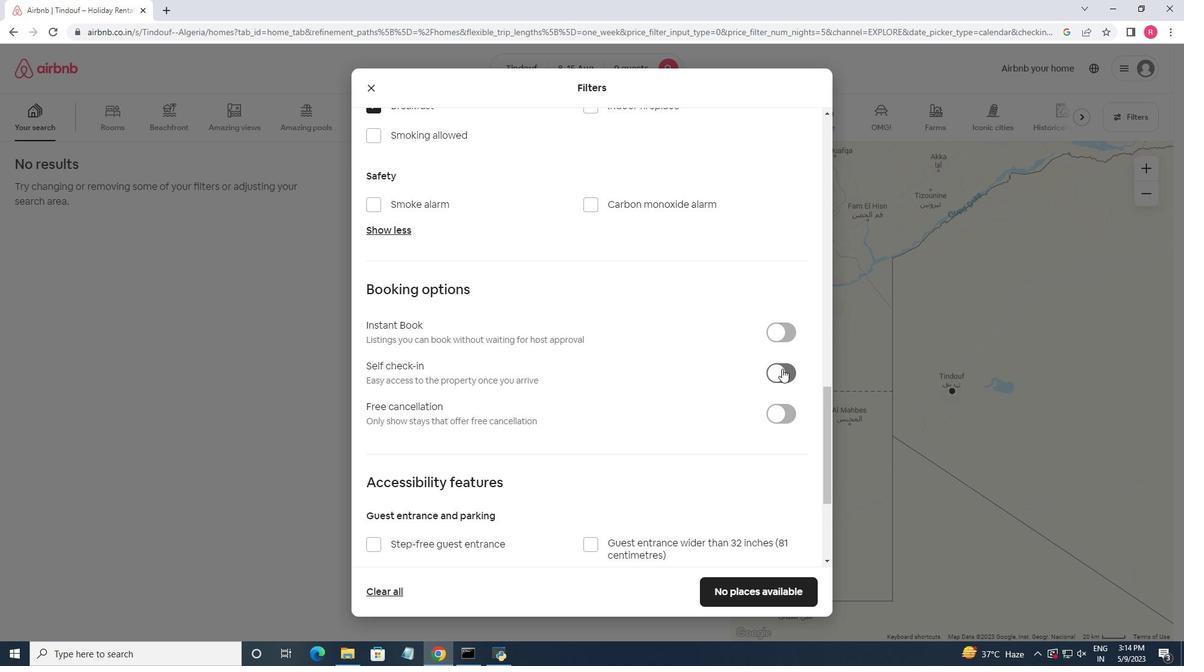 
Action: Mouse moved to (691, 405)
Screenshot: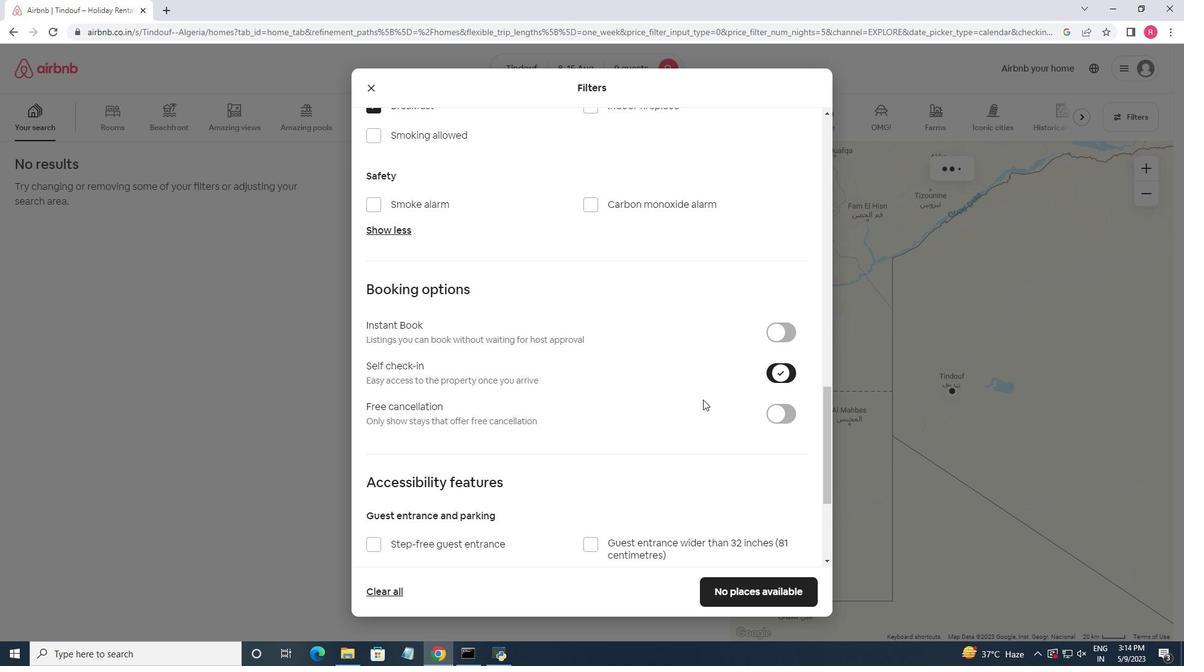 
Action: Mouse scrolled (691, 405) with delta (0, 0)
Screenshot: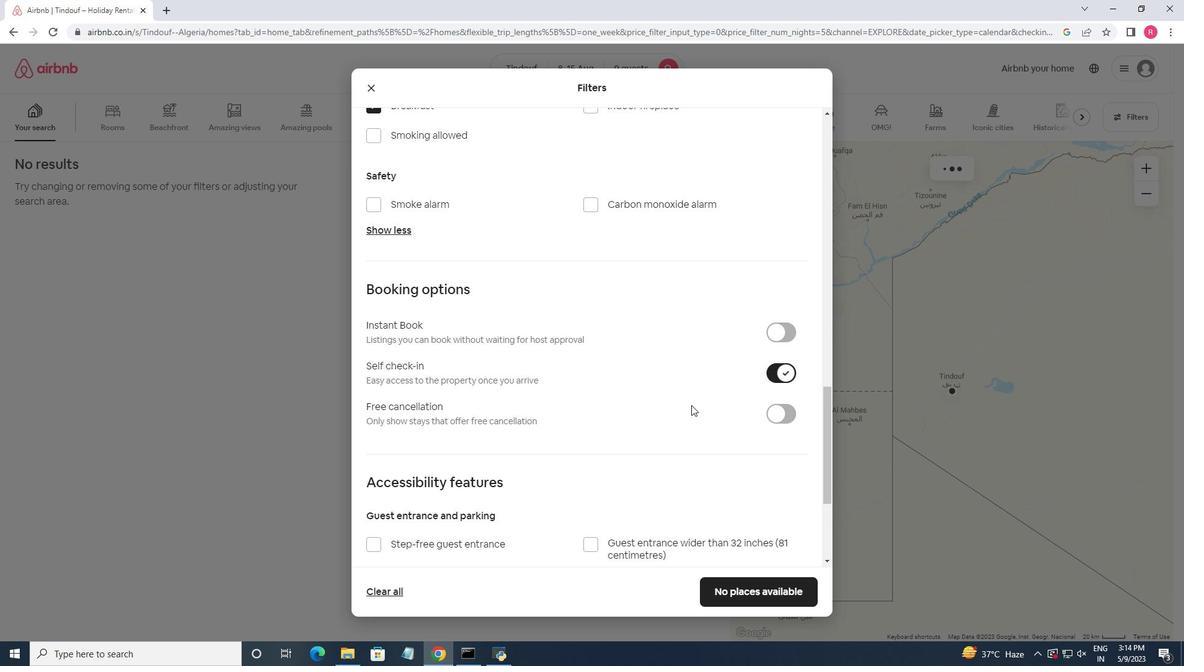 
Action: Mouse scrolled (691, 405) with delta (0, 0)
Screenshot: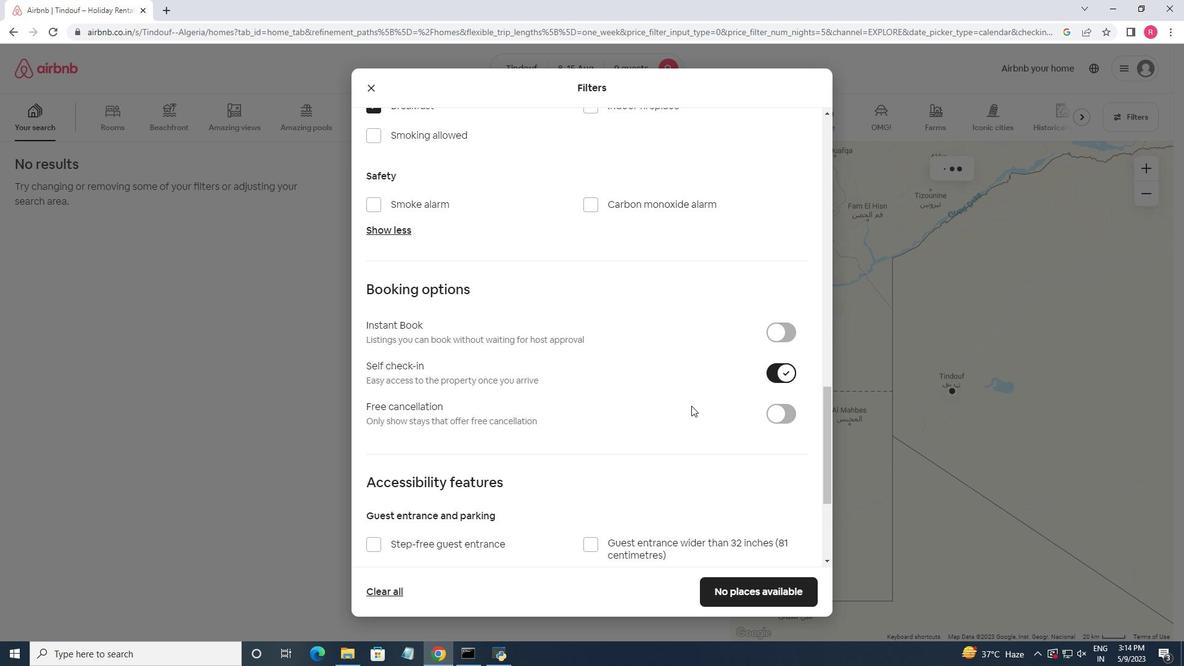 
Action: Mouse scrolled (691, 405) with delta (0, 0)
Screenshot: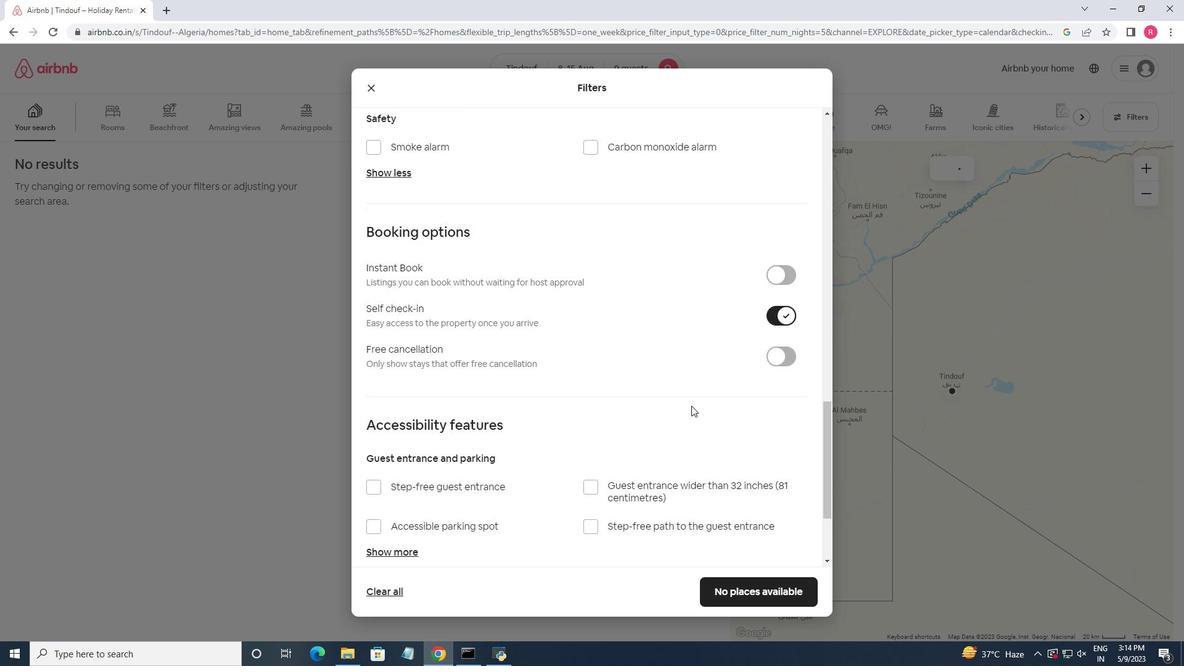 
Action: Mouse scrolled (691, 405) with delta (0, 0)
Screenshot: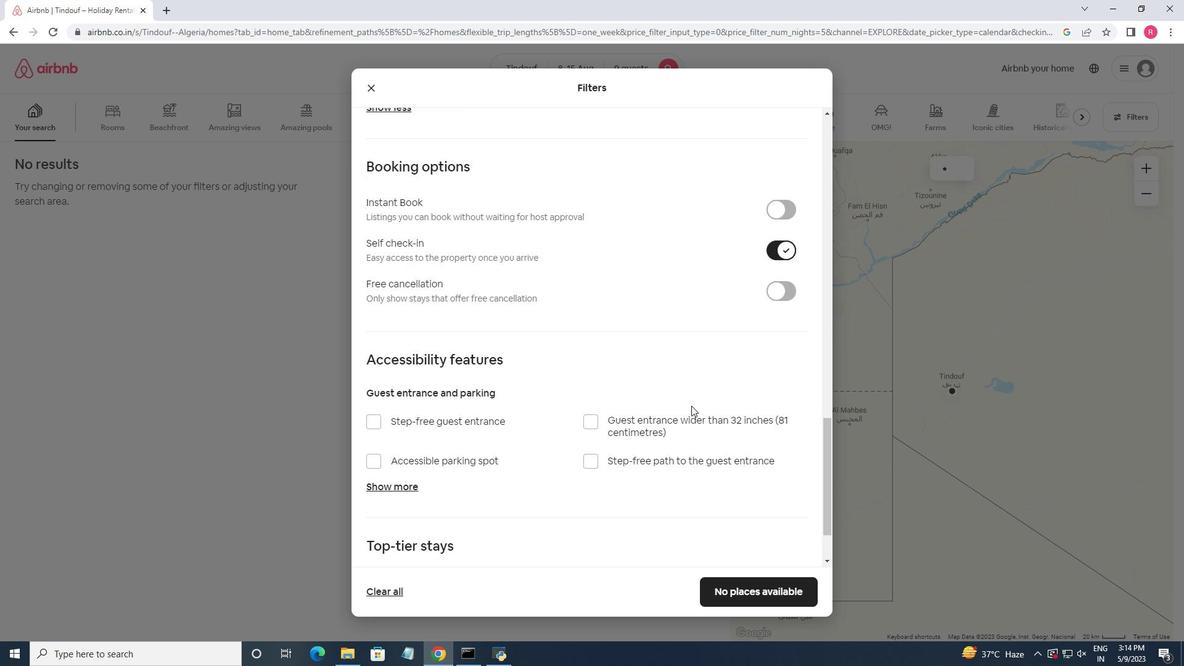 
Action: Mouse moved to (602, 478)
Screenshot: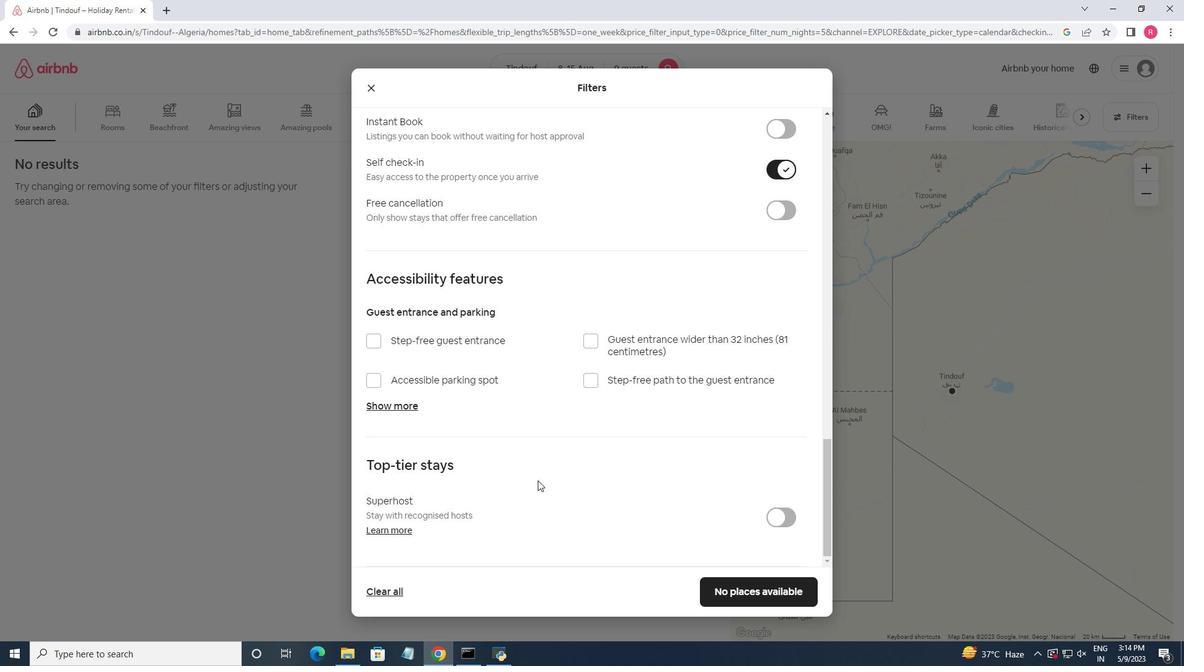 
Action: Mouse scrolled (602, 477) with delta (0, 0)
Screenshot: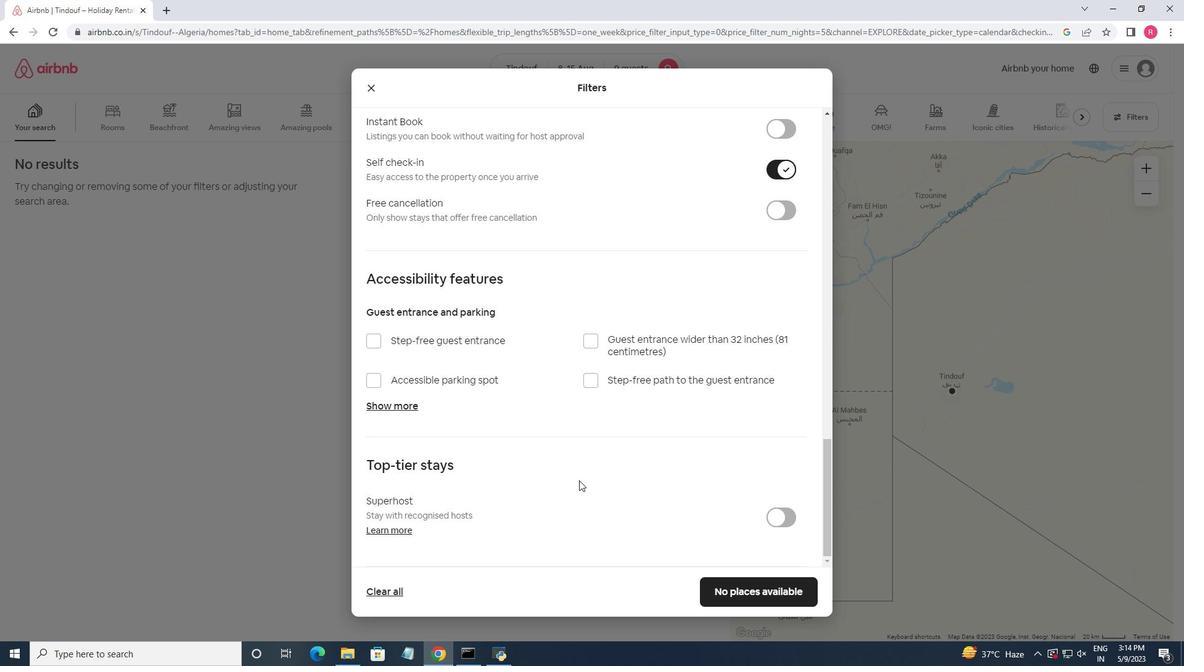 
Action: Mouse moved to (602, 478)
Screenshot: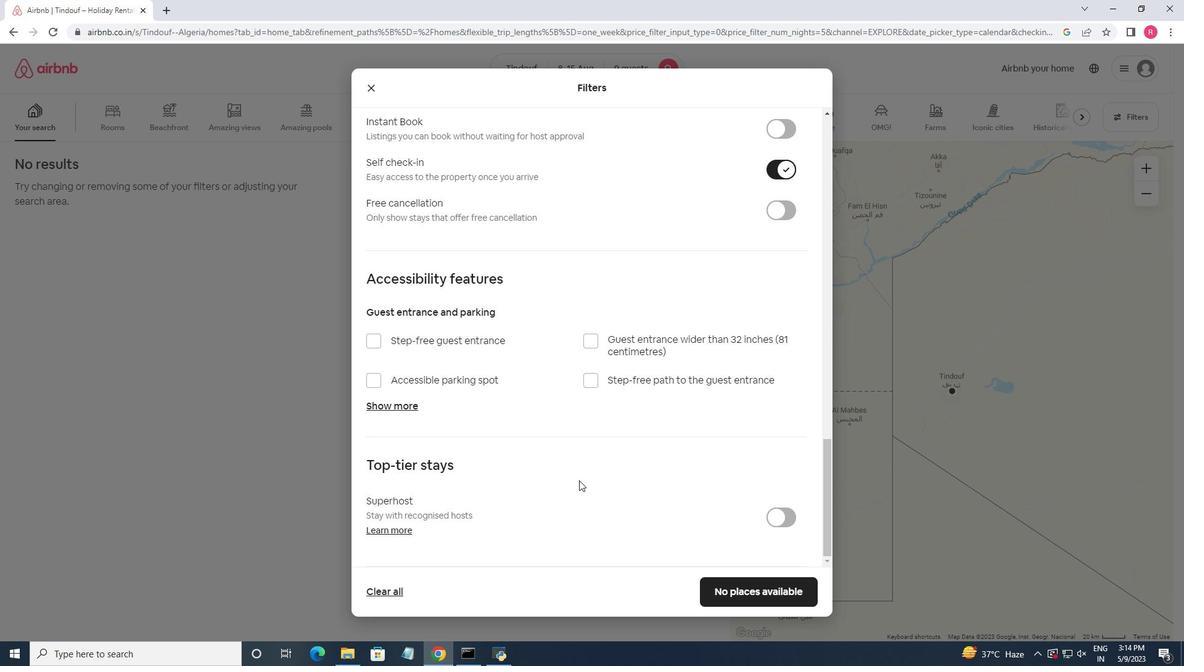 
Action: Mouse scrolled (602, 477) with delta (0, 0)
Screenshot: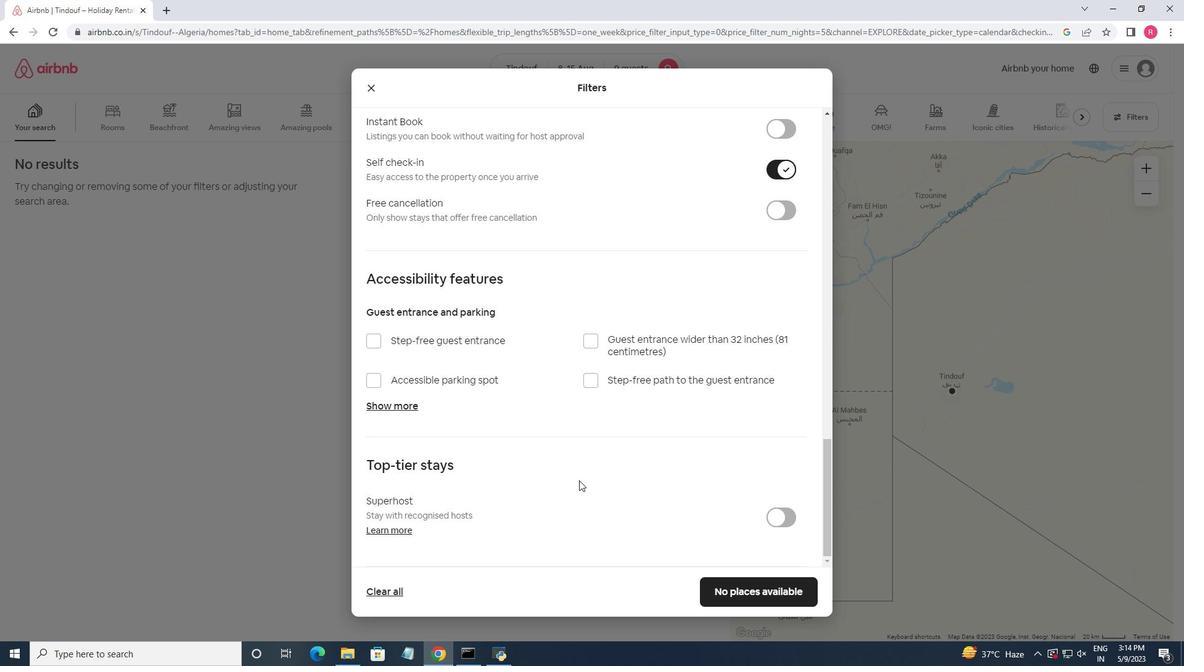 
Action: Mouse moved to (612, 466)
Screenshot: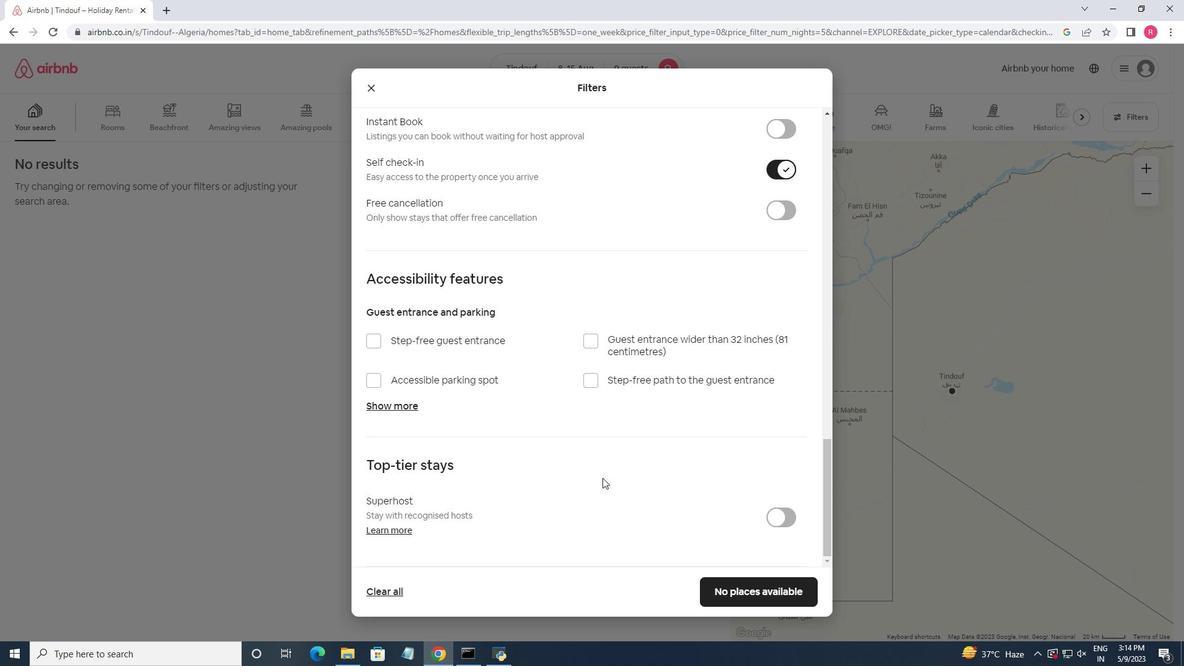 
Action: Mouse scrolled (612, 466) with delta (0, 0)
Screenshot: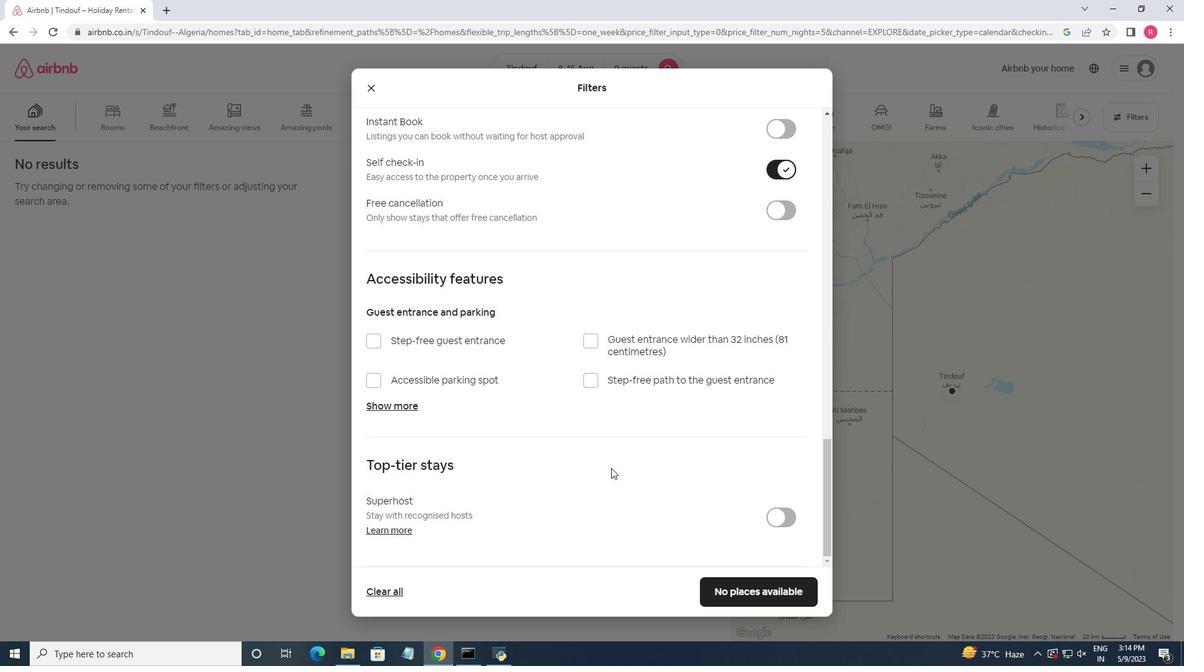 
Action: Mouse scrolled (612, 466) with delta (0, 0)
Screenshot: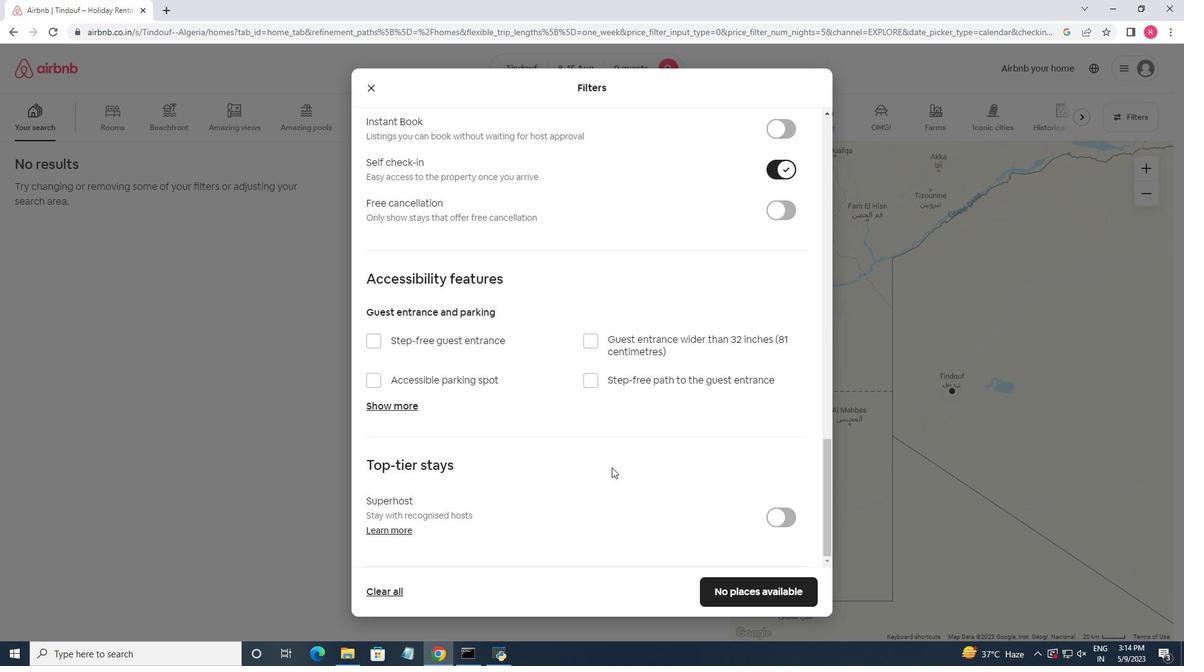 
Action: Mouse moved to (787, 583)
Screenshot: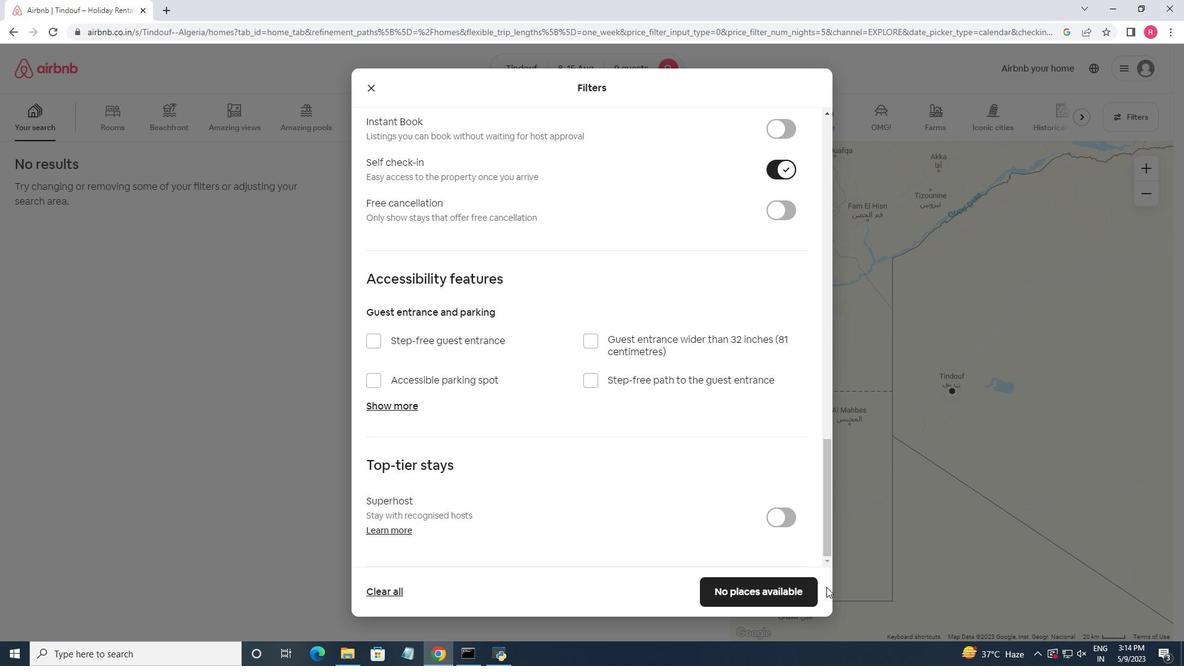 
Action: Mouse pressed left at (787, 583)
Screenshot: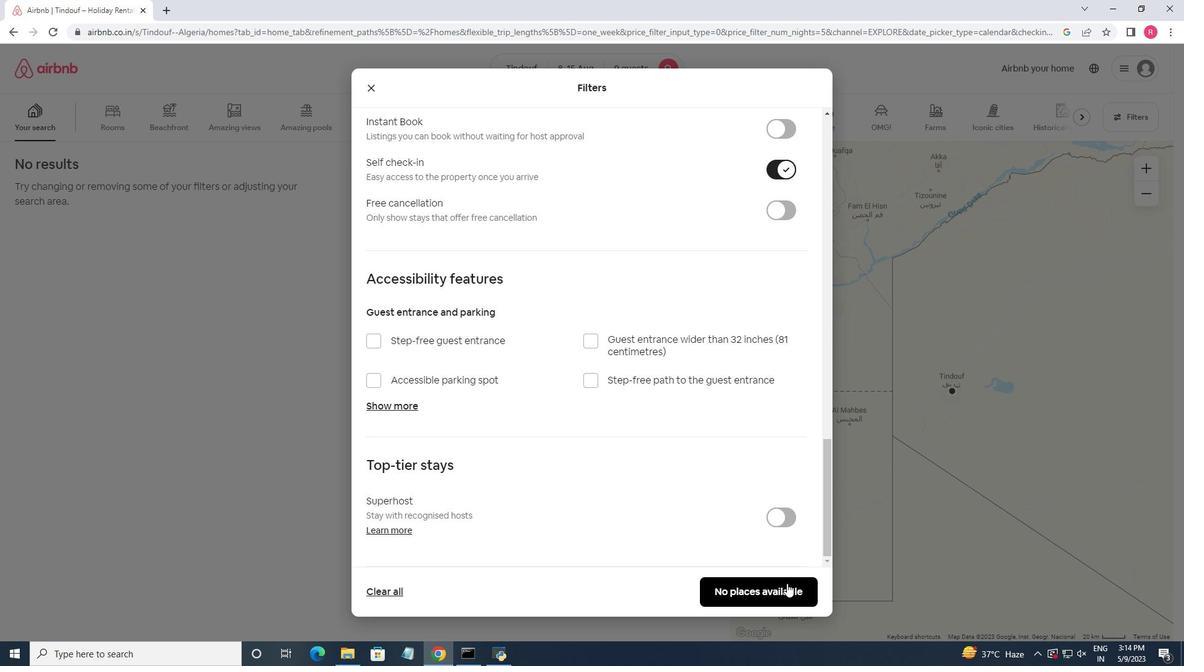 
Action: Mouse moved to (834, 404)
Screenshot: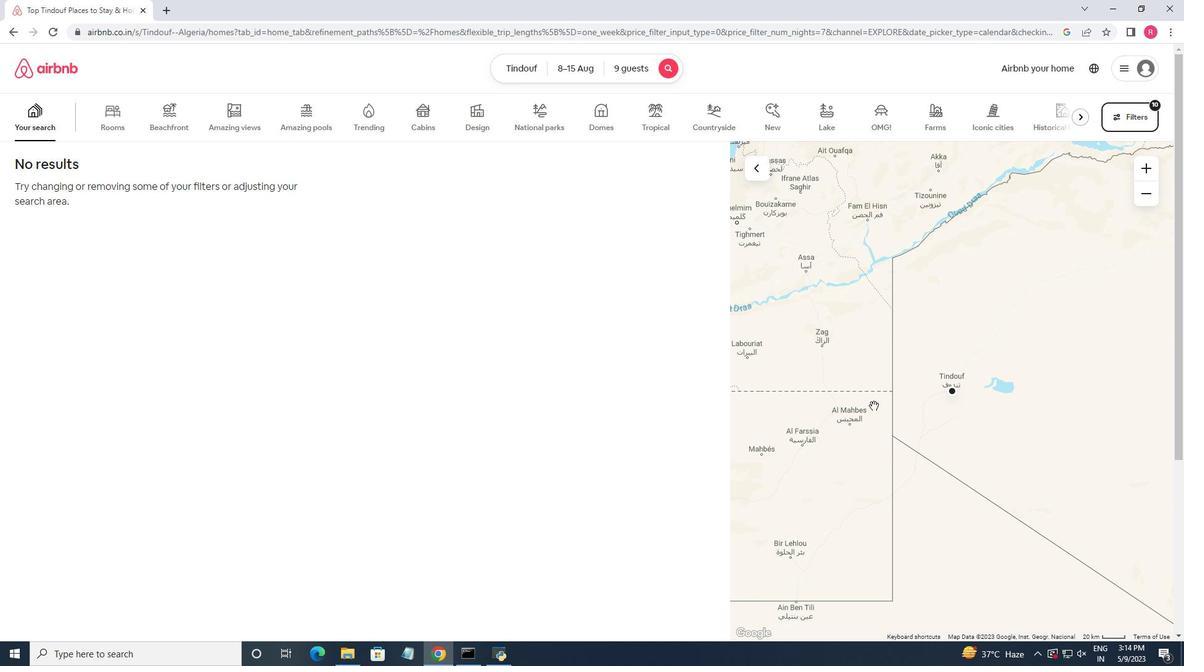 
